 Task: Look for space in Bahía Blanca, Argentina from 17th June, 2023 to 21st June, 2023 for 2 adults in price range Rs.7000 to Rs.12000. Place can be private room with 1  bedroom having 2 beds and 1 bathroom. Property type can be flat. Amenities needed are: wifi, heating, . Booking option can be shelf check-in. Required host language is English.
Action: Mouse moved to (465, 166)
Screenshot: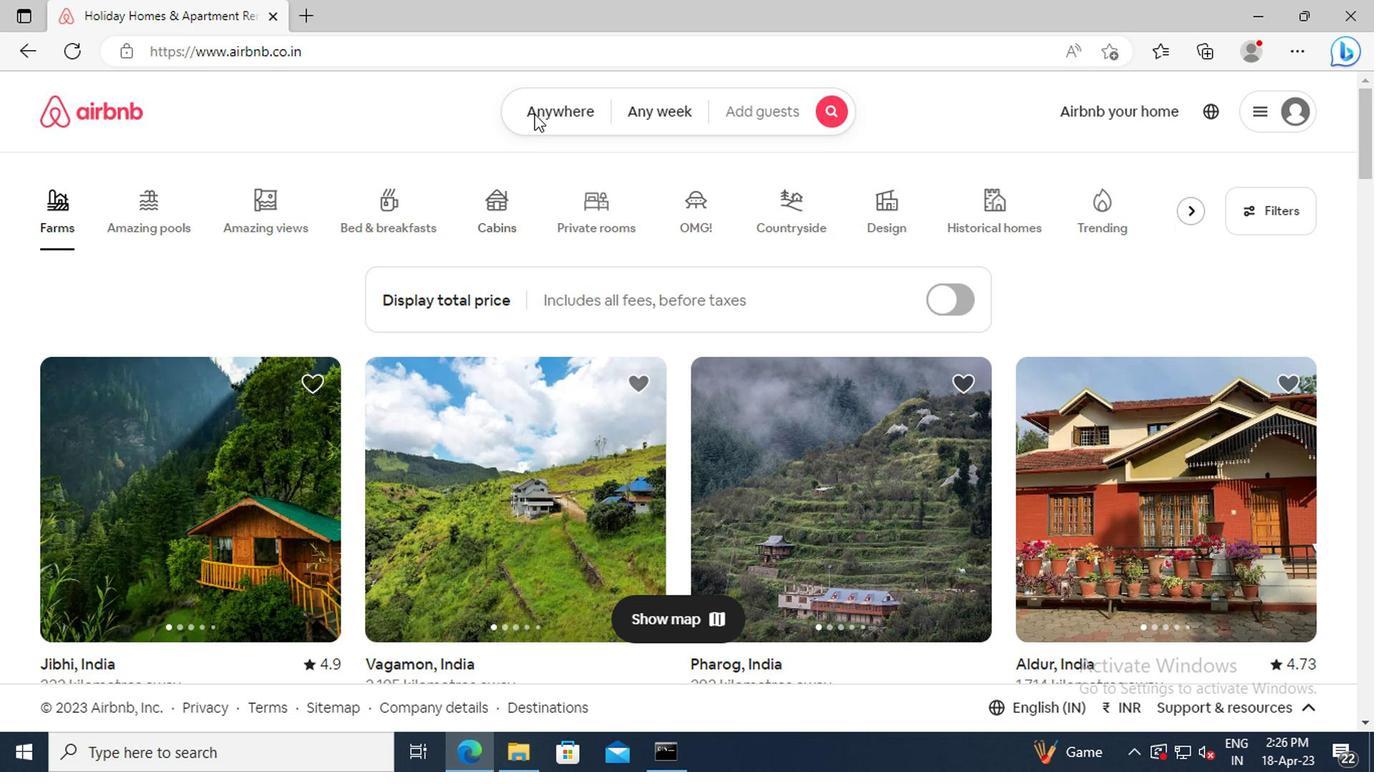 
Action: Mouse pressed left at (465, 166)
Screenshot: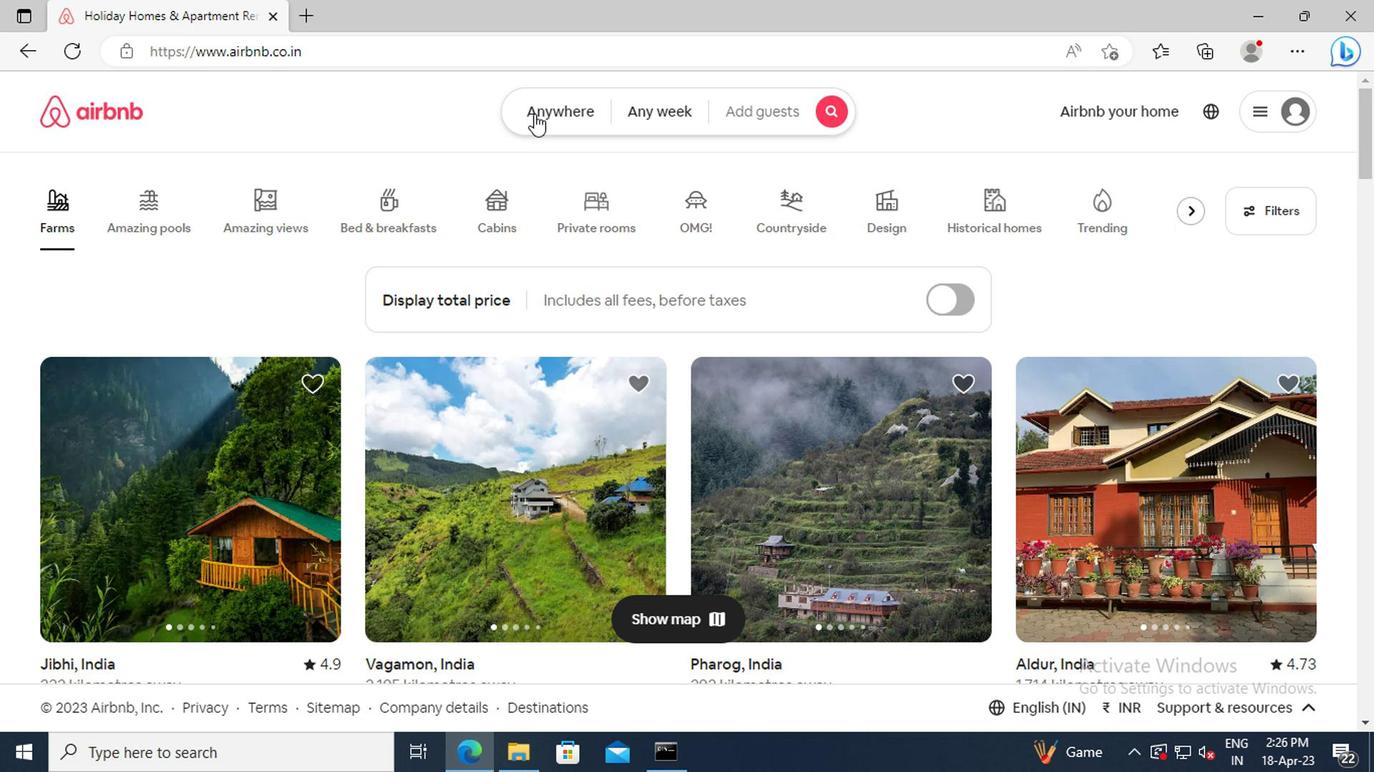 
Action: Mouse moved to (328, 224)
Screenshot: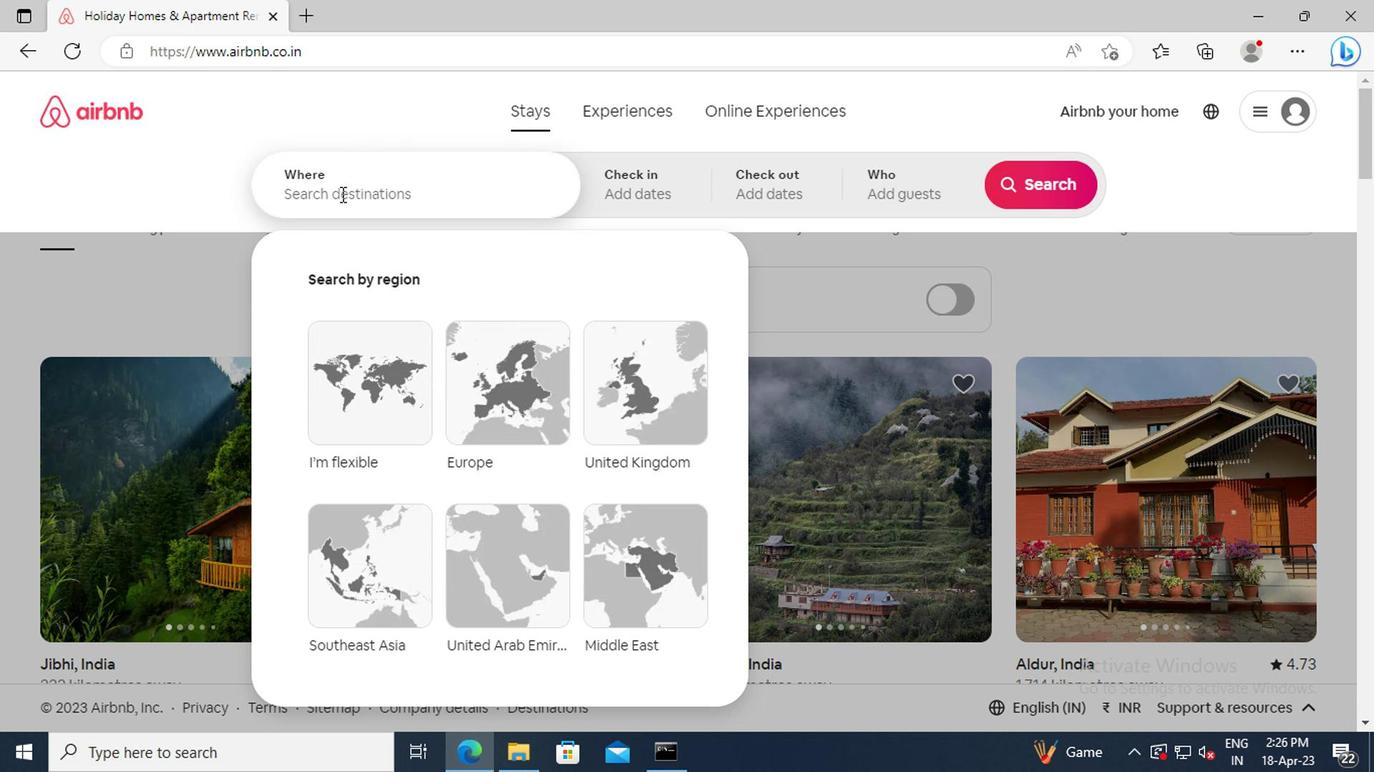 
Action: Mouse pressed left at (328, 224)
Screenshot: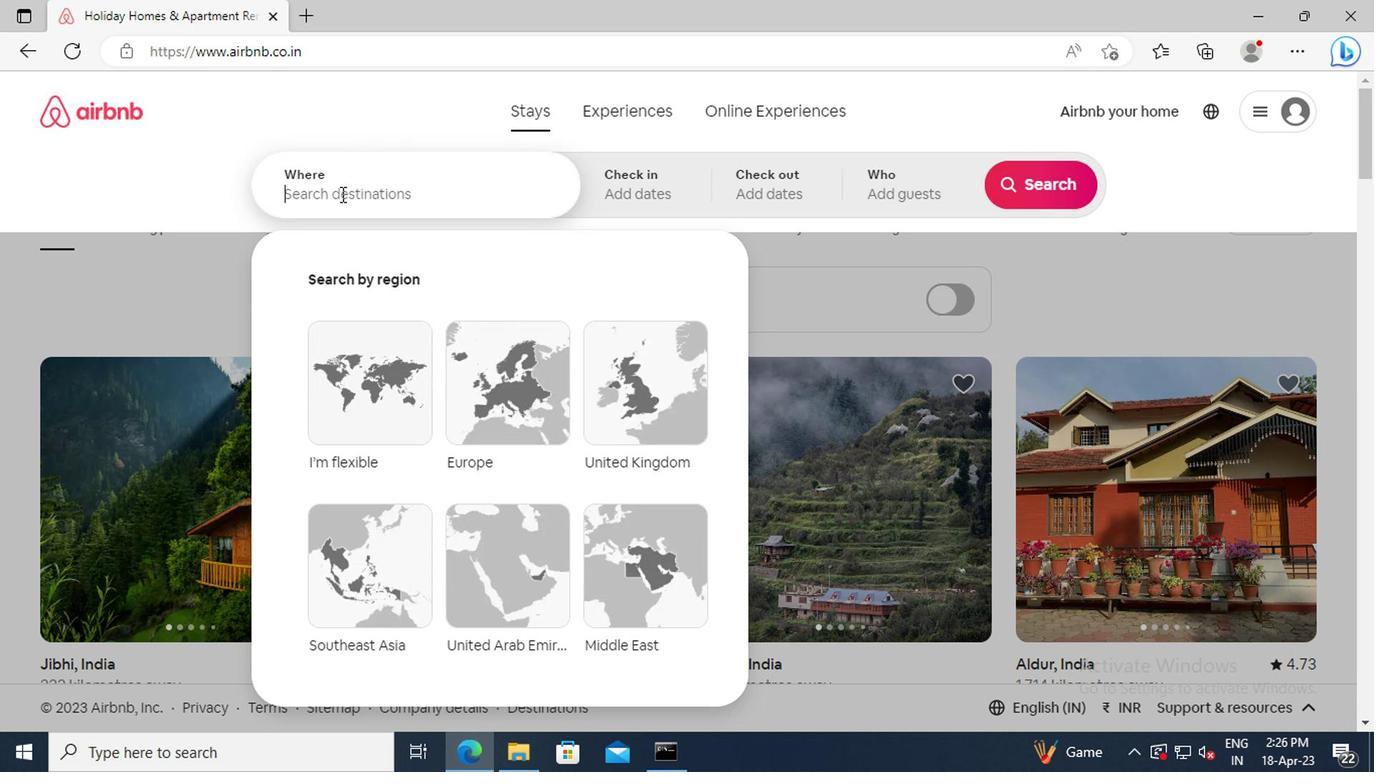 
Action: Key pressed <Key.shift>BAHIA<Key.space><Key.shift>BLANCA,<Key.space><Key.shift_r>ARGENTINA<Key.enter>
Screenshot: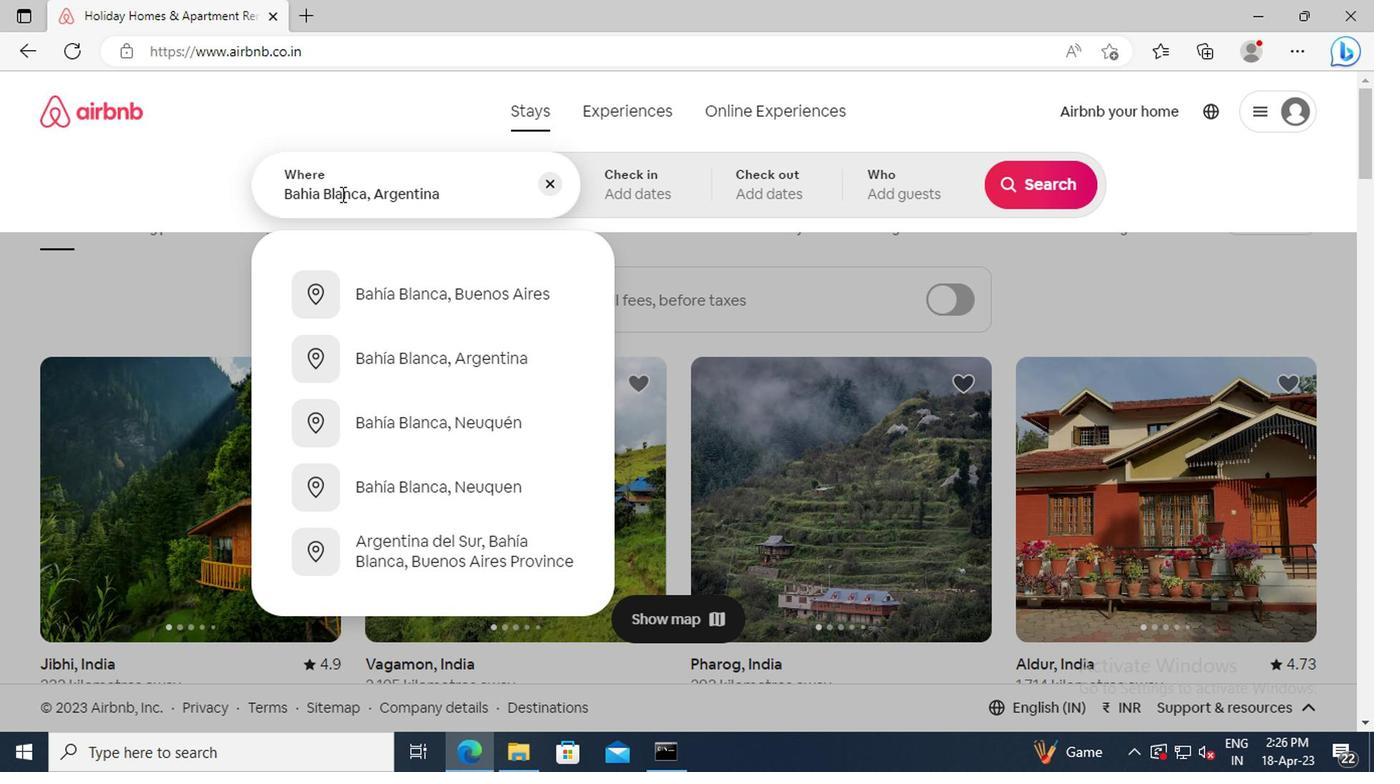 
Action: Mouse moved to (815, 329)
Screenshot: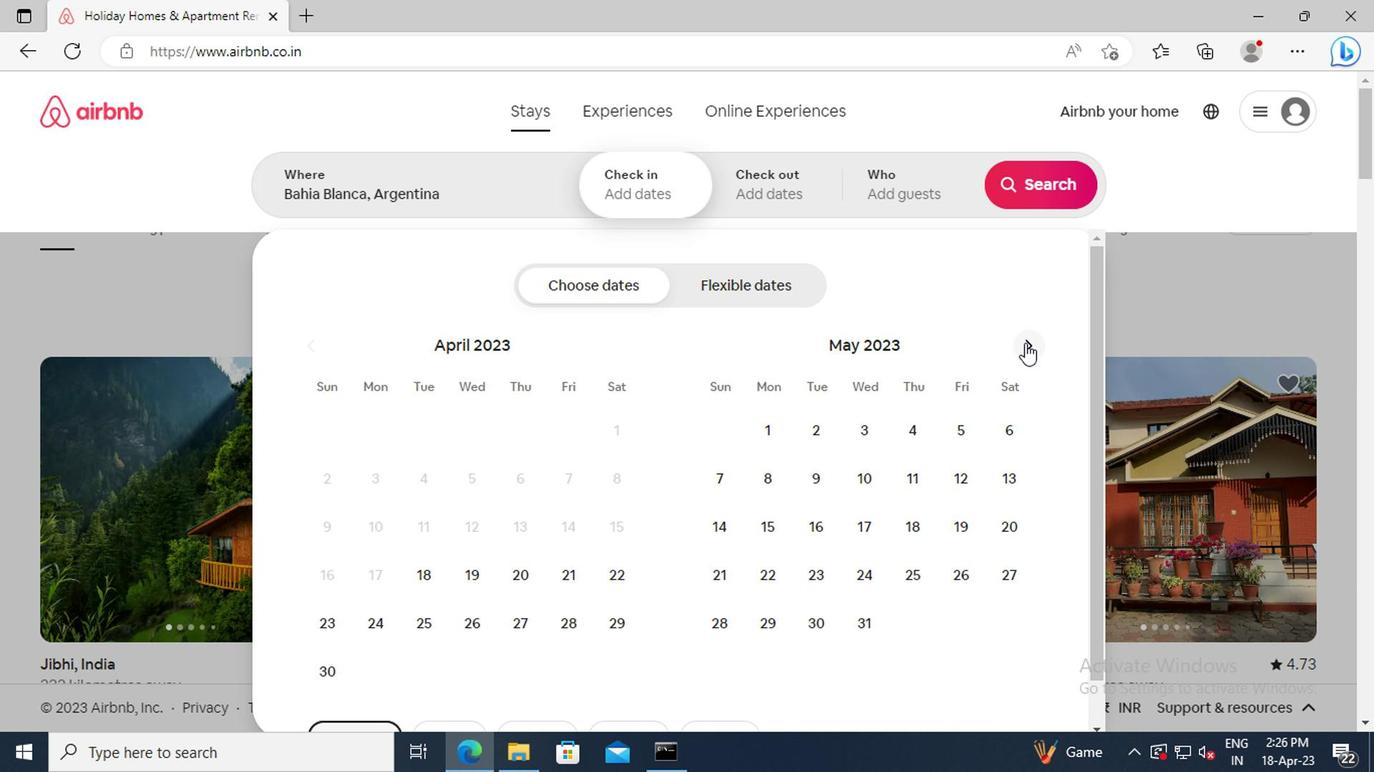 
Action: Mouse pressed left at (815, 329)
Screenshot: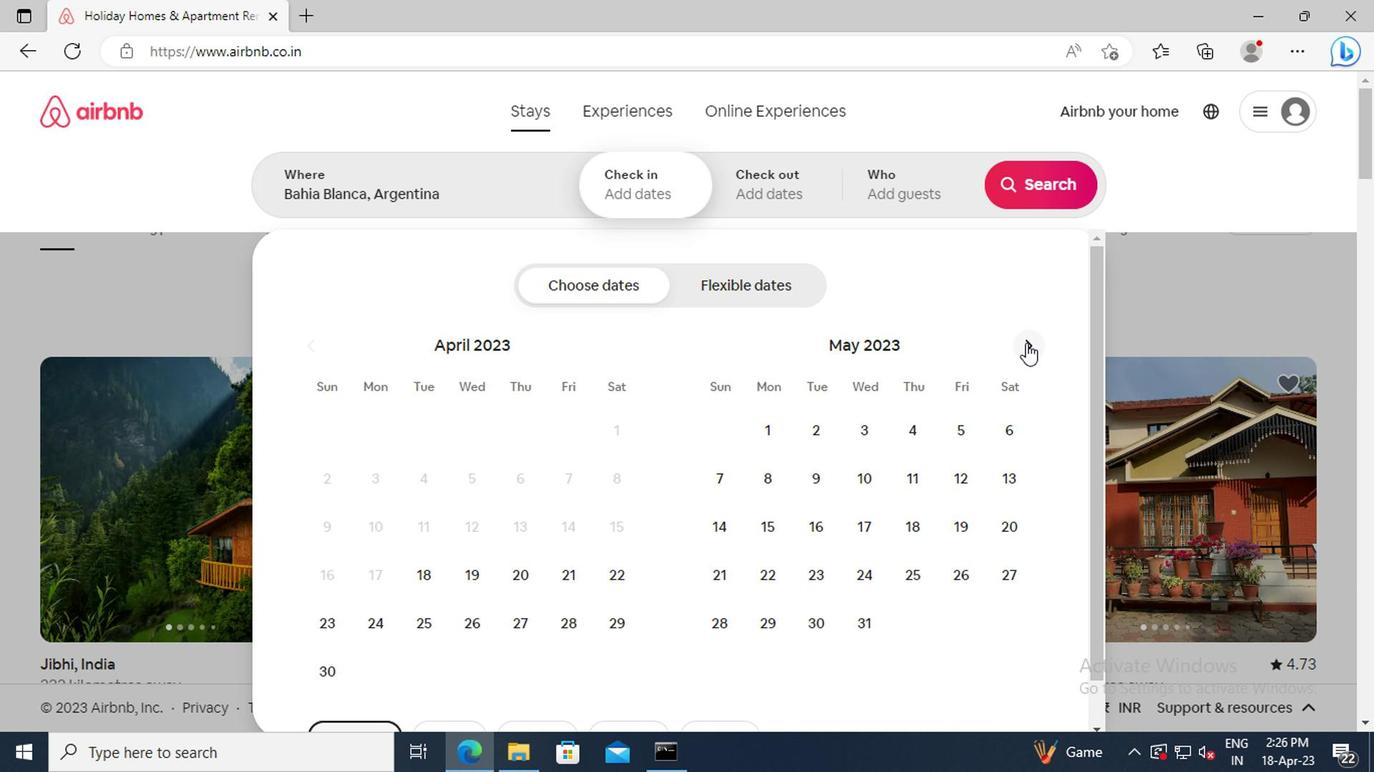 
Action: Mouse moved to (795, 453)
Screenshot: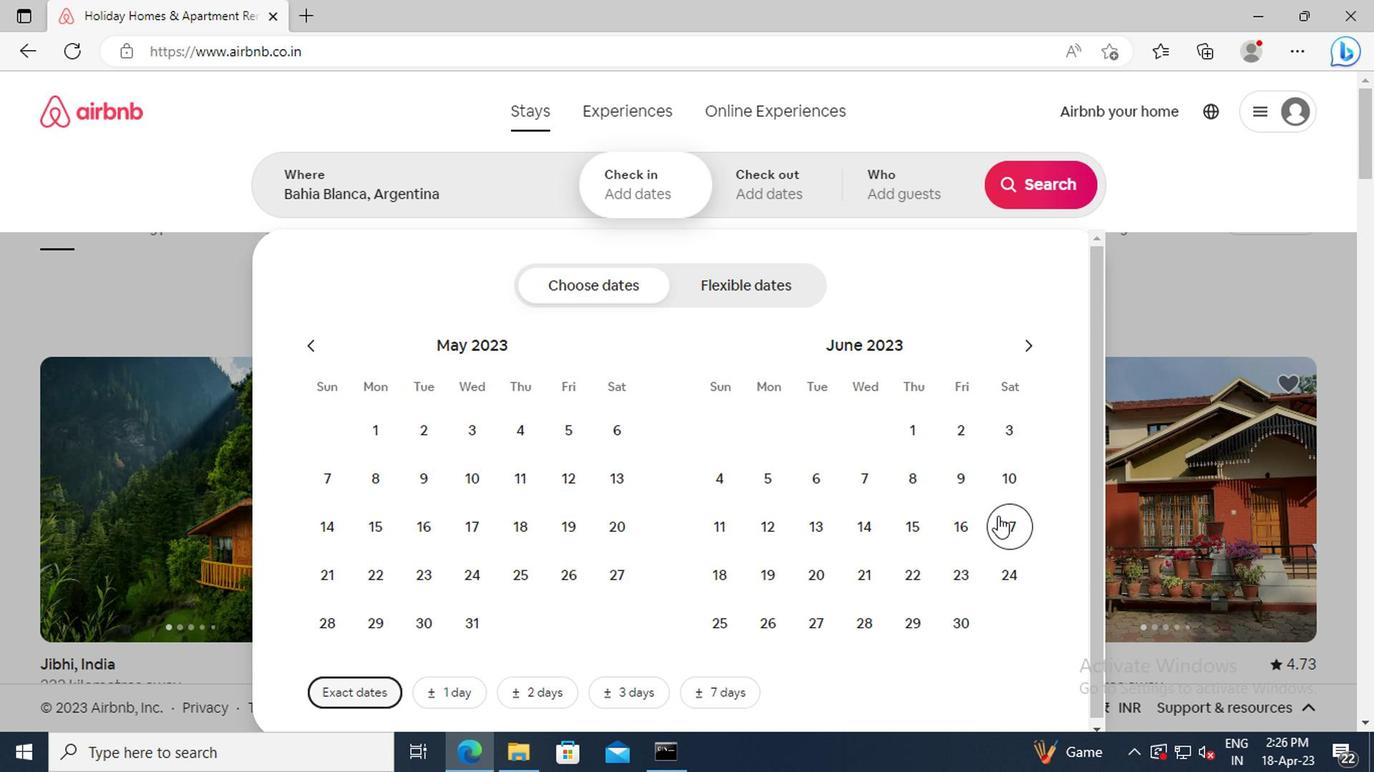 
Action: Mouse pressed left at (795, 453)
Screenshot: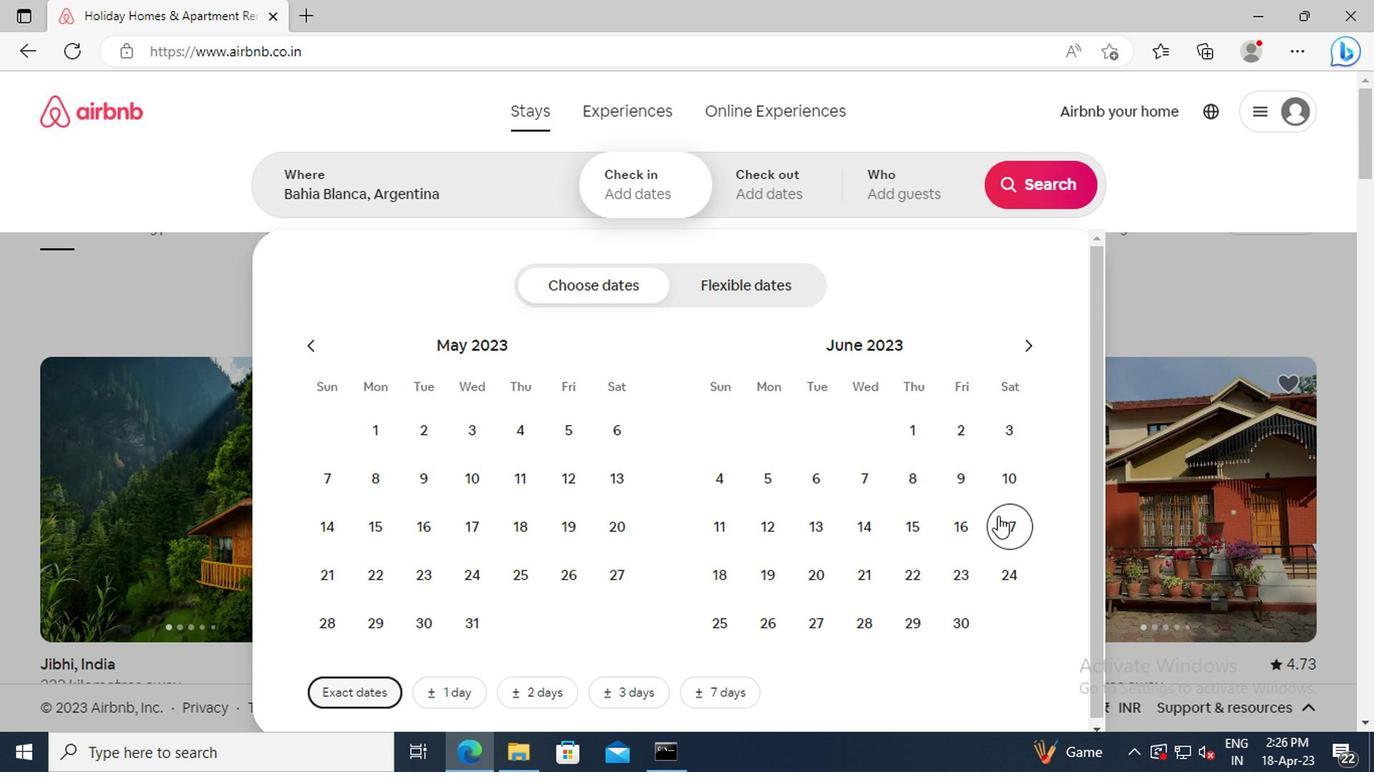 
Action: Mouse moved to (704, 490)
Screenshot: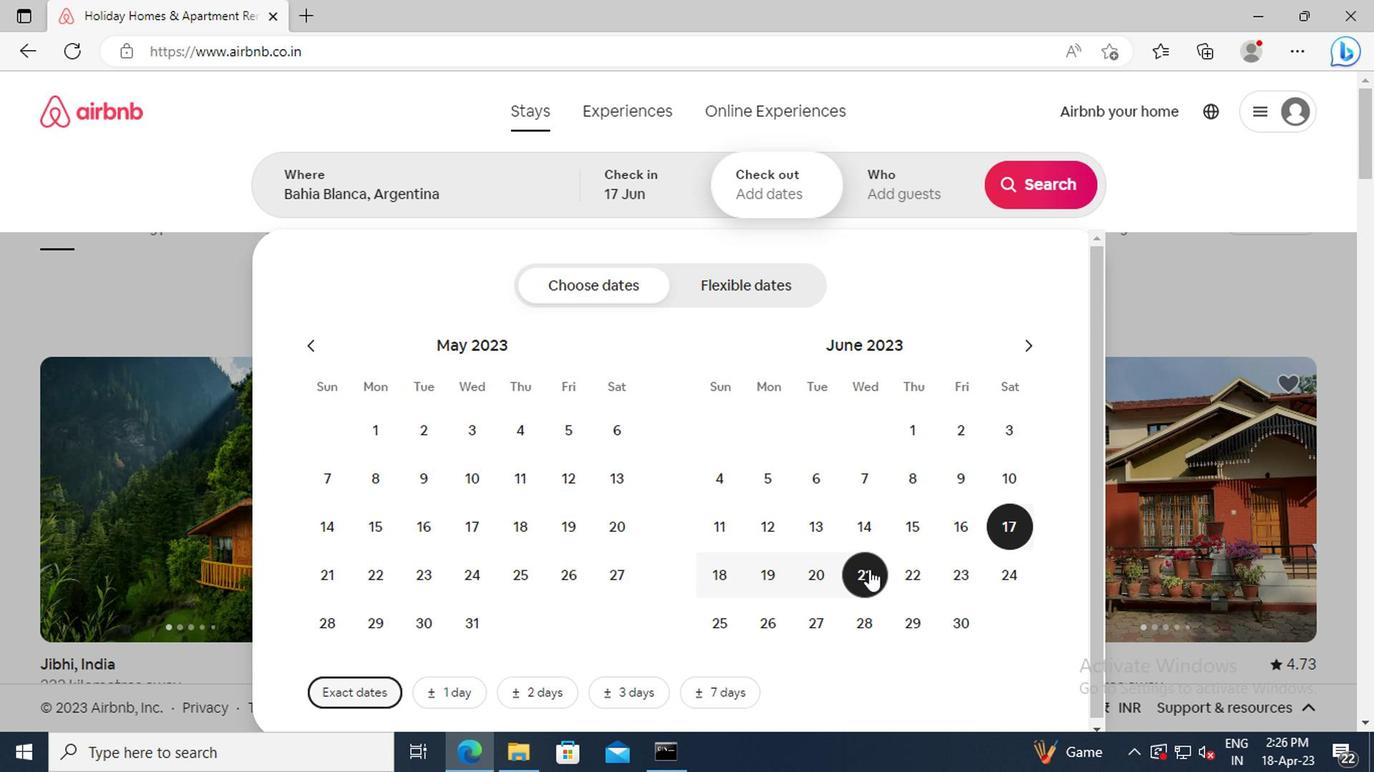 
Action: Mouse pressed left at (704, 490)
Screenshot: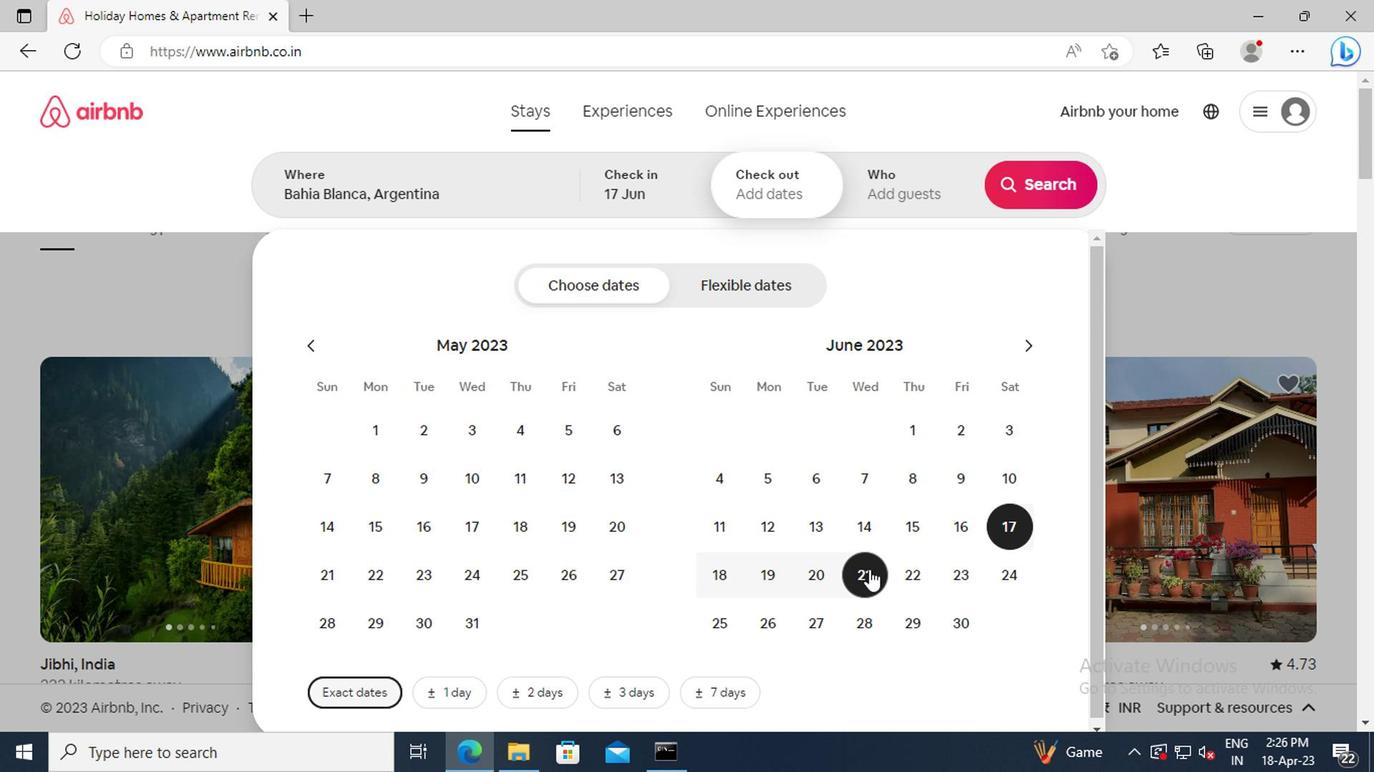 
Action: Mouse moved to (710, 216)
Screenshot: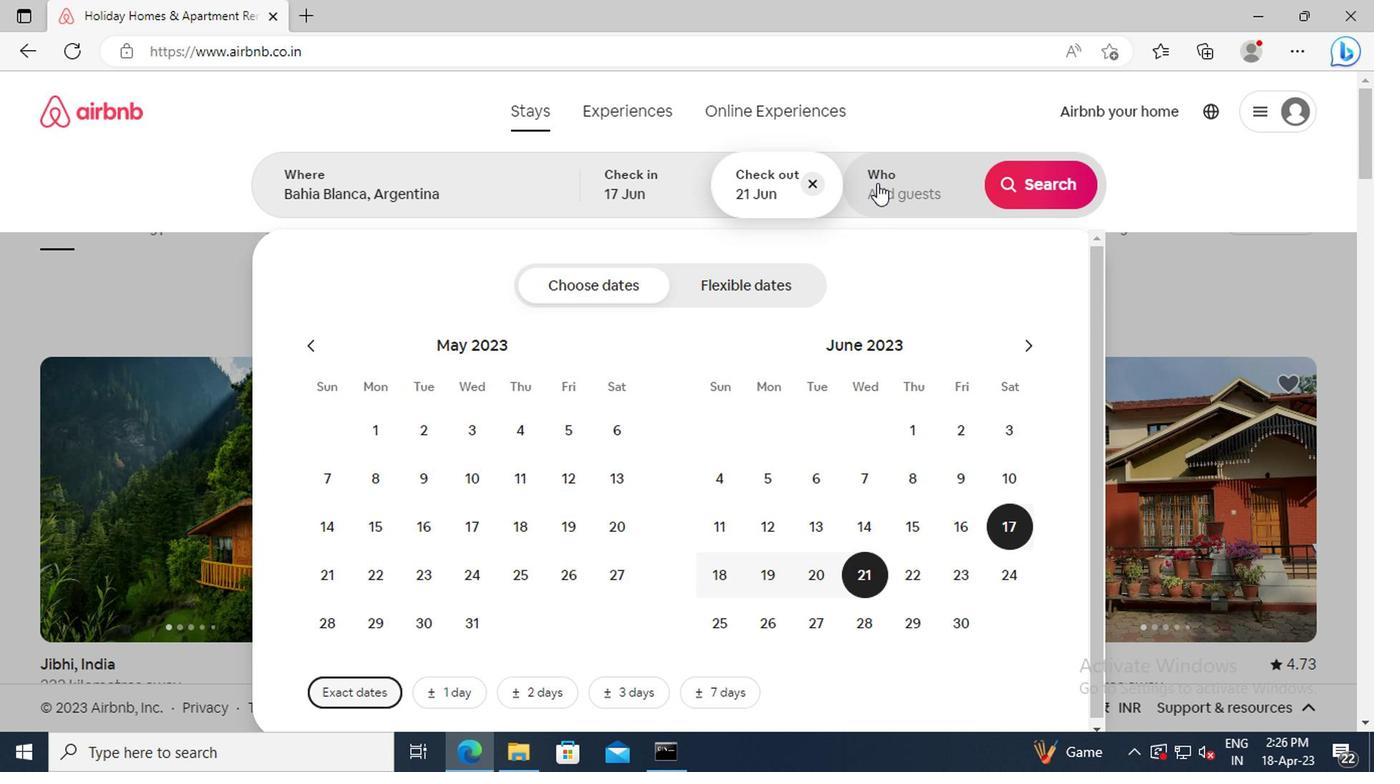 
Action: Mouse pressed left at (710, 216)
Screenshot: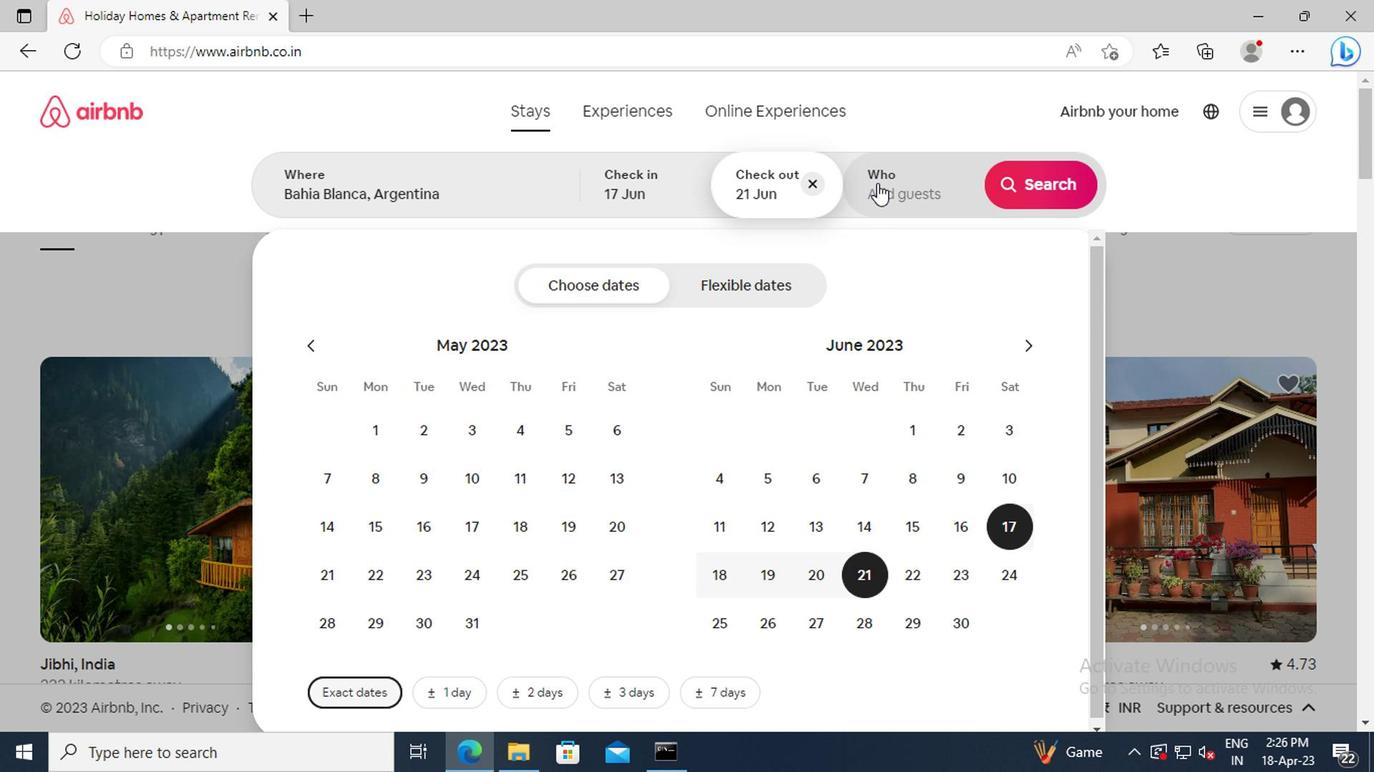 
Action: Mouse moved to (825, 291)
Screenshot: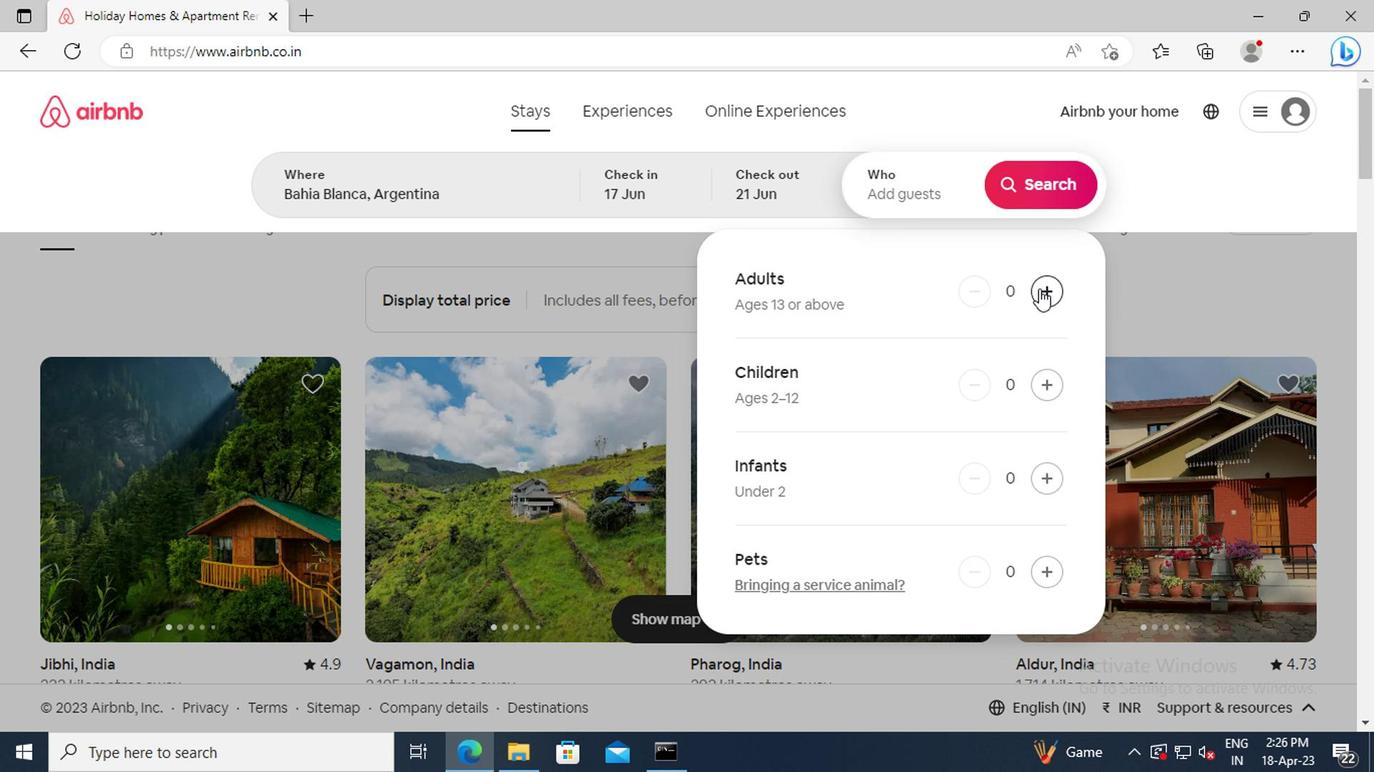 
Action: Mouse pressed left at (825, 291)
Screenshot: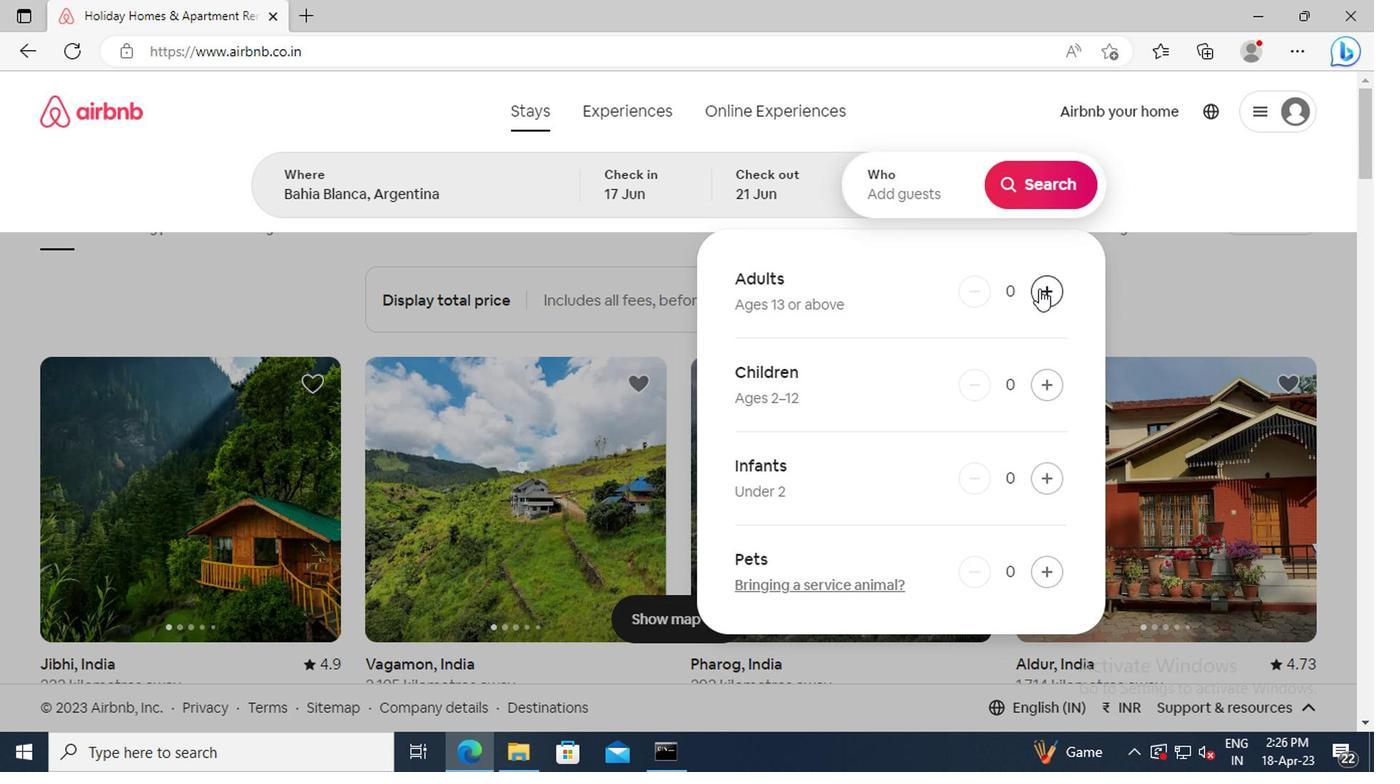 
Action: Mouse pressed left at (825, 291)
Screenshot: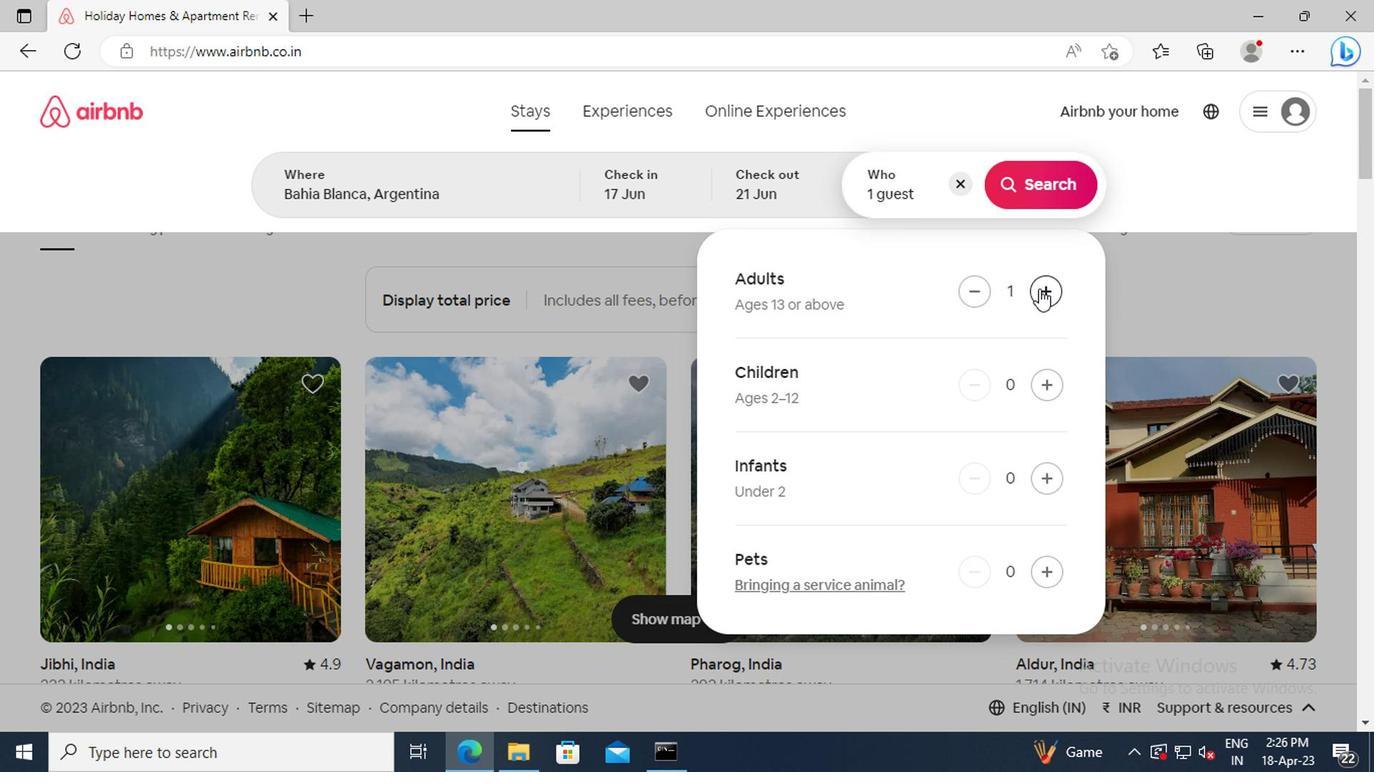 
Action: Mouse moved to (827, 214)
Screenshot: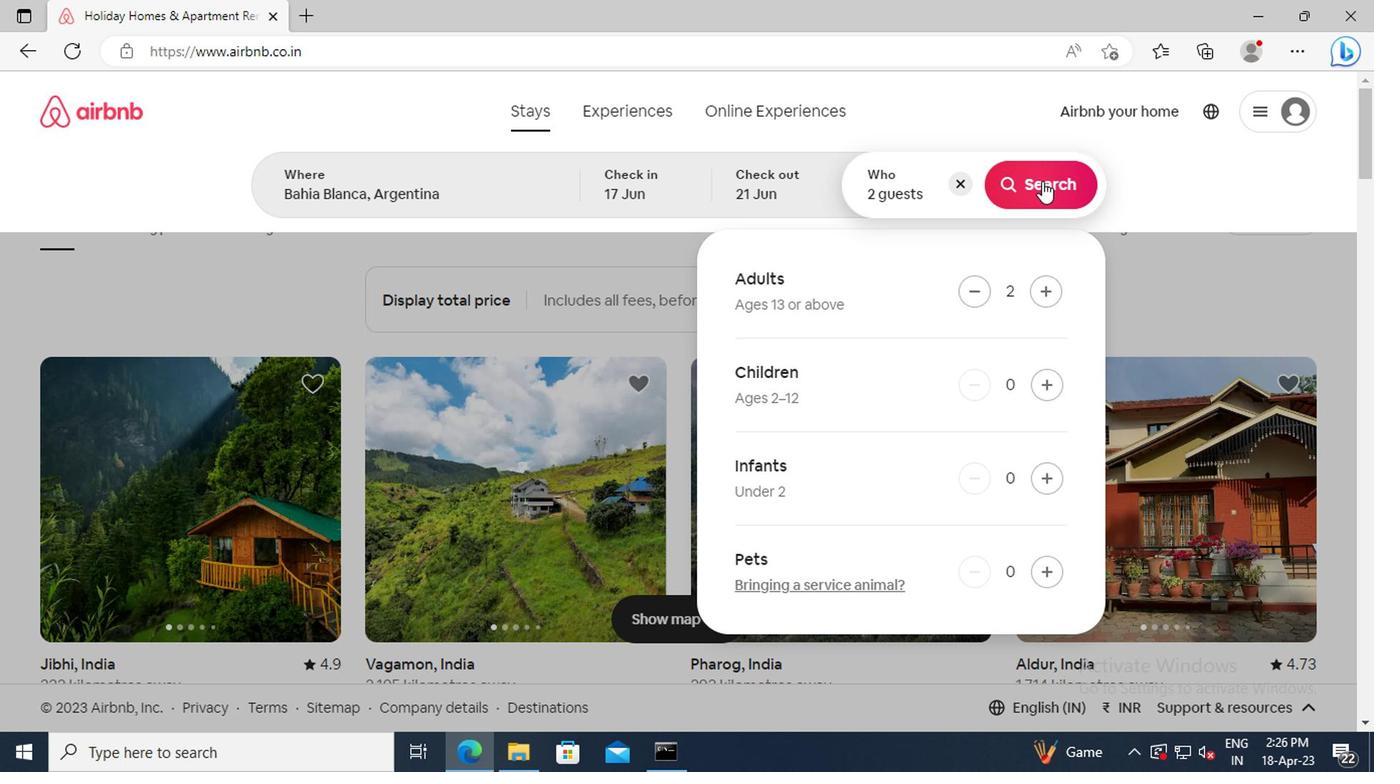 
Action: Mouse pressed left at (827, 214)
Screenshot: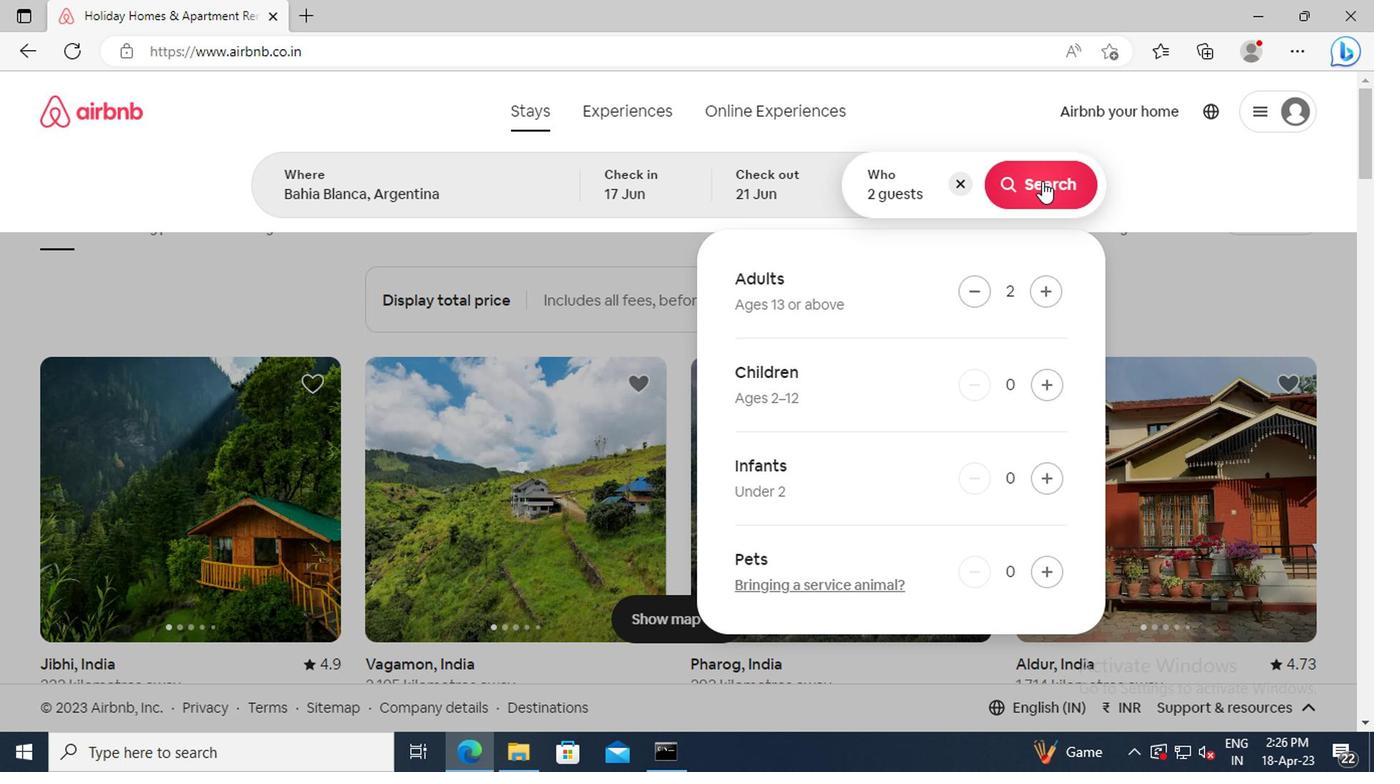 
Action: Mouse moved to (996, 221)
Screenshot: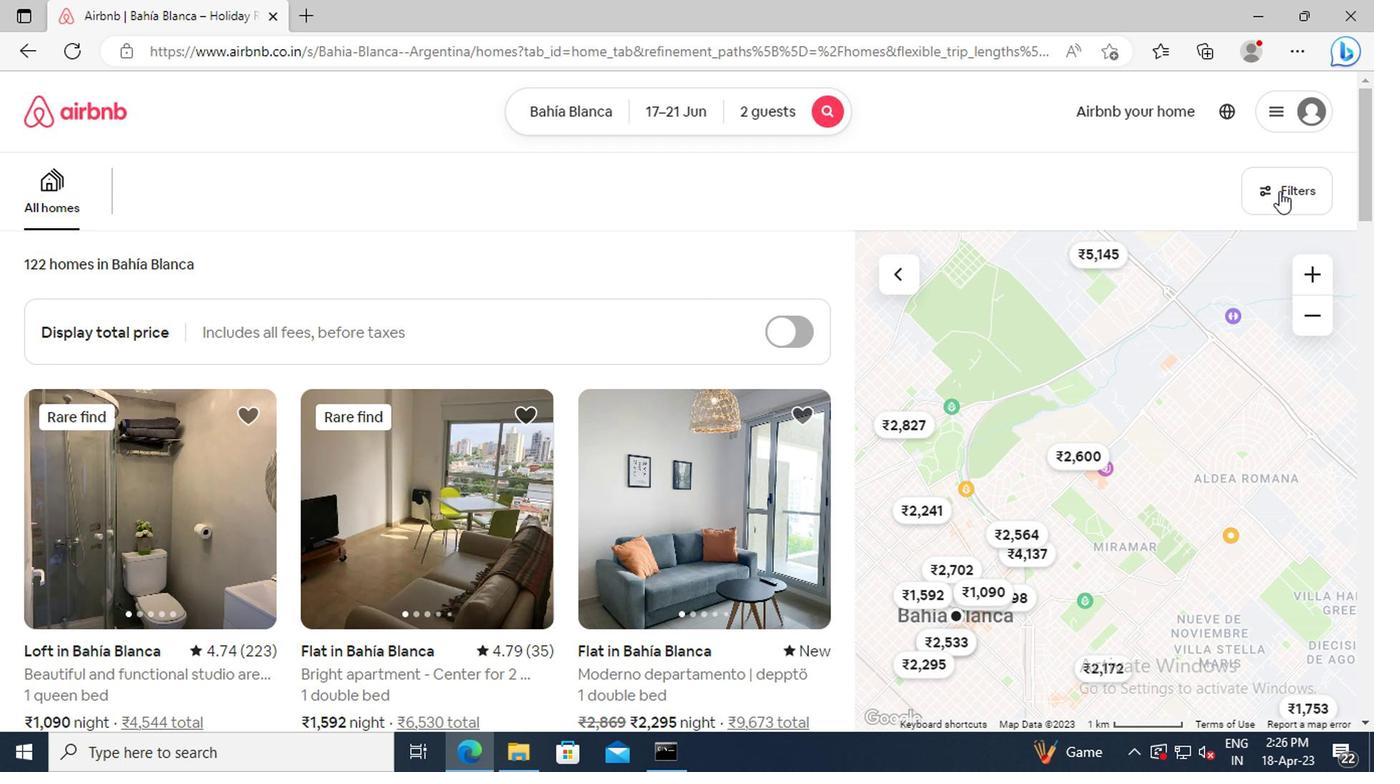 
Action: Mouse pressed left at (996, 221)
Screenshot: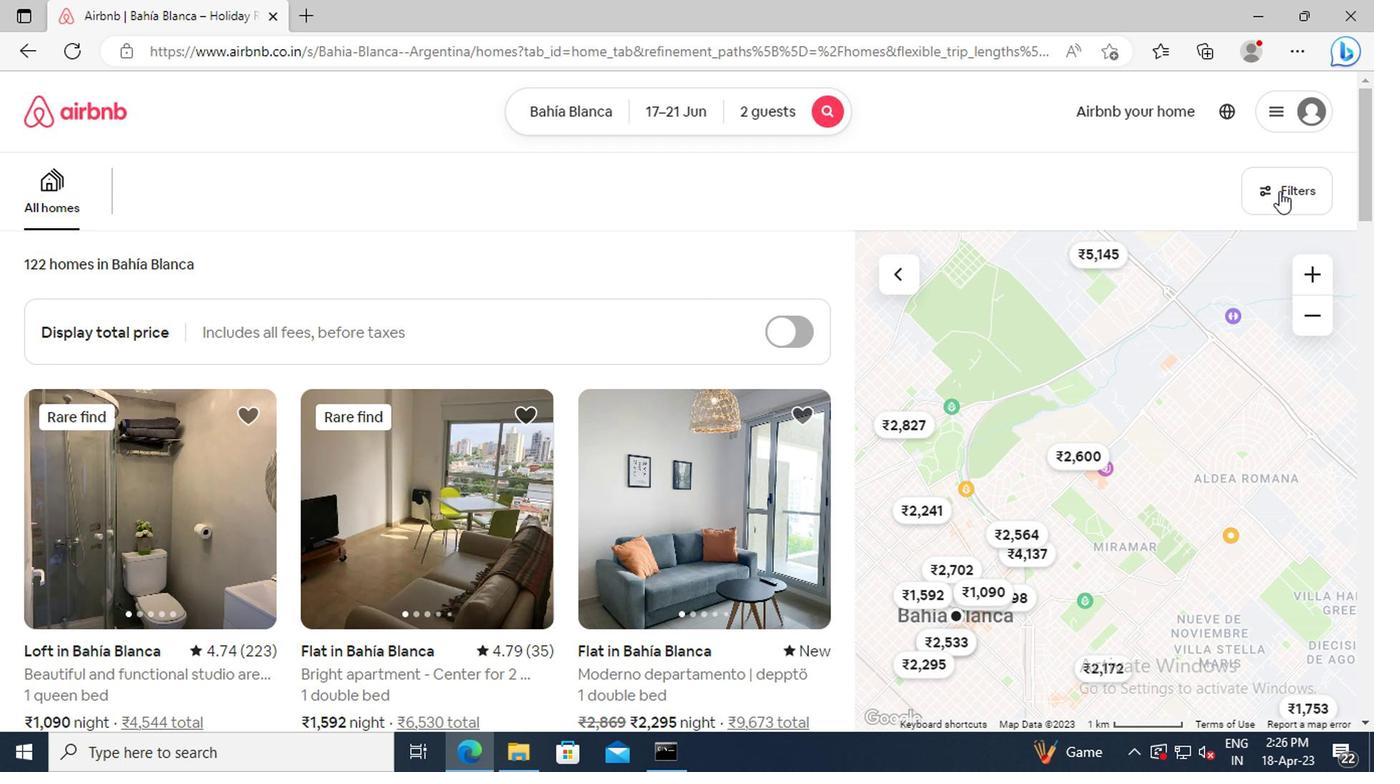 
Action: Mouse moved to (390, 404)
Screenshot: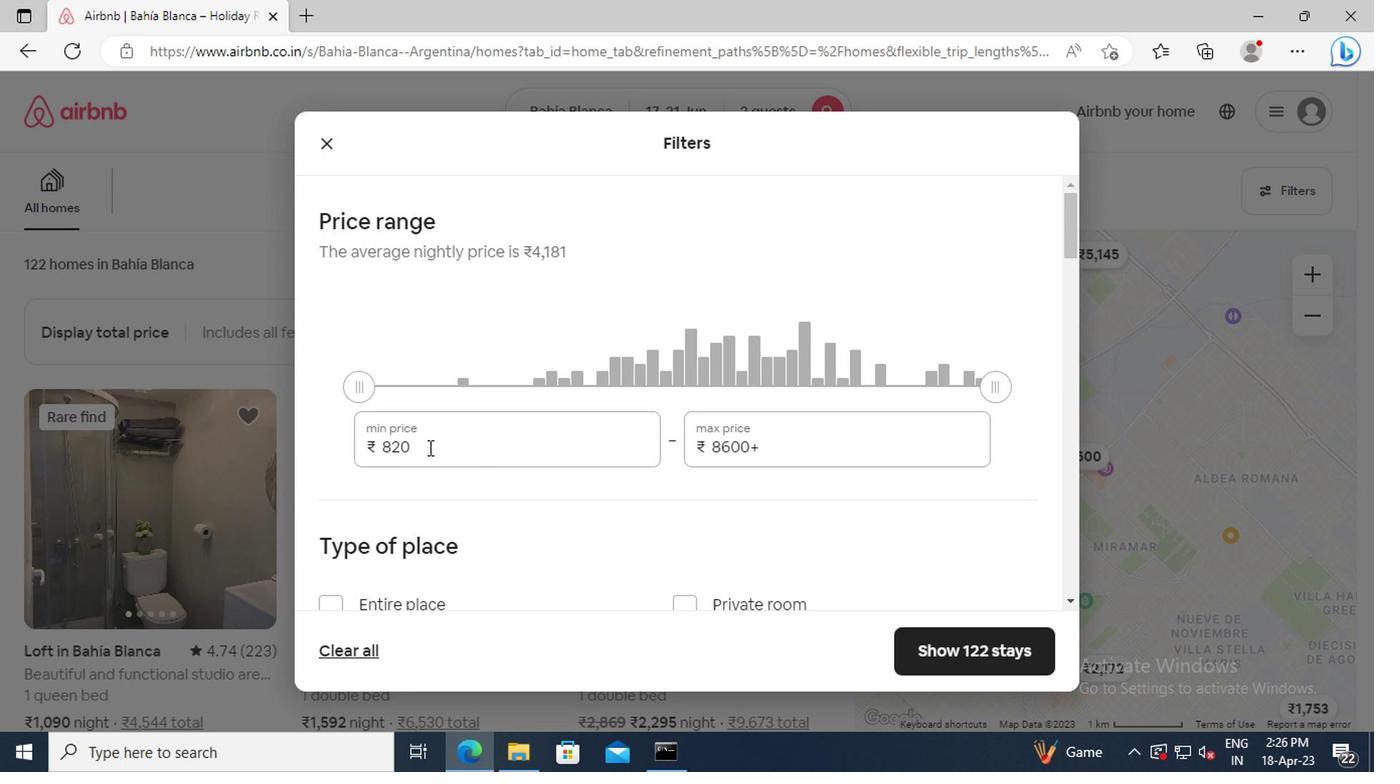 
Action: Mouse pressed left at (390, 404)
Screenshot: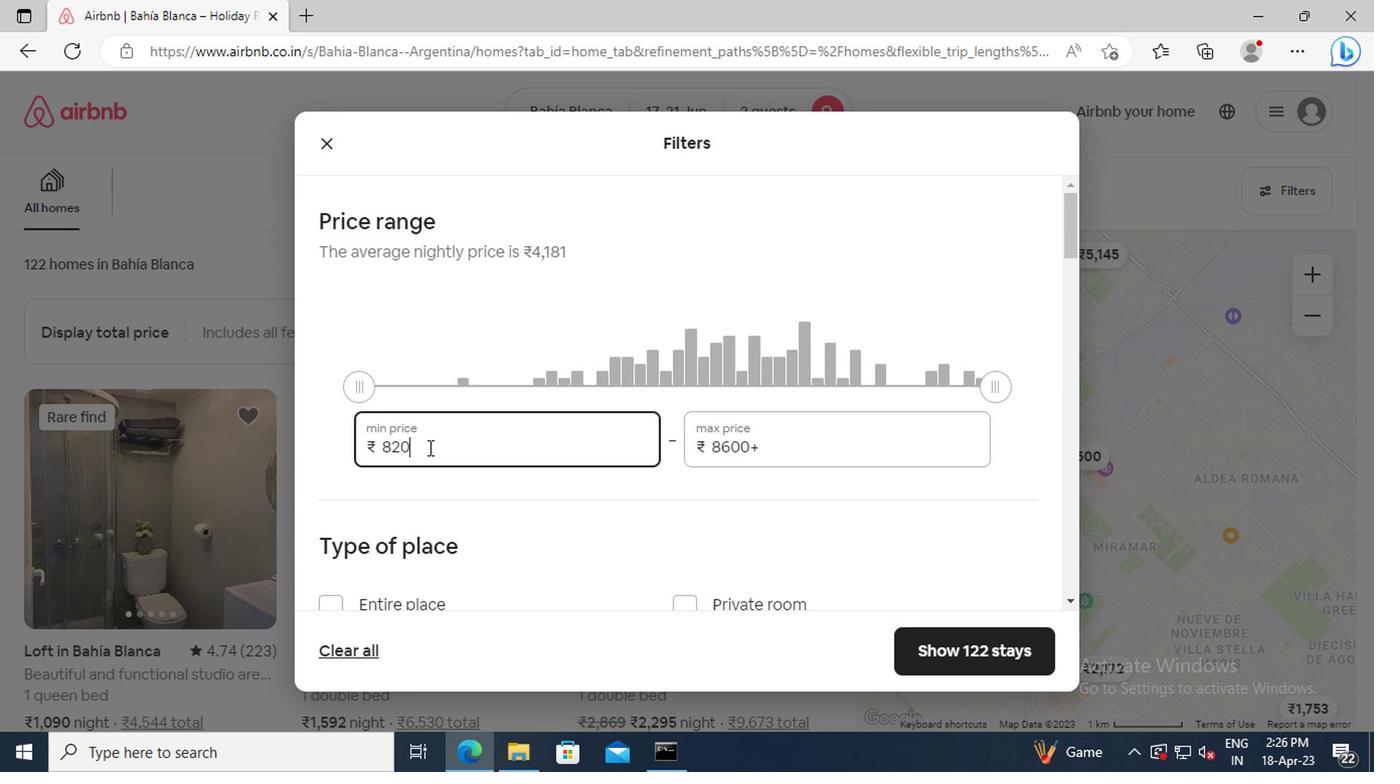 
Action: Key pressed <Key.backspace><Key.backspace><Key.backspace>7000<Key.tab><Key.delete>12000
Screenshot: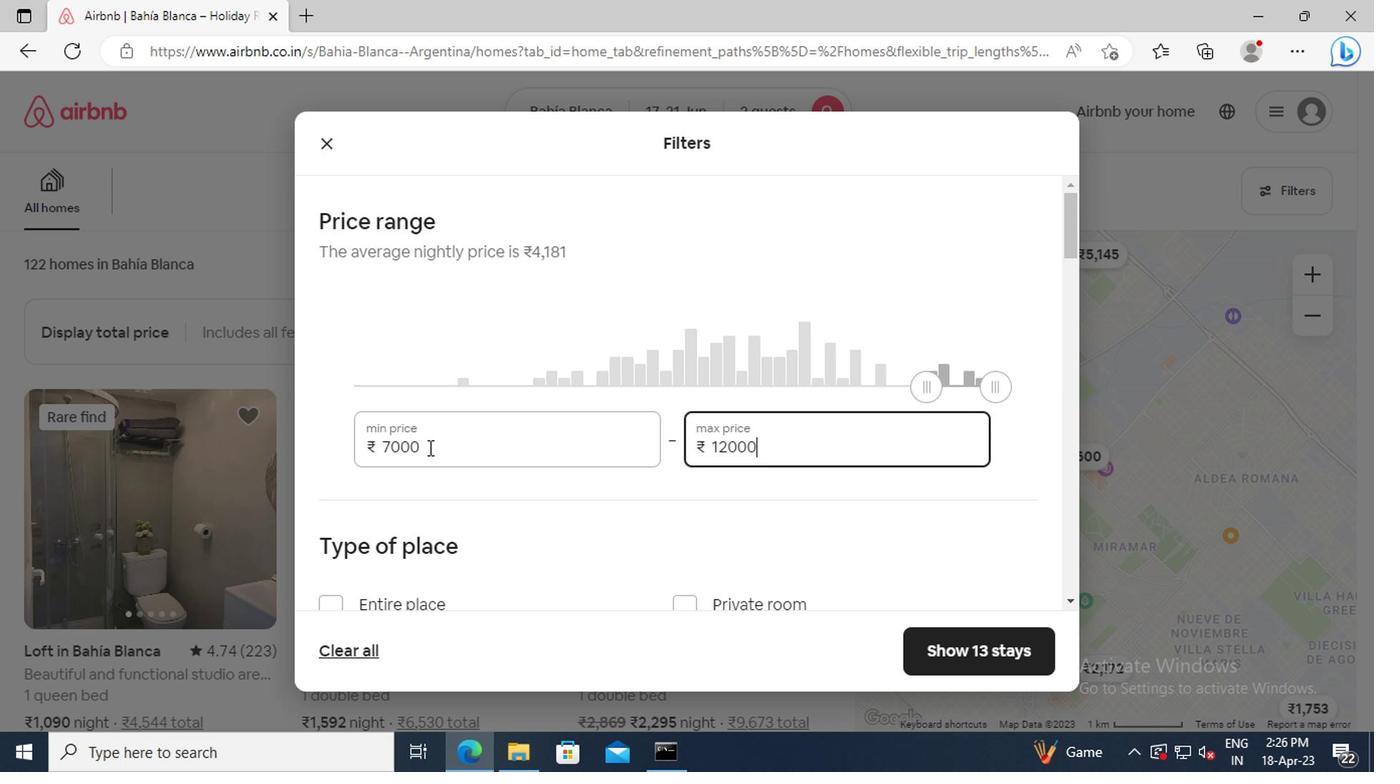 
Action: Mouse scrolled (390, 403) with delta (0, 0)
Screenshot: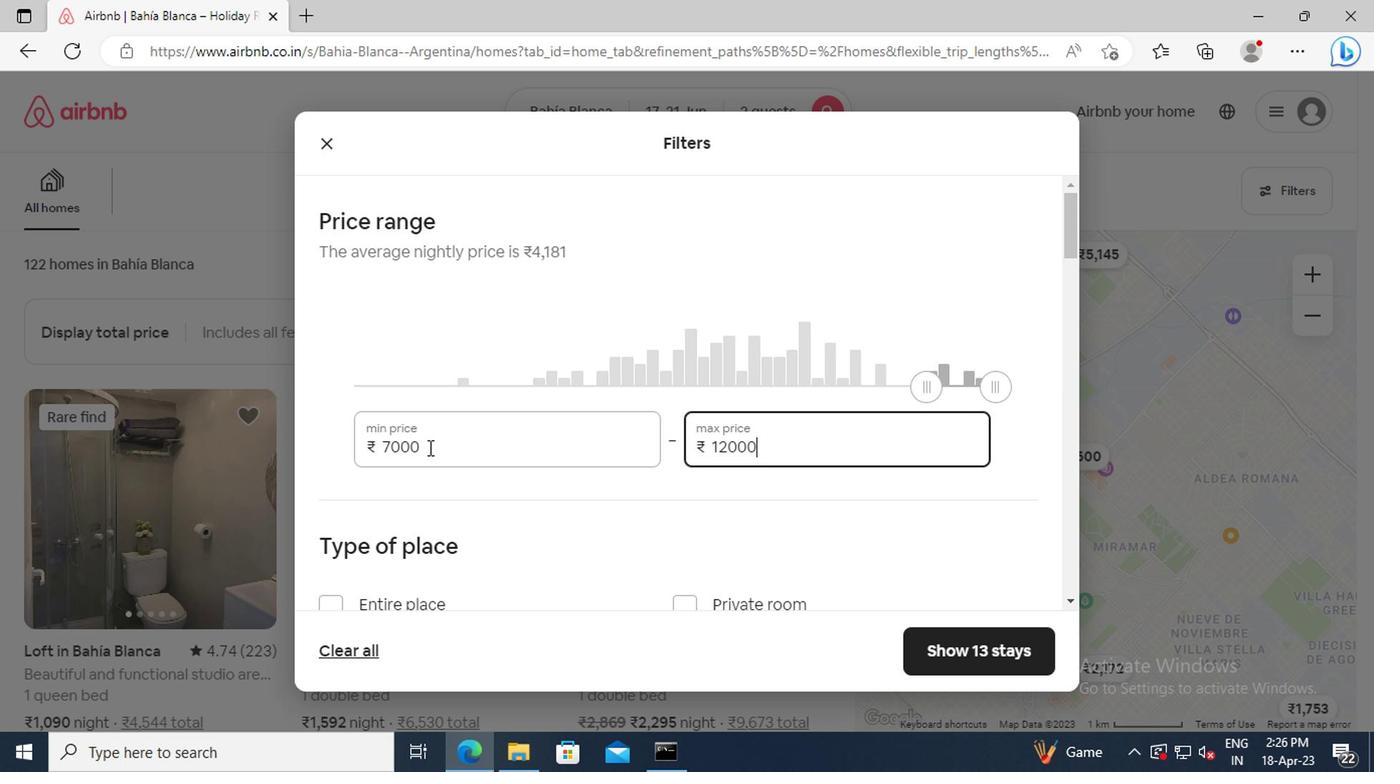 
Action: Mouse scrolled (390, 403) with delta (0, 0)
Screenshot: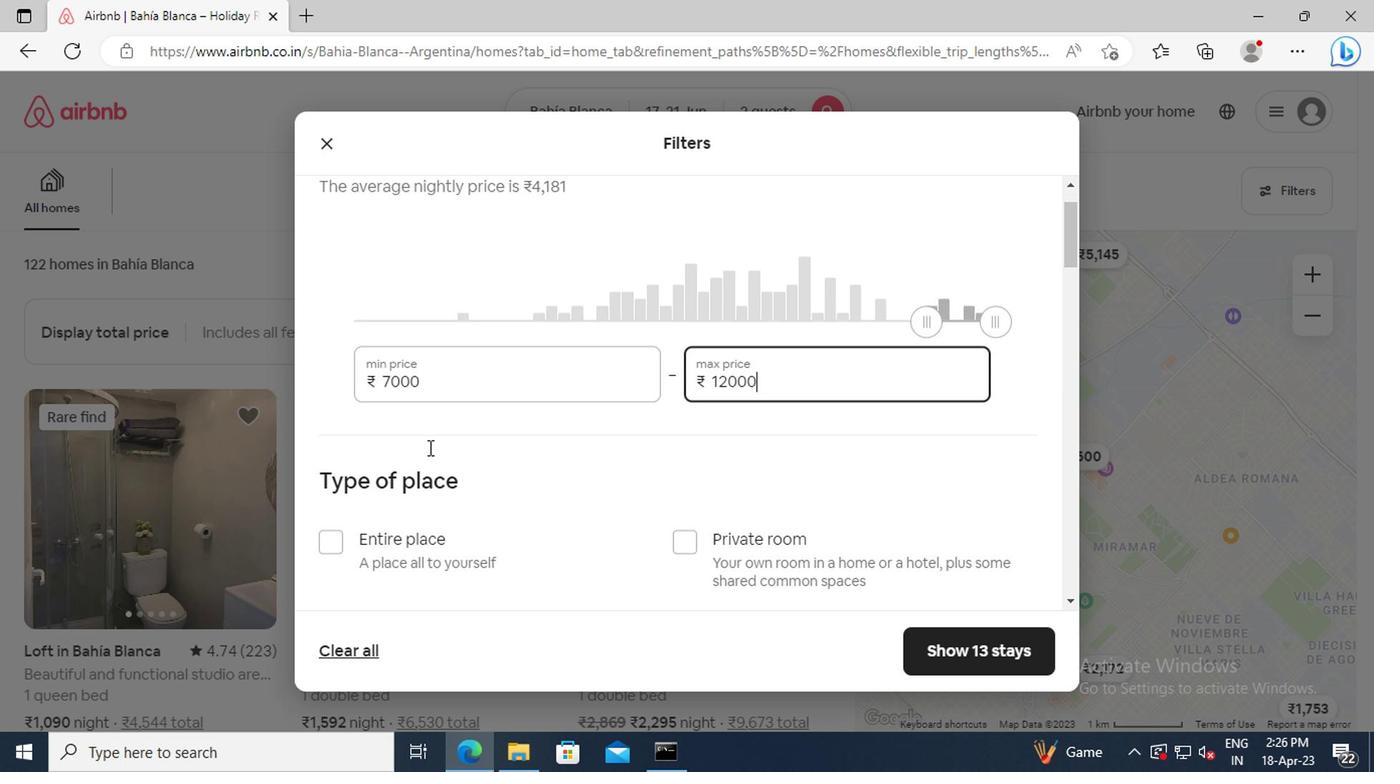 
Action: Mouse scrolled (390, 403) with delta (0, 0)
Screenshot: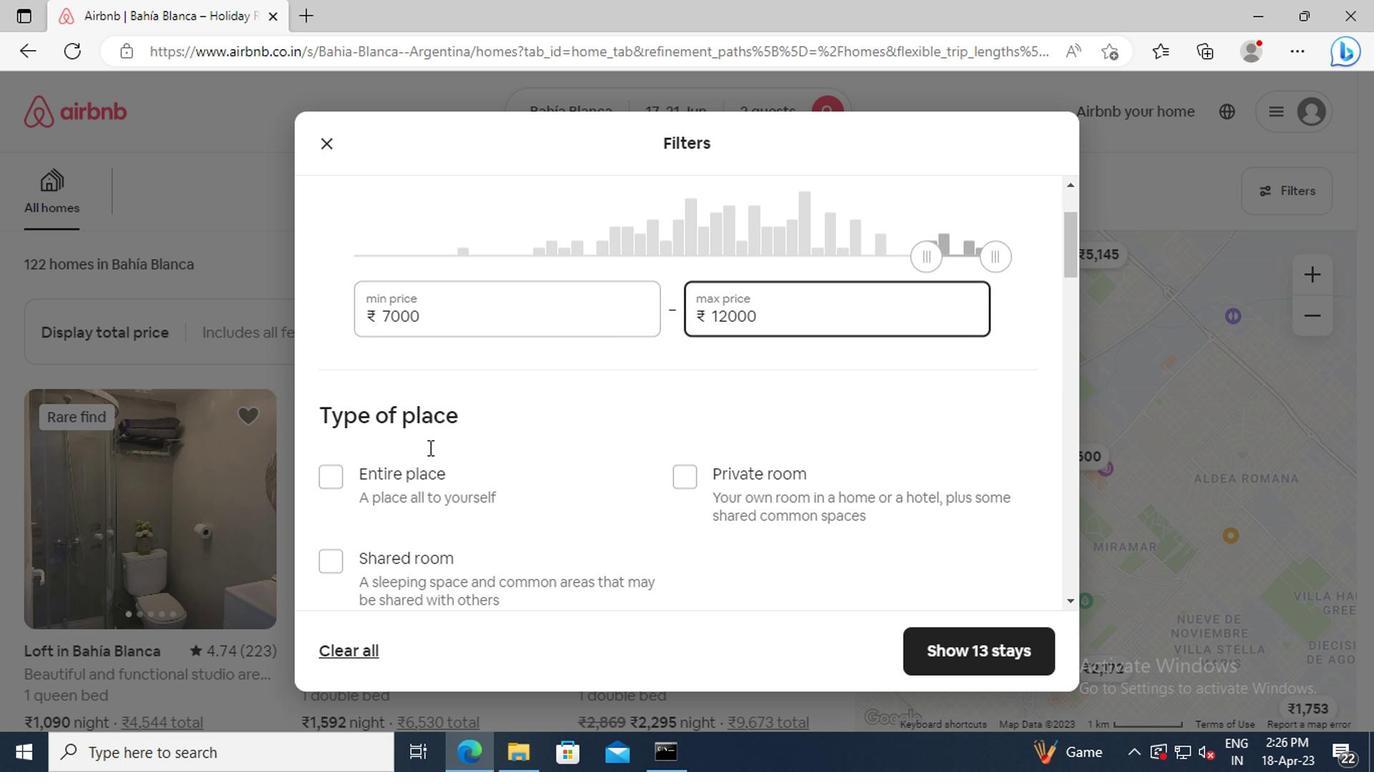 
Action: Mouse moved to (569, 384)
Screenshot: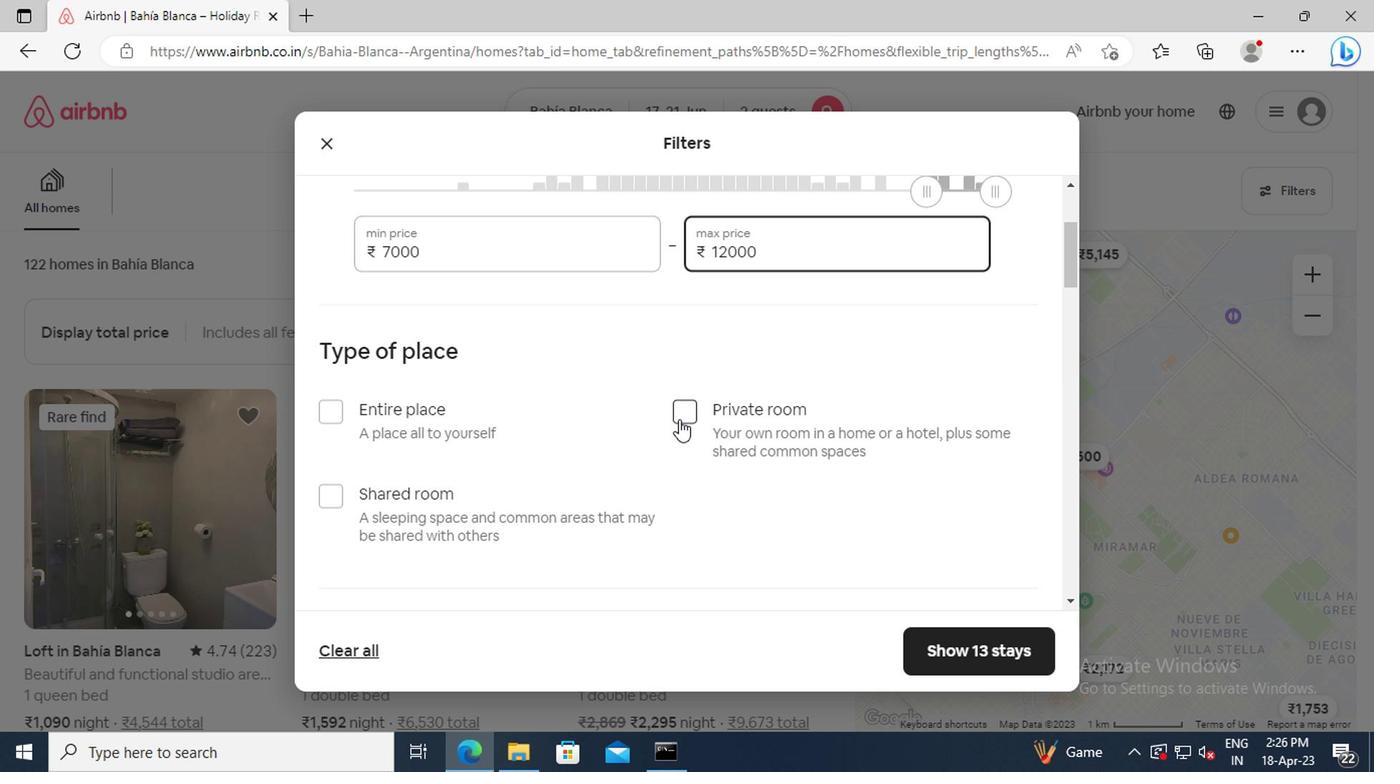 
Action: Mouse pressed left at (569, 384)
Screenshot: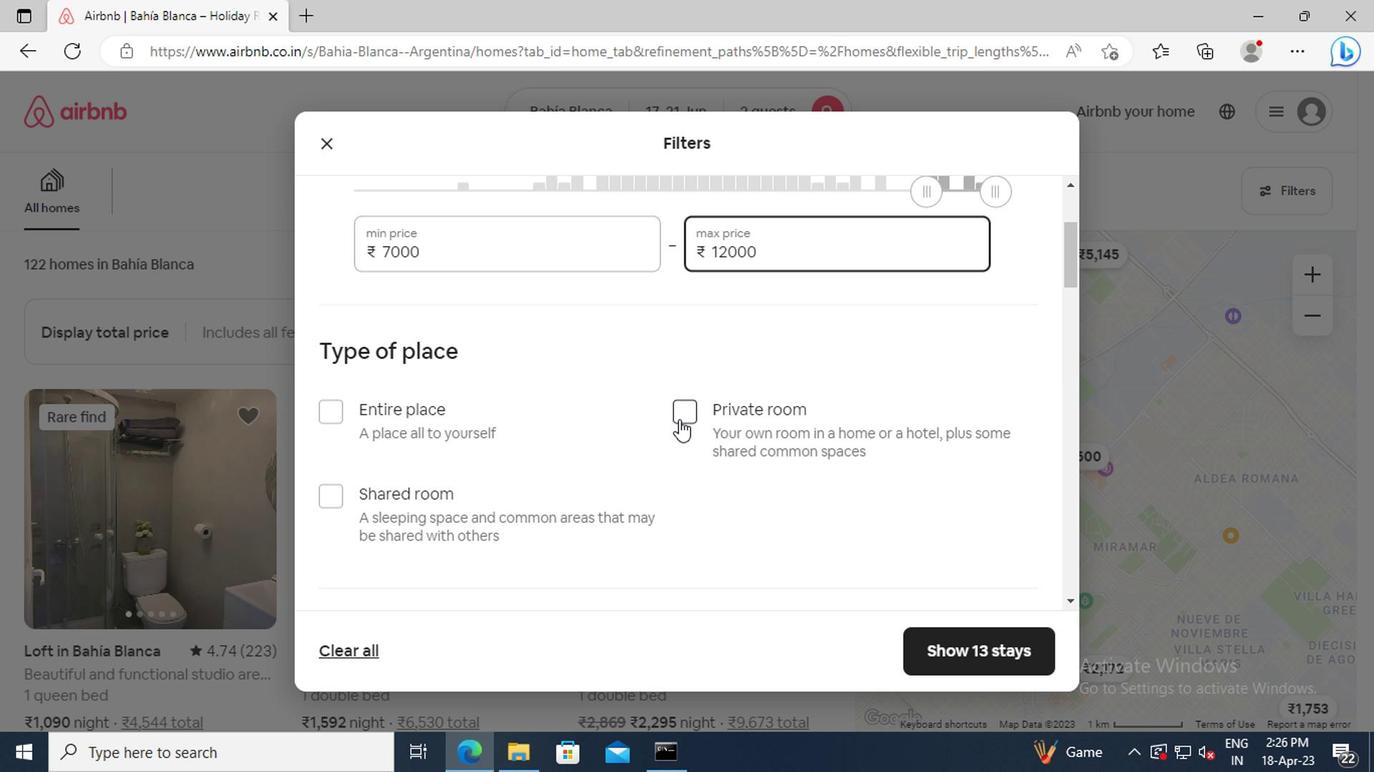 
Action: Mouse moved to (509, 370)
Screenshot: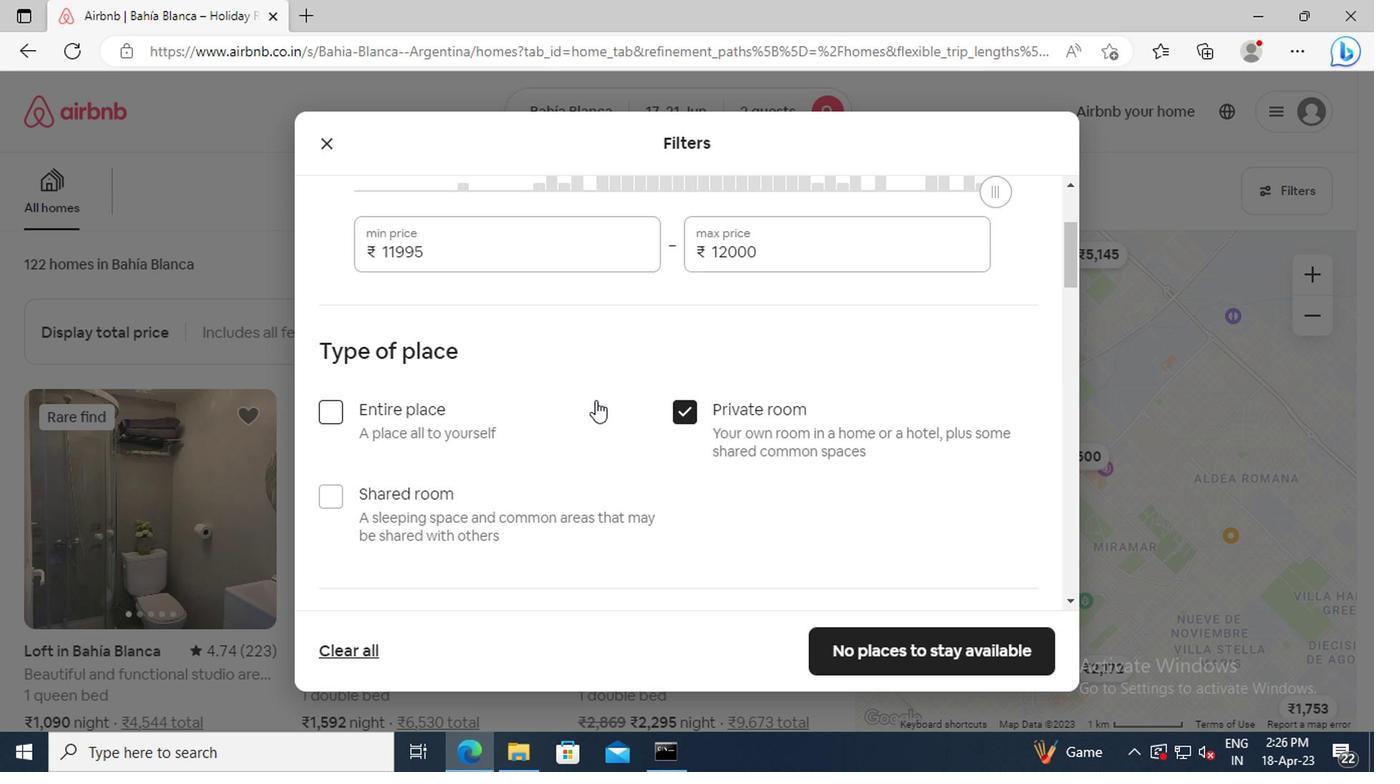 
Action: Mouse scrolled (509, 370) with delta (0, 0)
Screenshot: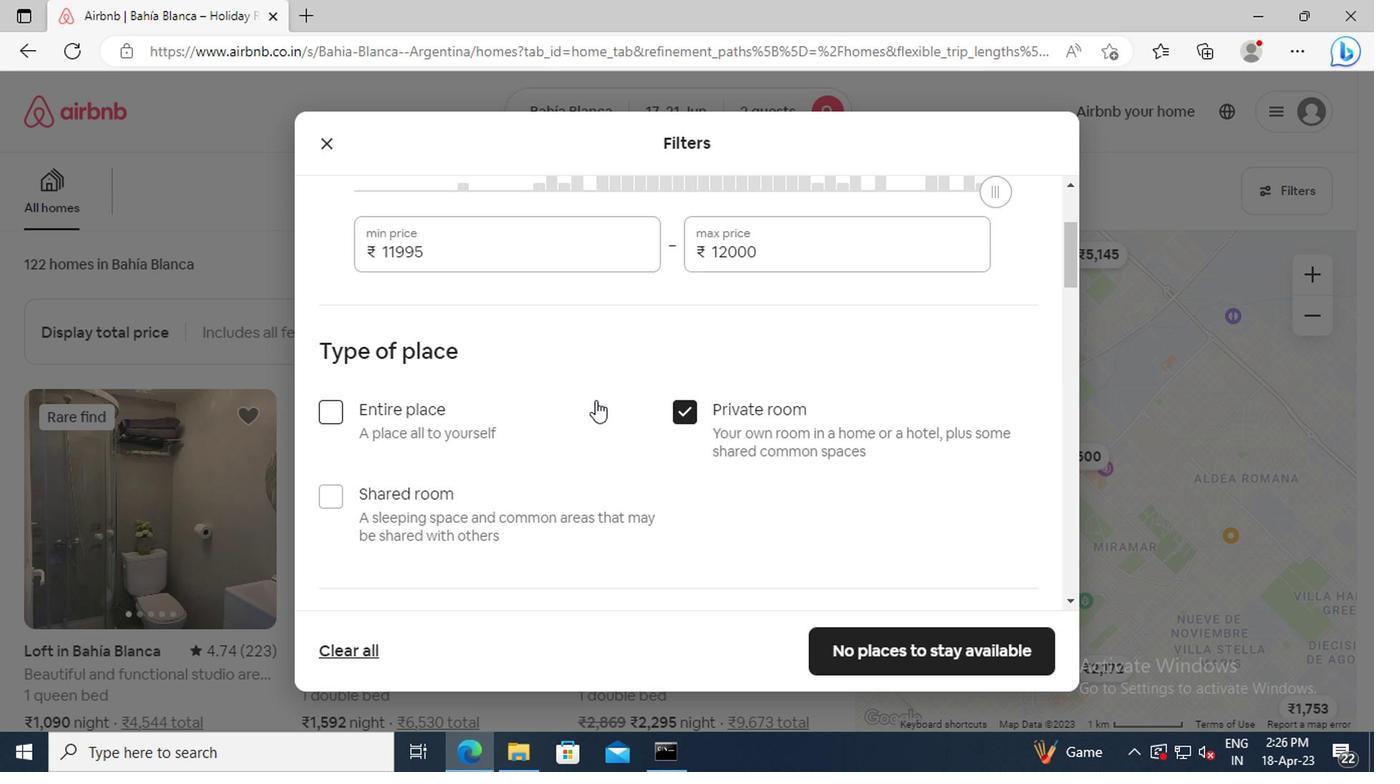 
Action: Mouse scrolled (509, 370) with delta (0, 0)
Screenshot: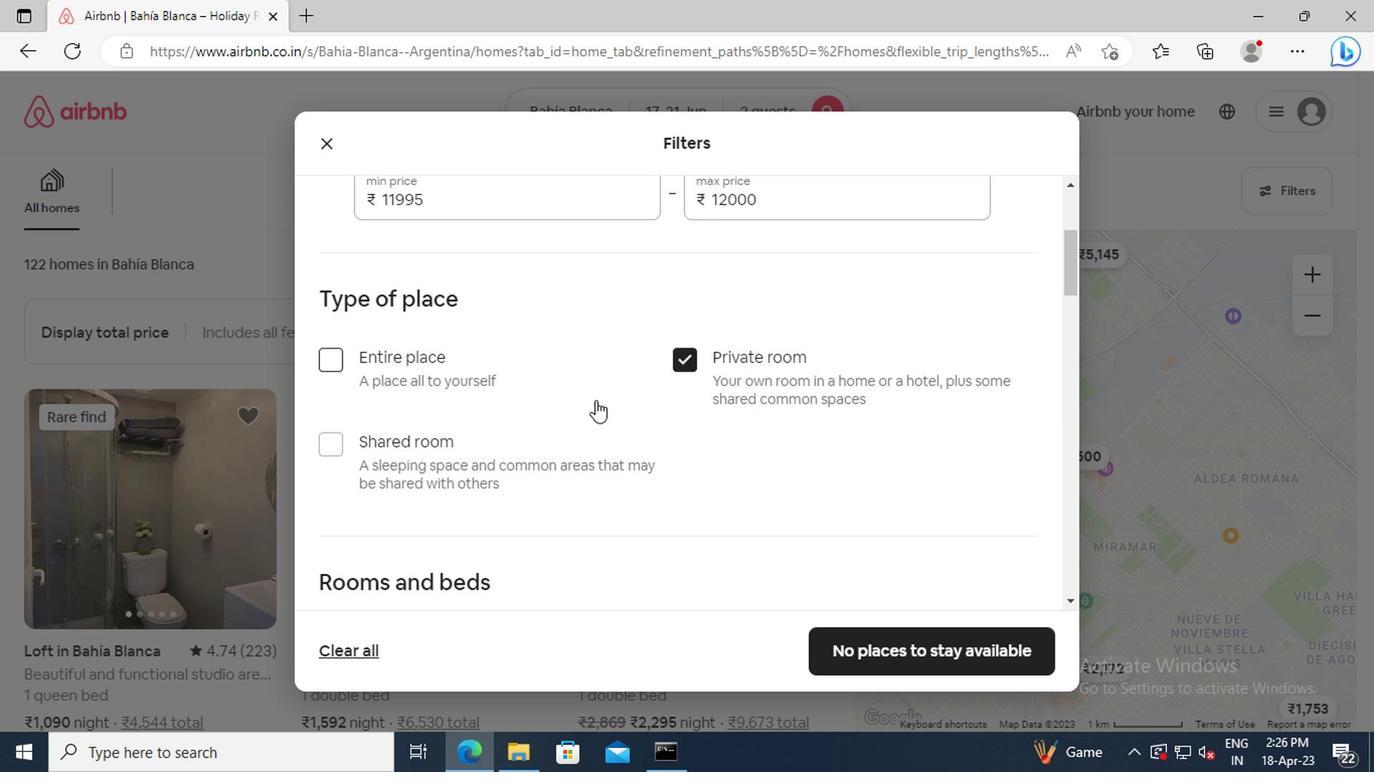 
Action: Mouse scrolled (509, 370) with delta (0, 0)
Screenshot: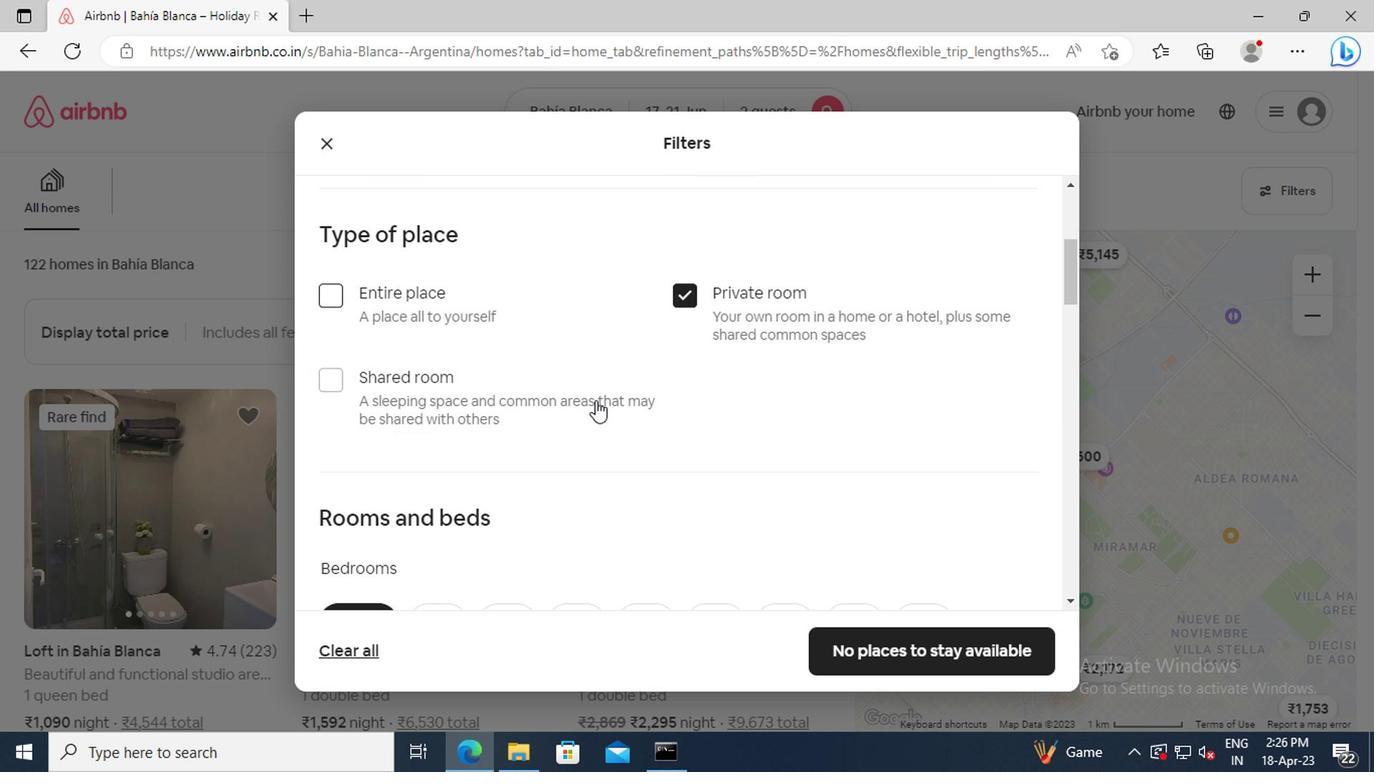 
Action: Mouse scrolled (509, 370) with delta (0, 0)
Screenshot: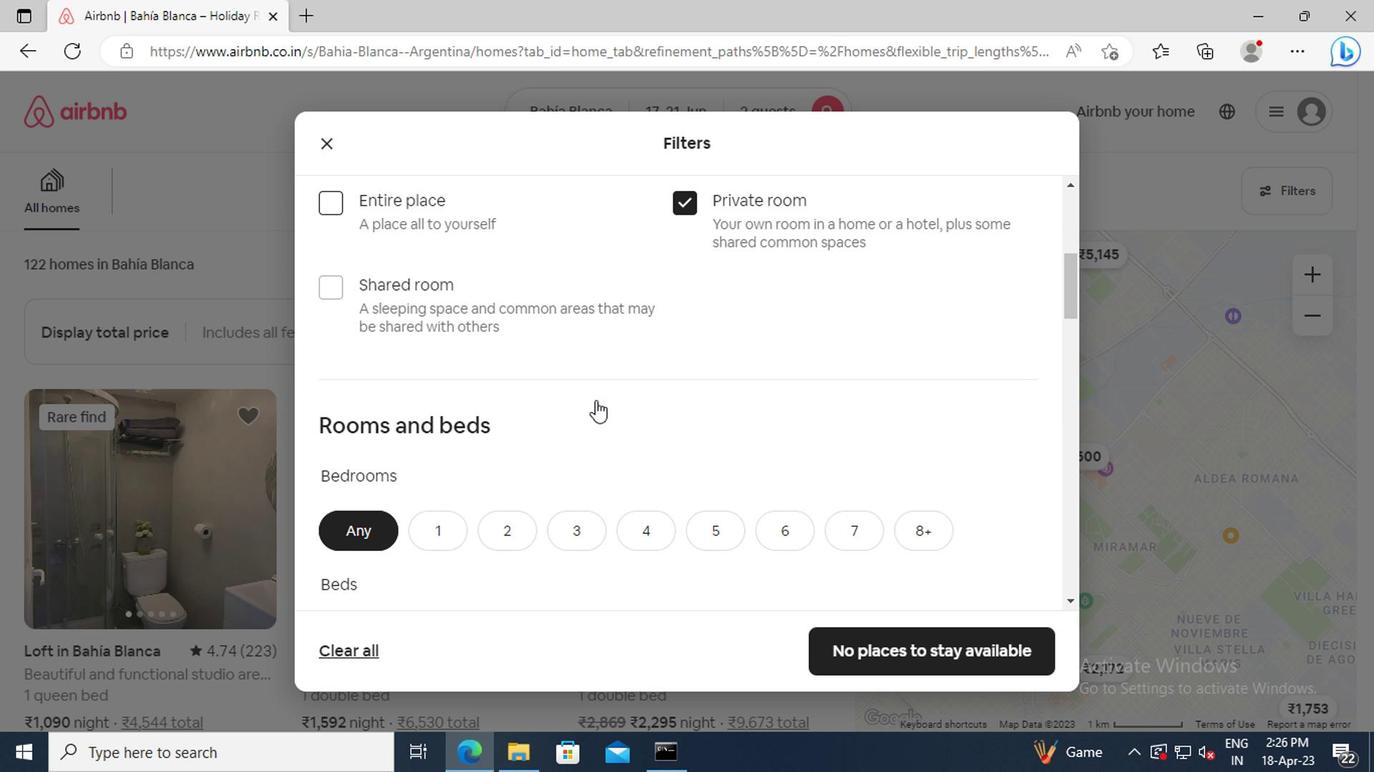 
Action: Mouse moved to (402, 421)
Screenshot: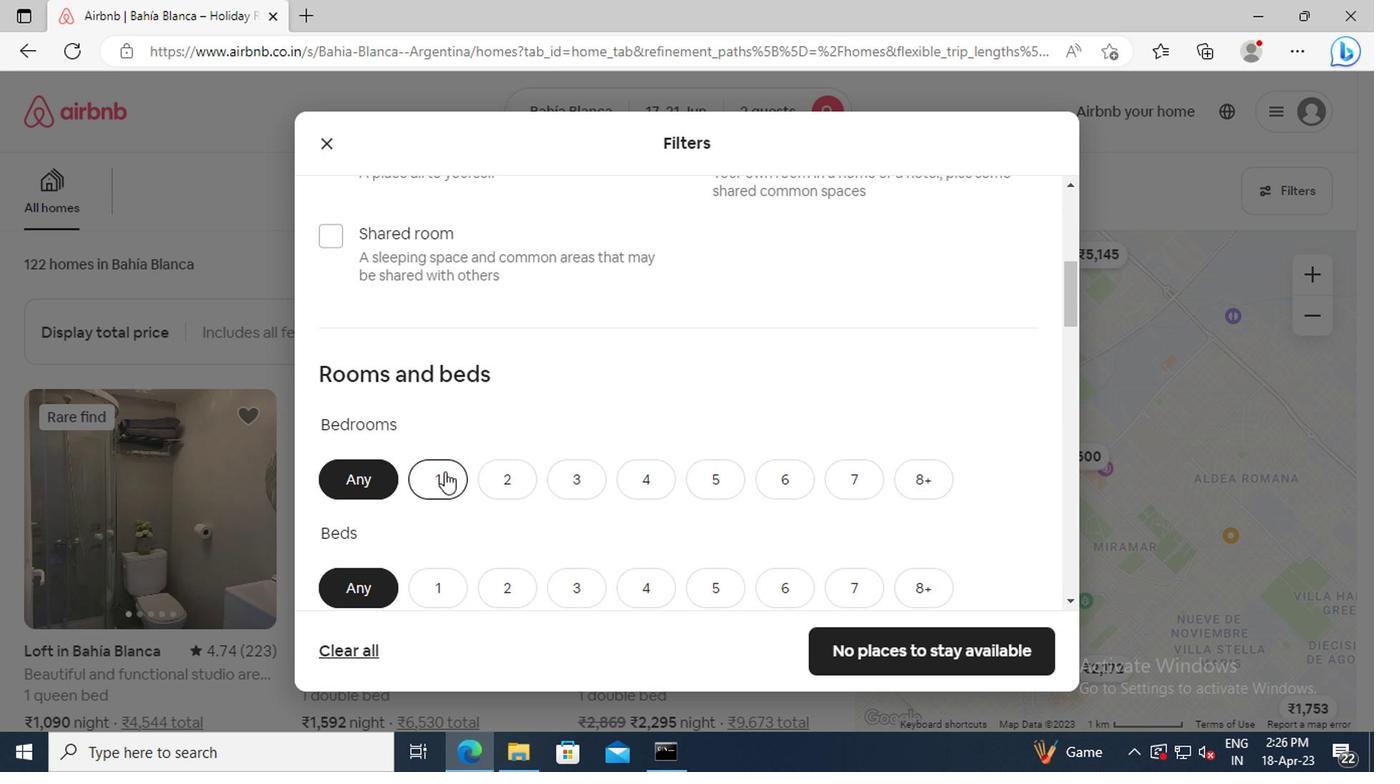 
Action: Mouse pressed left at (402, 421)
Screenshot: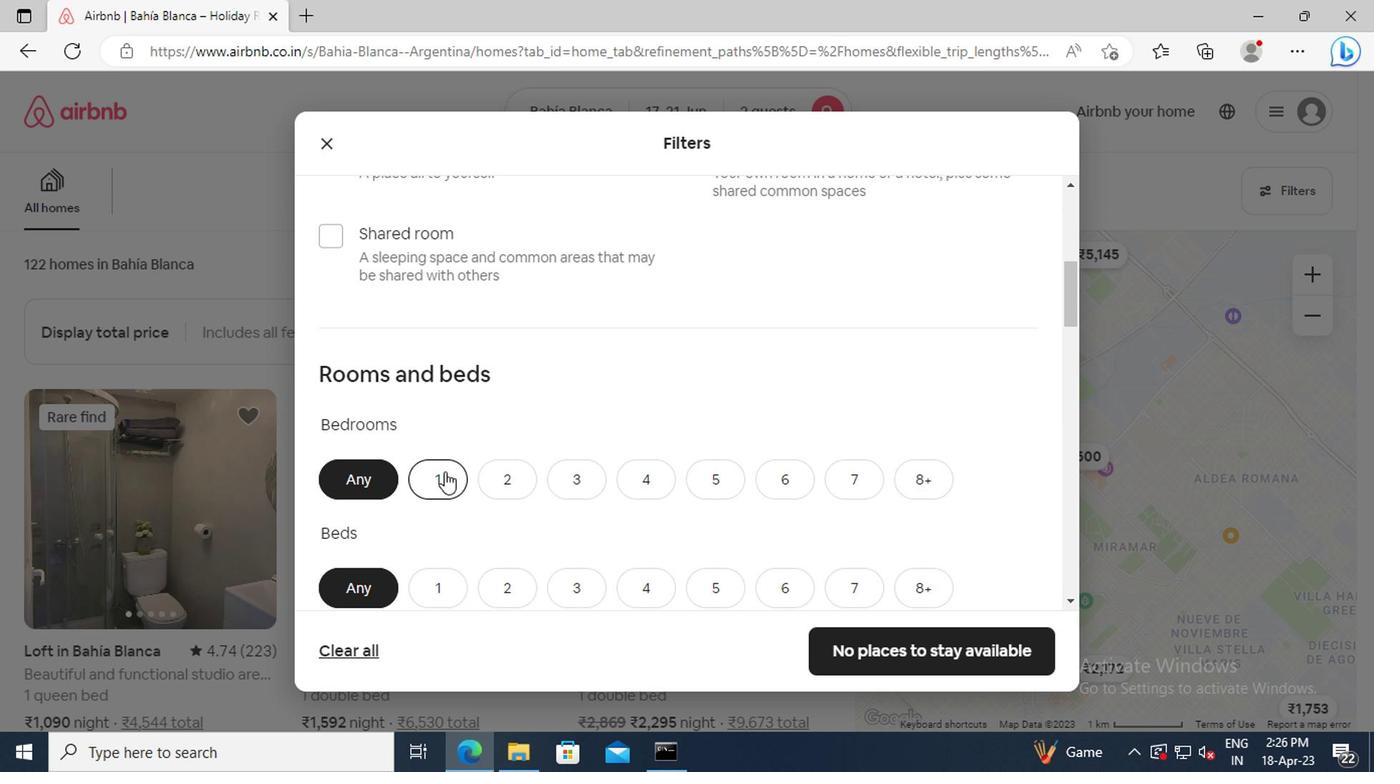 
Action: Mouse scrolled (402, 420) with delta (0, 0)
Screenshot: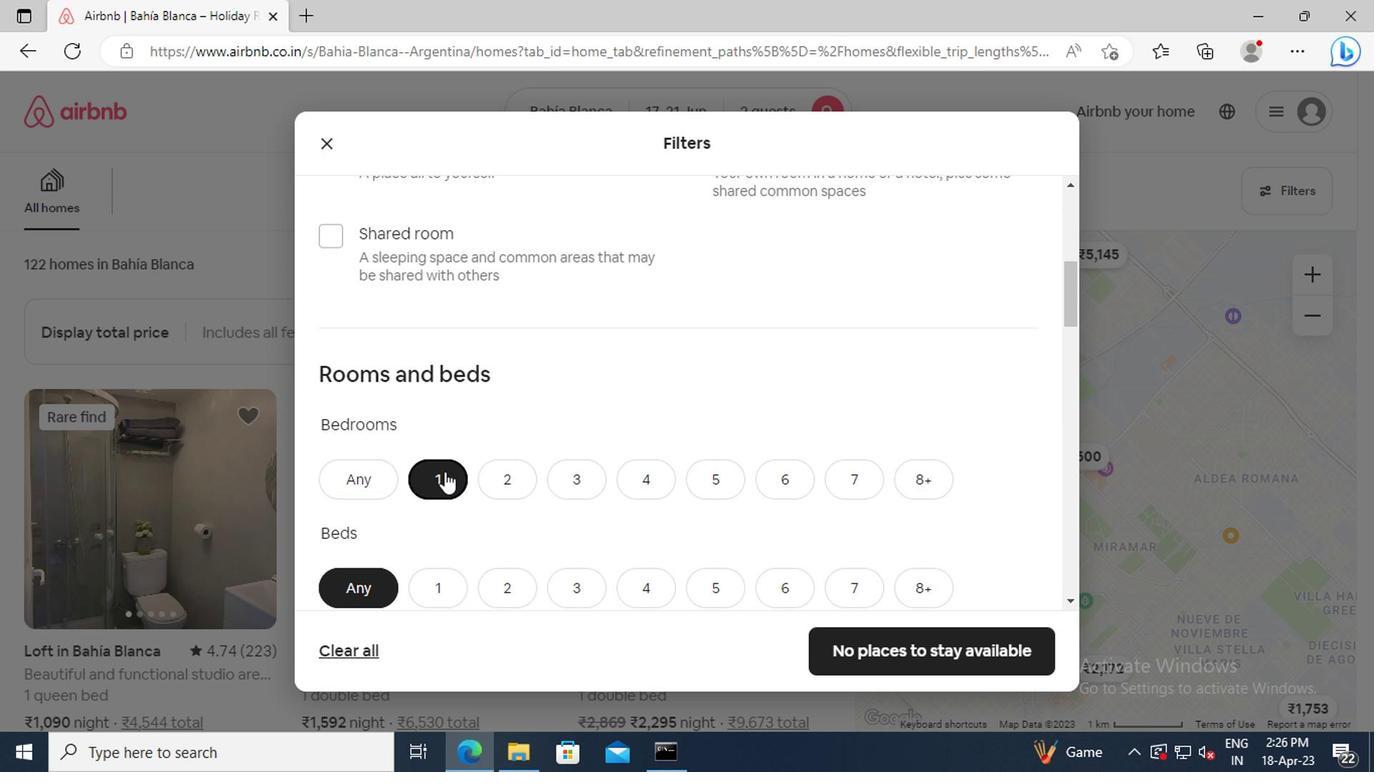 
Action: Mouse scrolled (402, 420) with delta (0, 0)
Screenshot: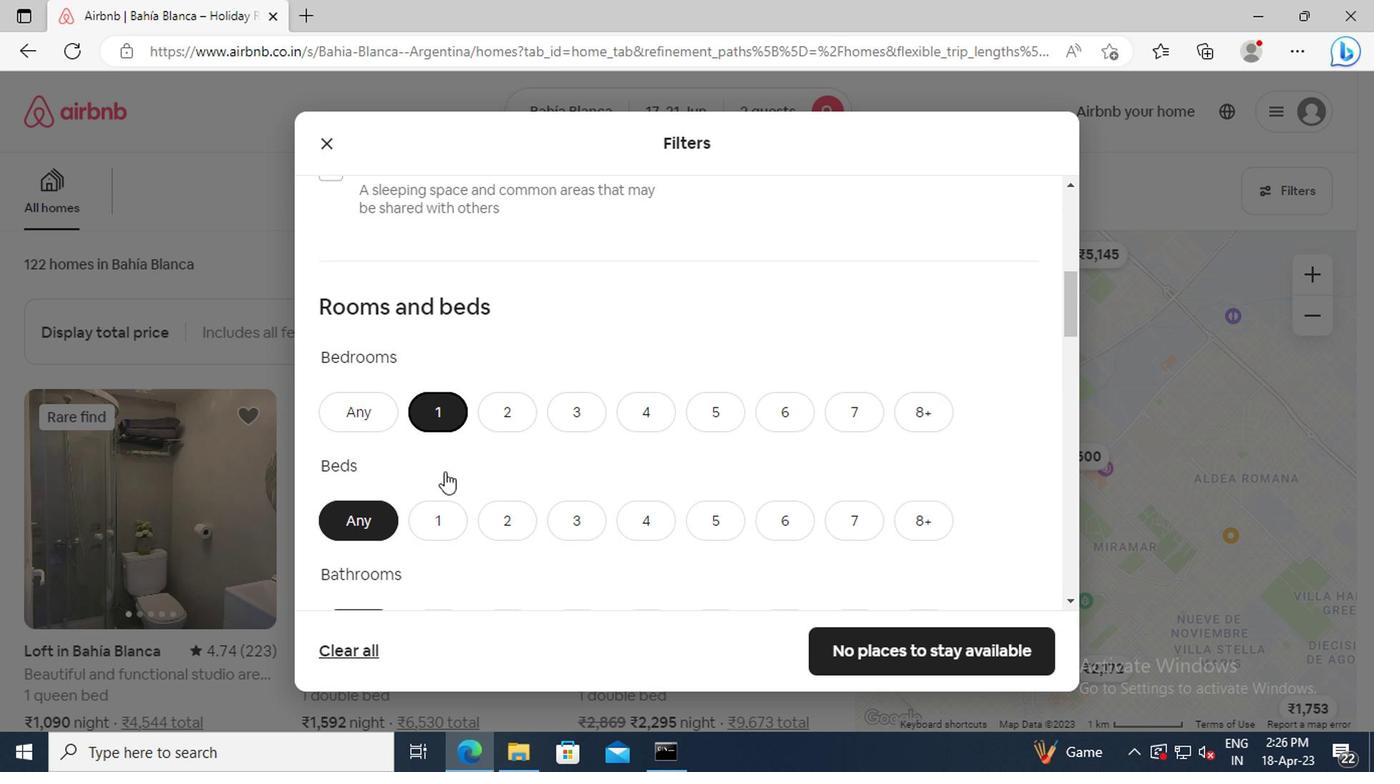
Action: Mouse moved to (458, 417)
Screenshot: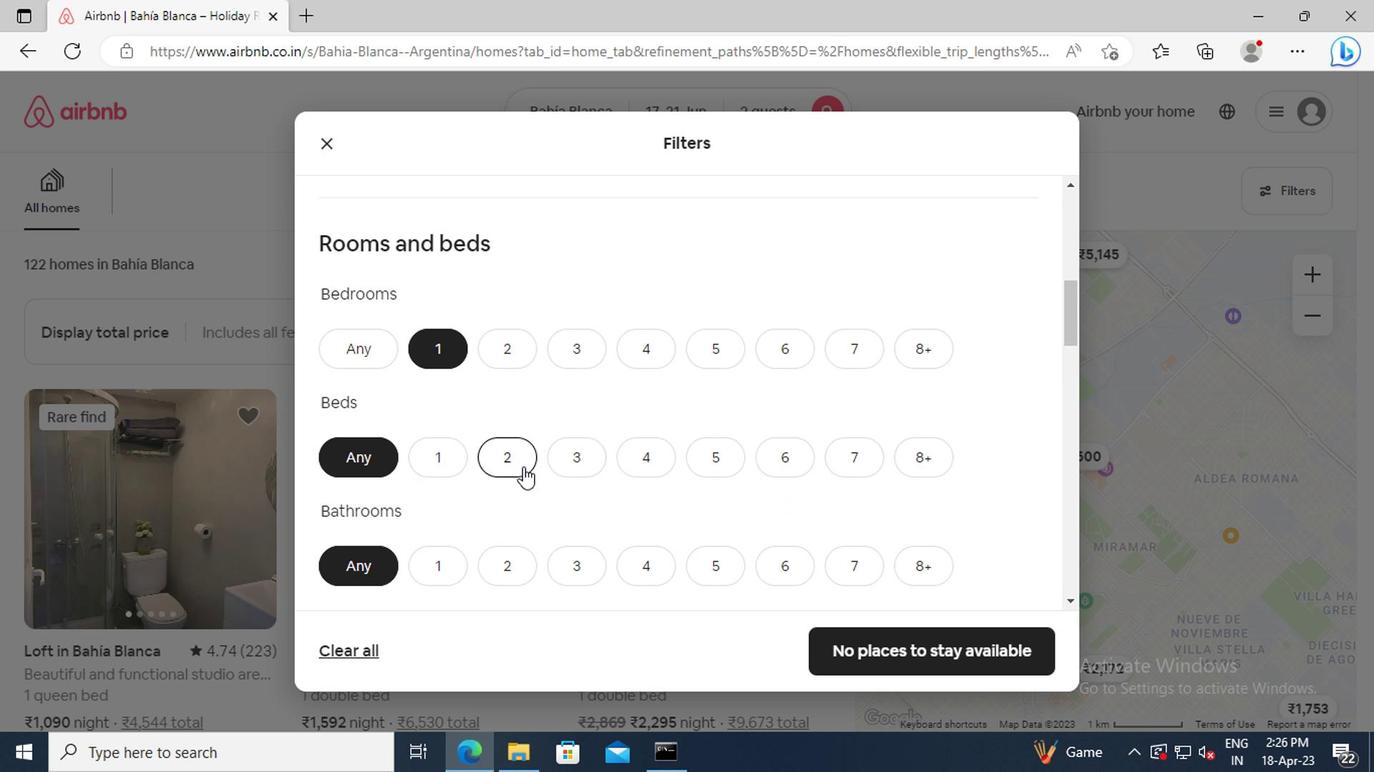 
Action: Mouse pressed left at (458, 417)
Screenshot: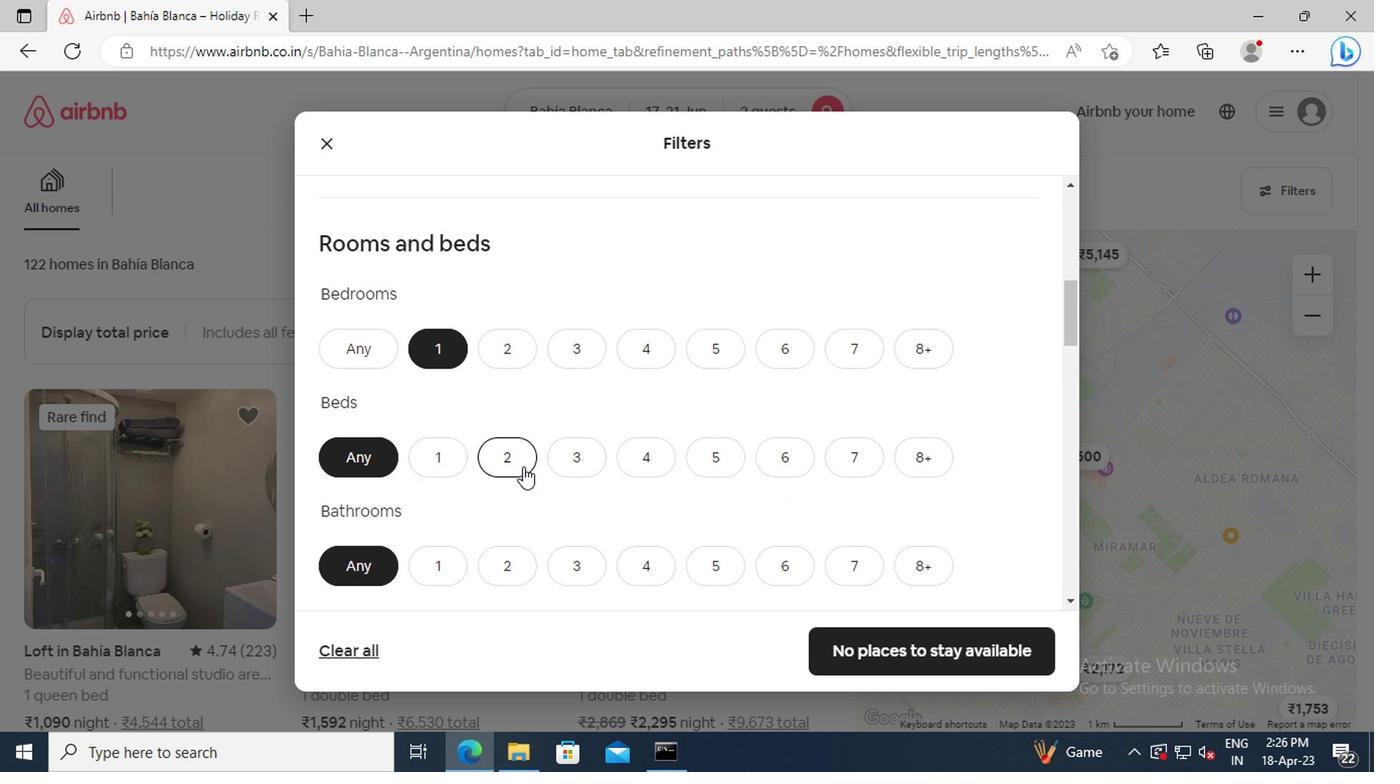 
Action: Mouse moved to (440, 429)
Screenshot: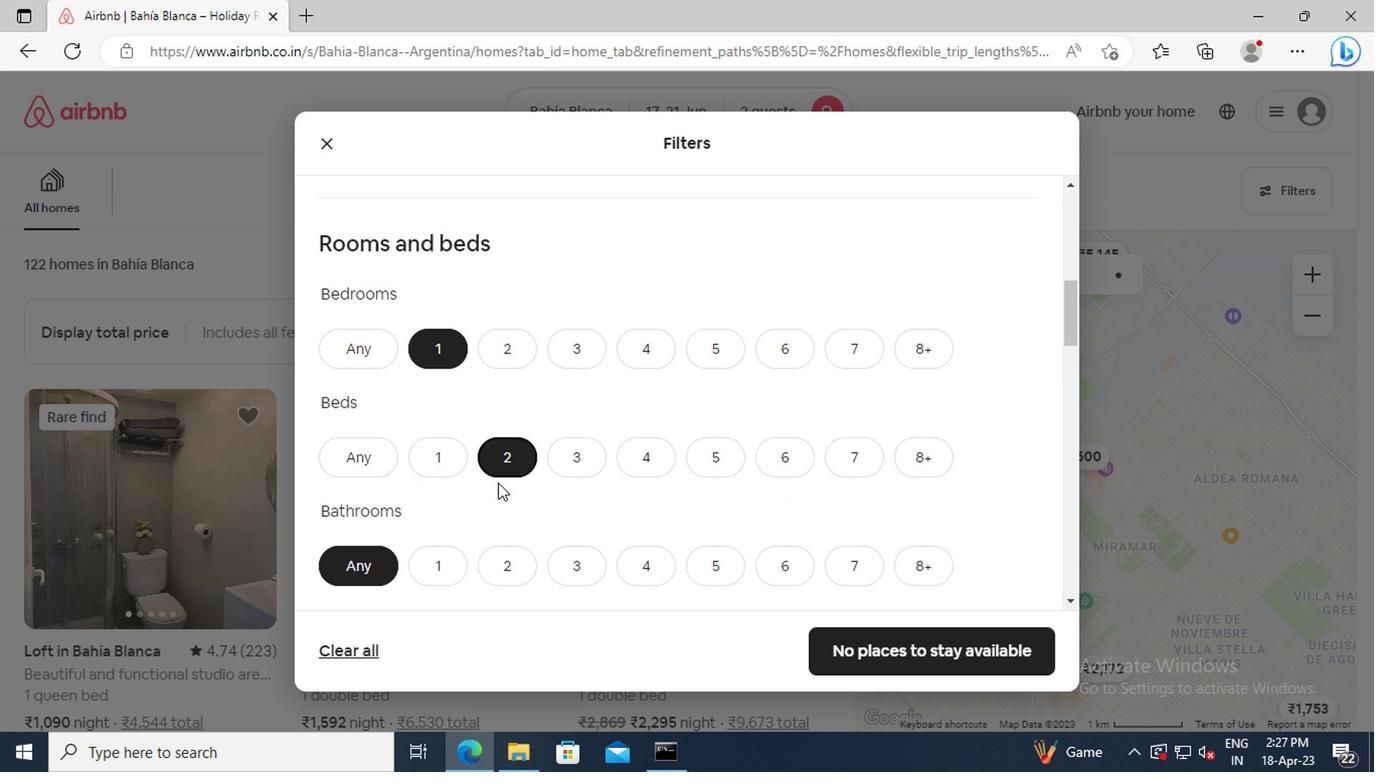 
Action: Mouse scrolled (440, 428) with delta (0, 0)
Screenshot: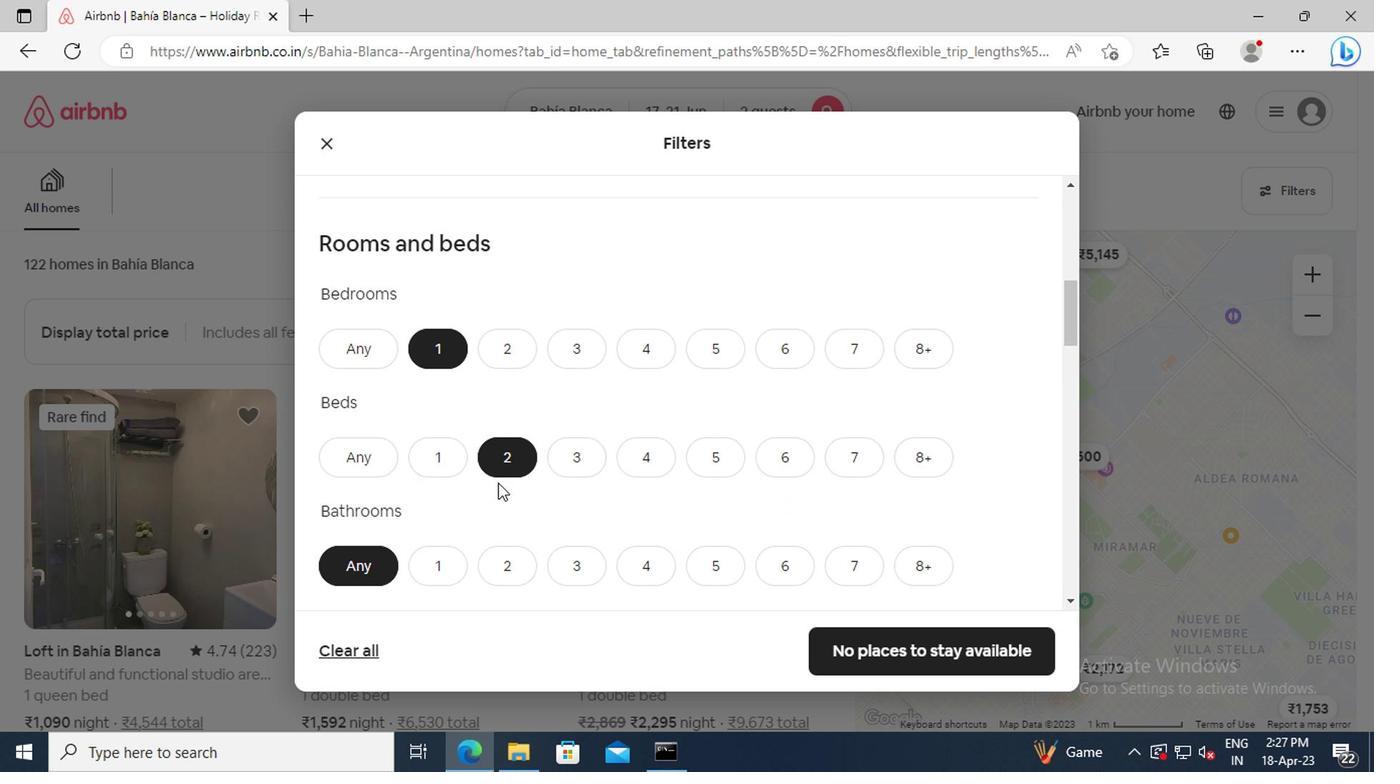 
Action: Mouse moved to (403, 435)
Screenshot: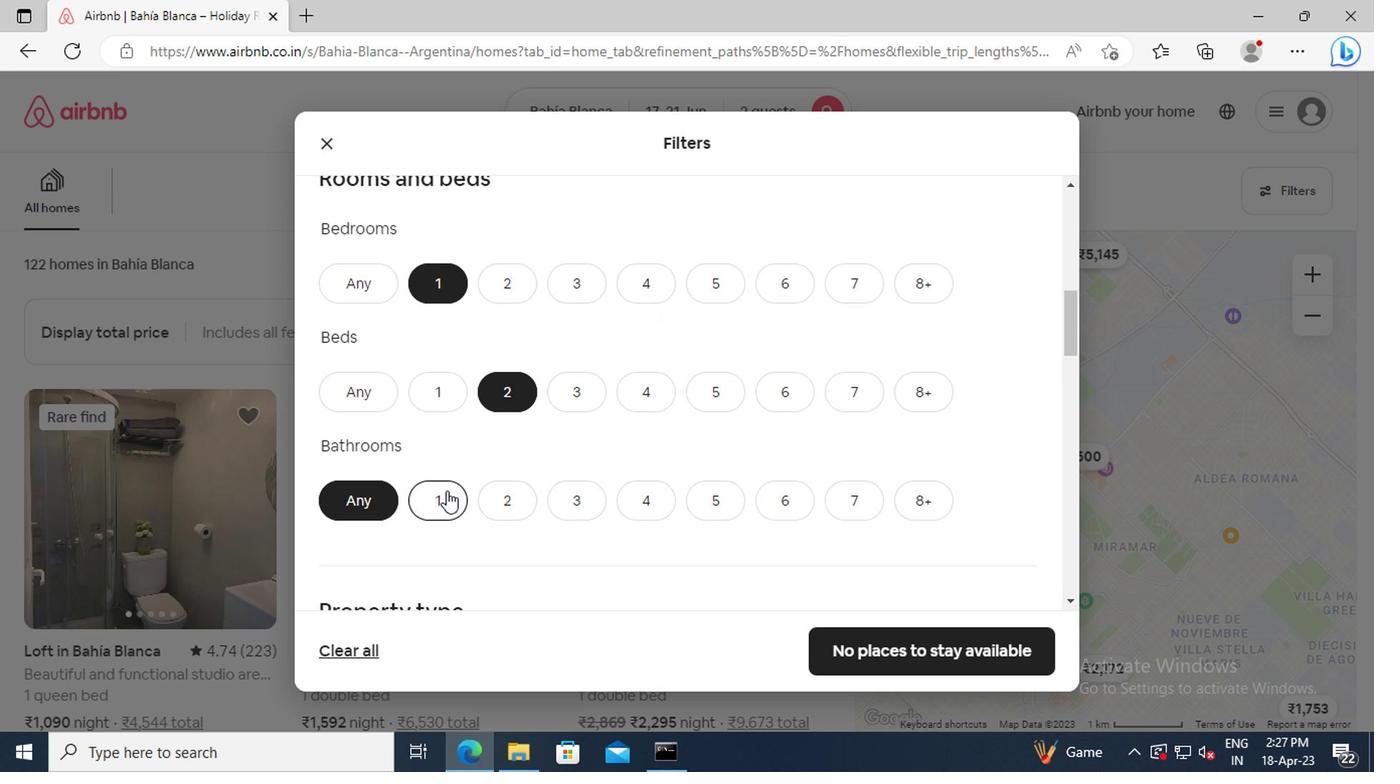 
Action: Mouse pressed left at (403, 435)
Screenshot: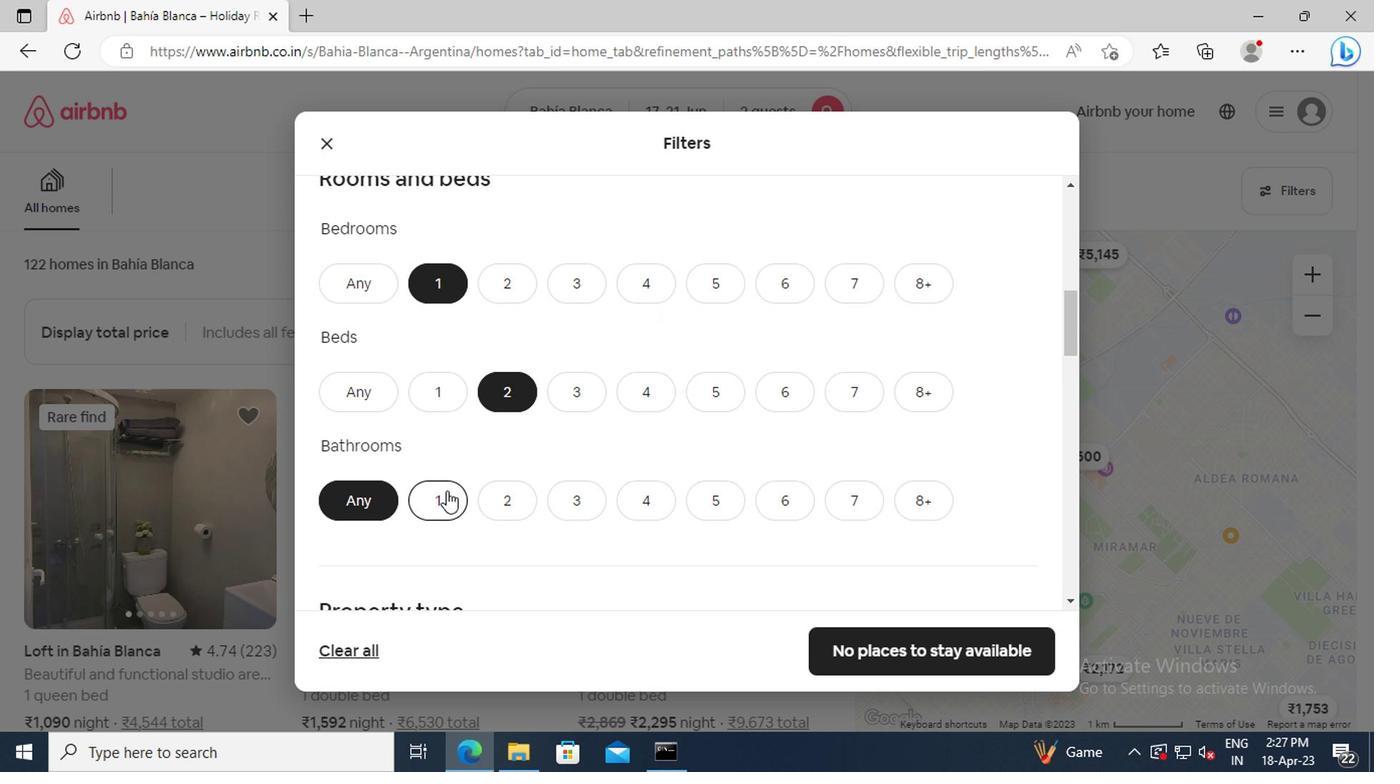 
Action: Mouse scrolled (403, 434) with delta (0, 0)
Screenshot: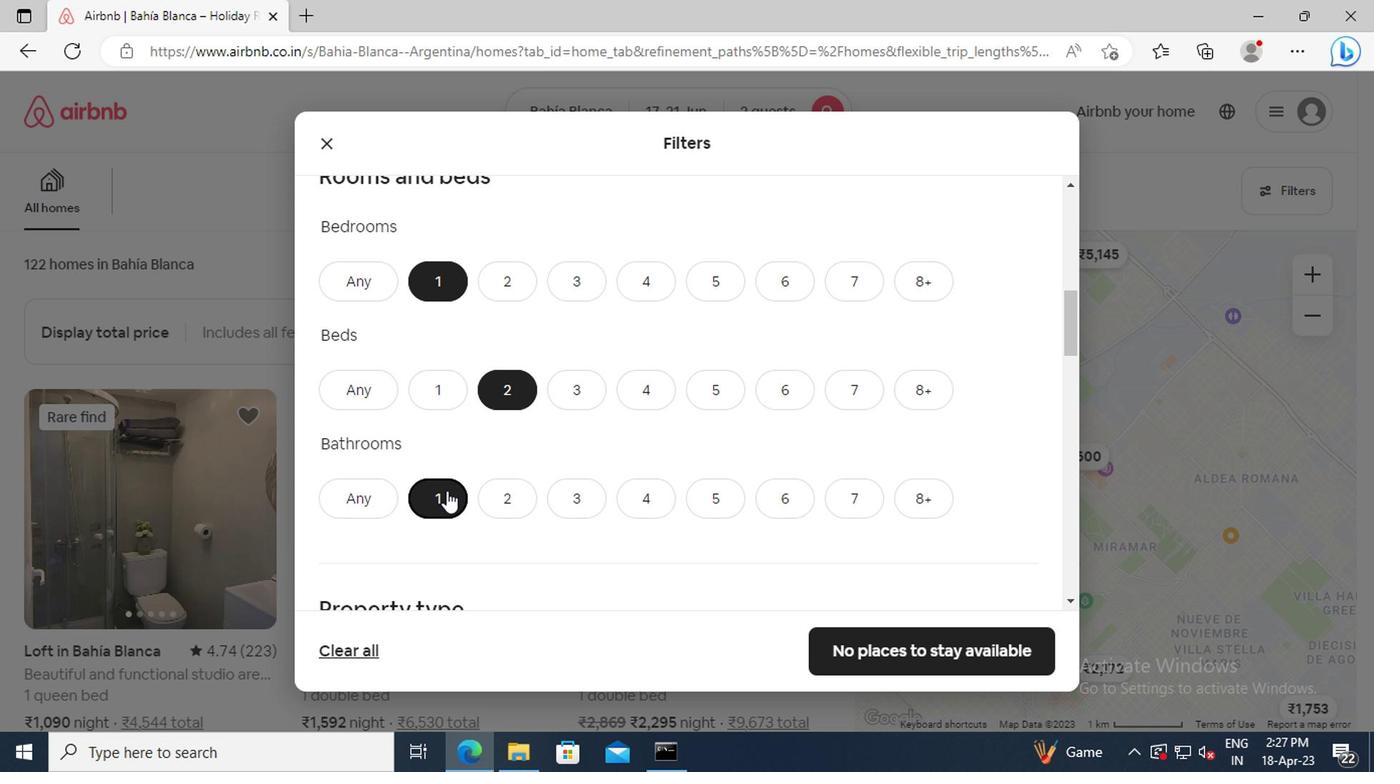 
Action: Mouse scrolled (403, 434) with delta (0, 0)
Screenshot: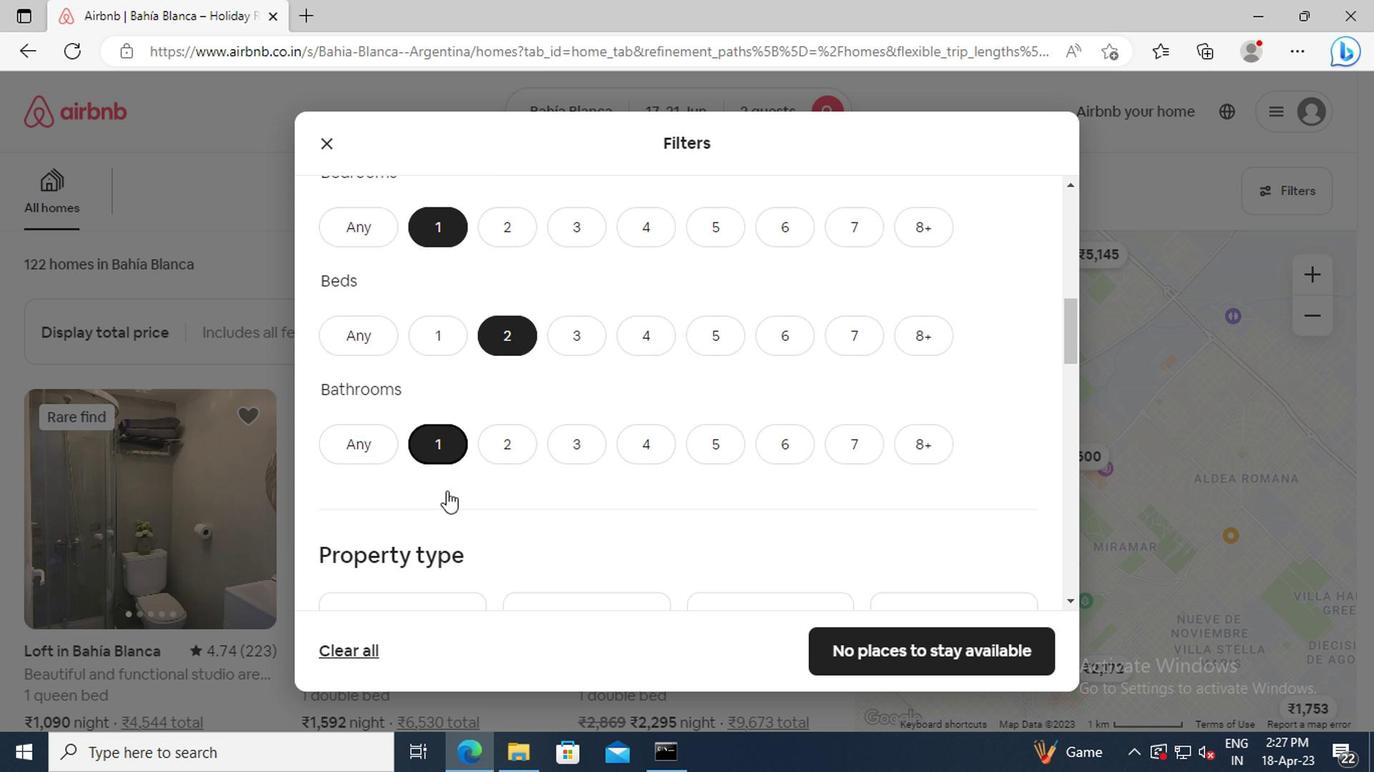 
Action: Mouse scrolled (403, 434) with delta (0, 0)
Screenshot: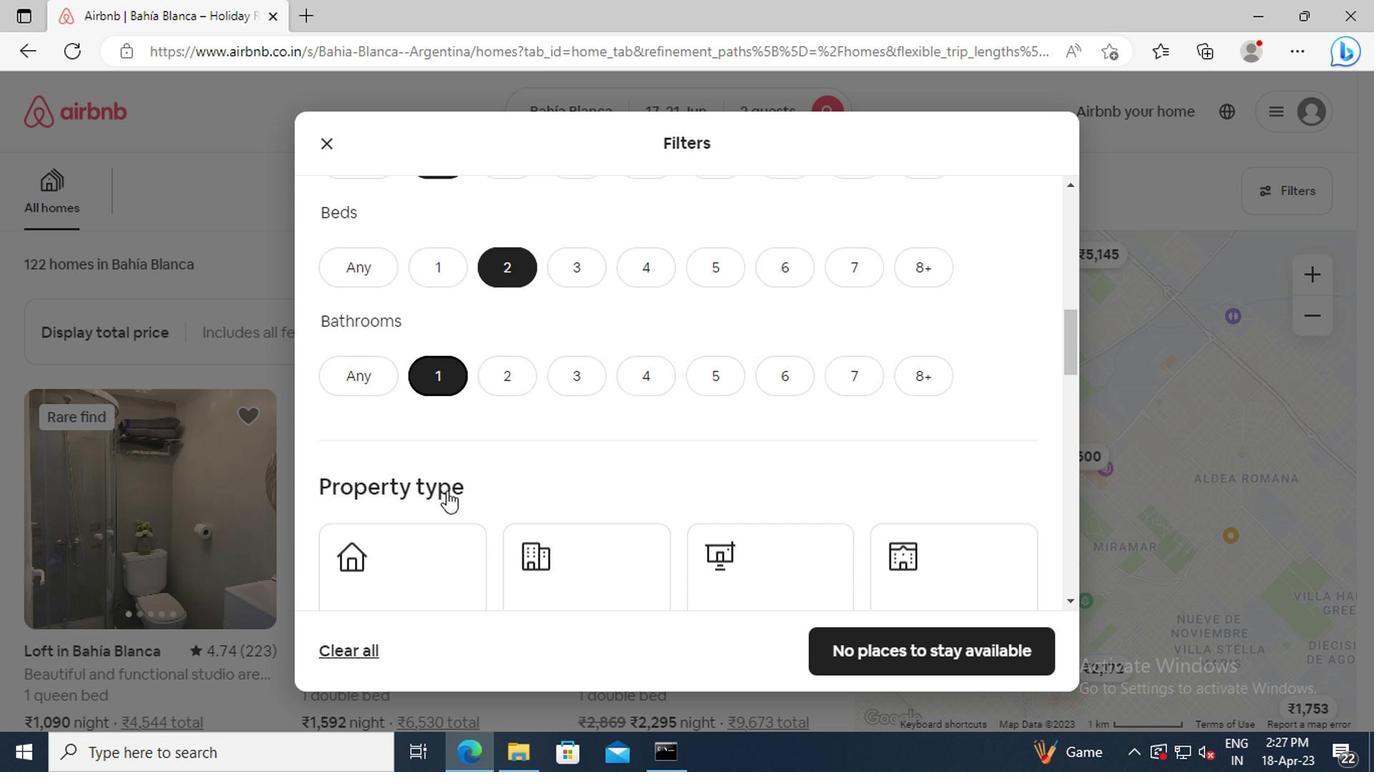 
Action: Mouse scrolled (403, 434) with delta (0, 0)
Screenshot: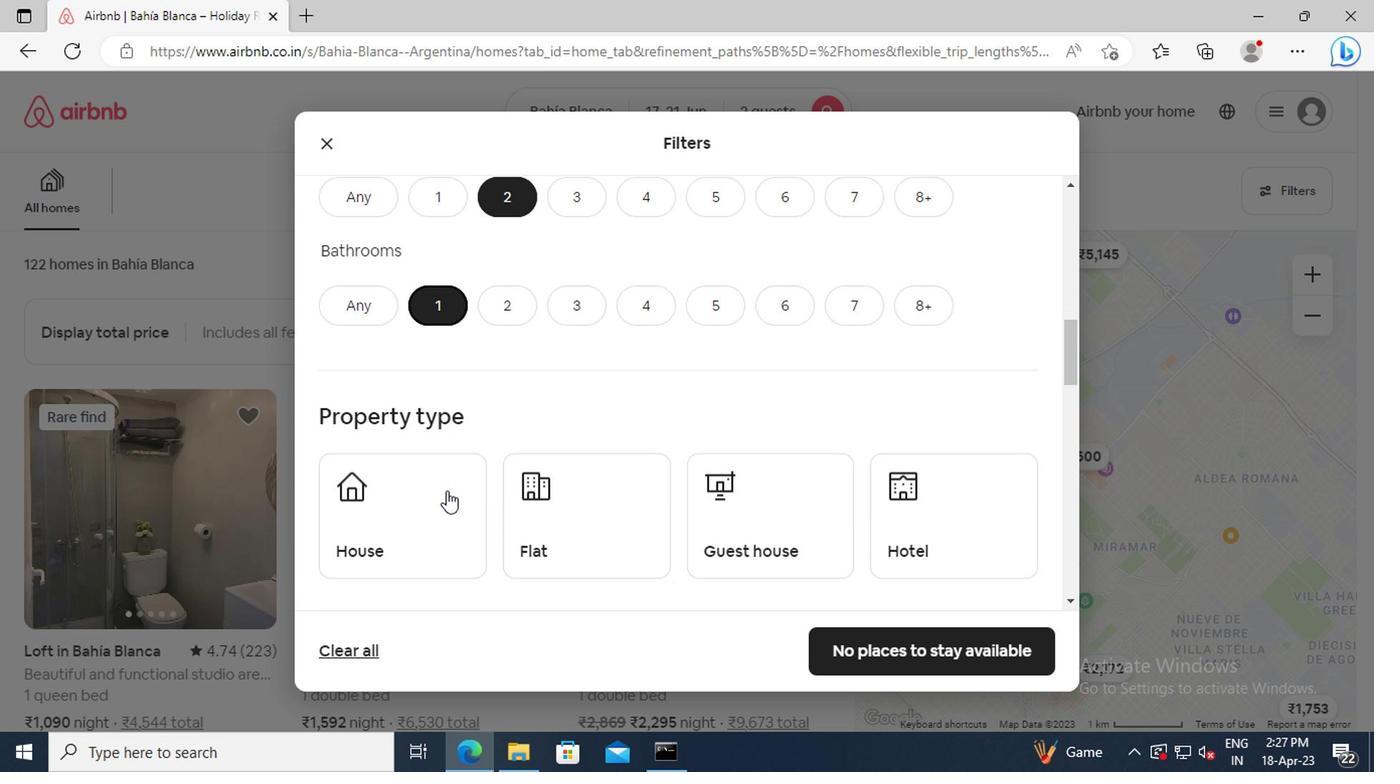 
Action: Mouse moved to (485, 420)
Screenshot: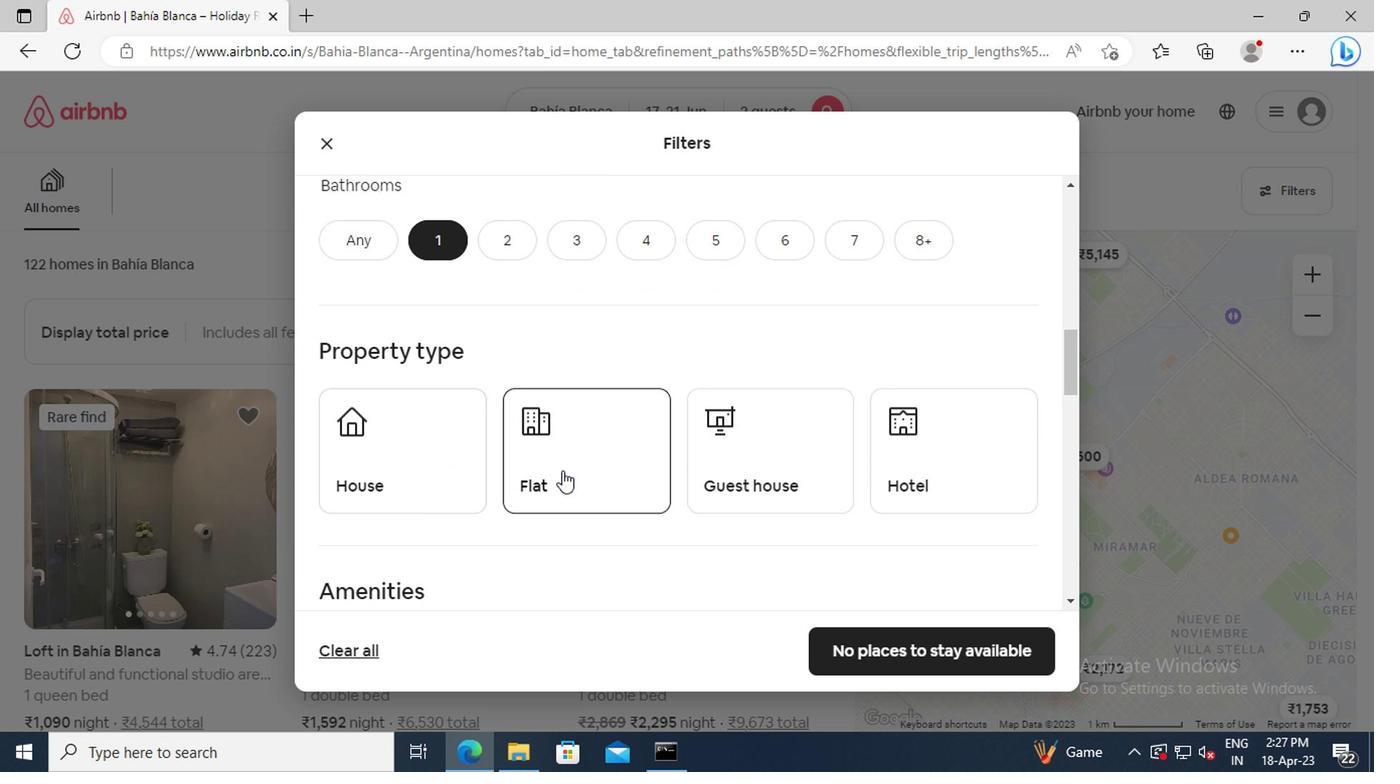 
Action: Mouse pressed left at (485, 420)
Screenshot: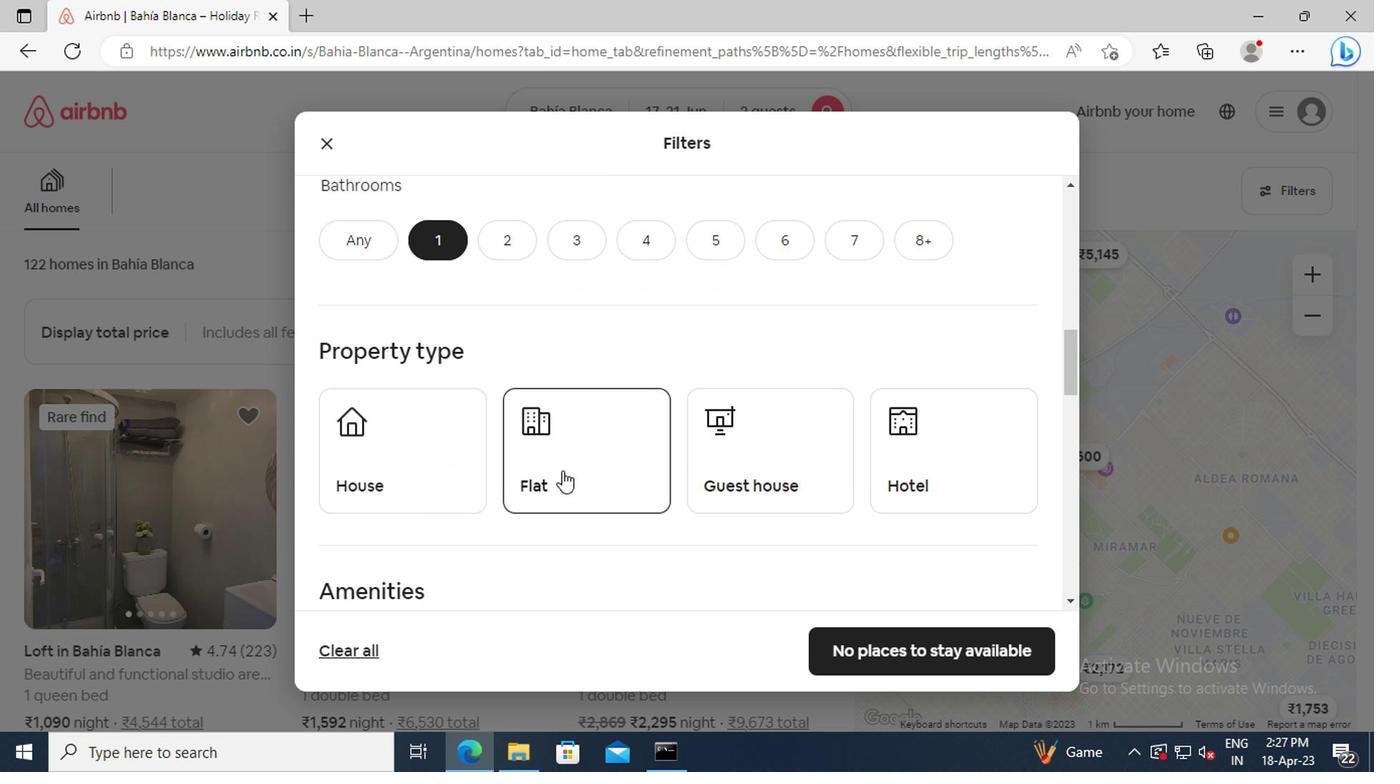 
Action: Mouse scrolled (485, 420) with delta (0, 0)
Screenshot: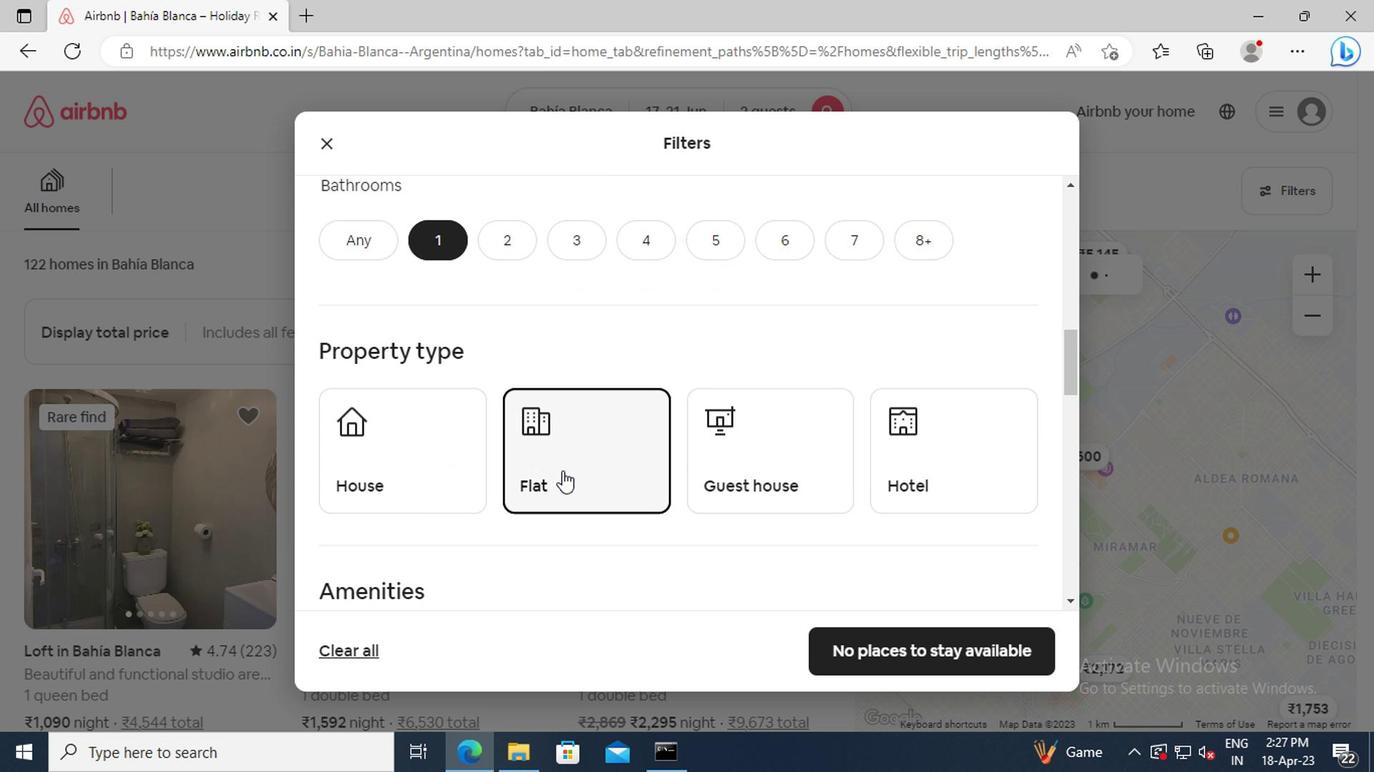 
Action: Mouse scrolled (485, 420) with delta (0, 0)
Screenshot: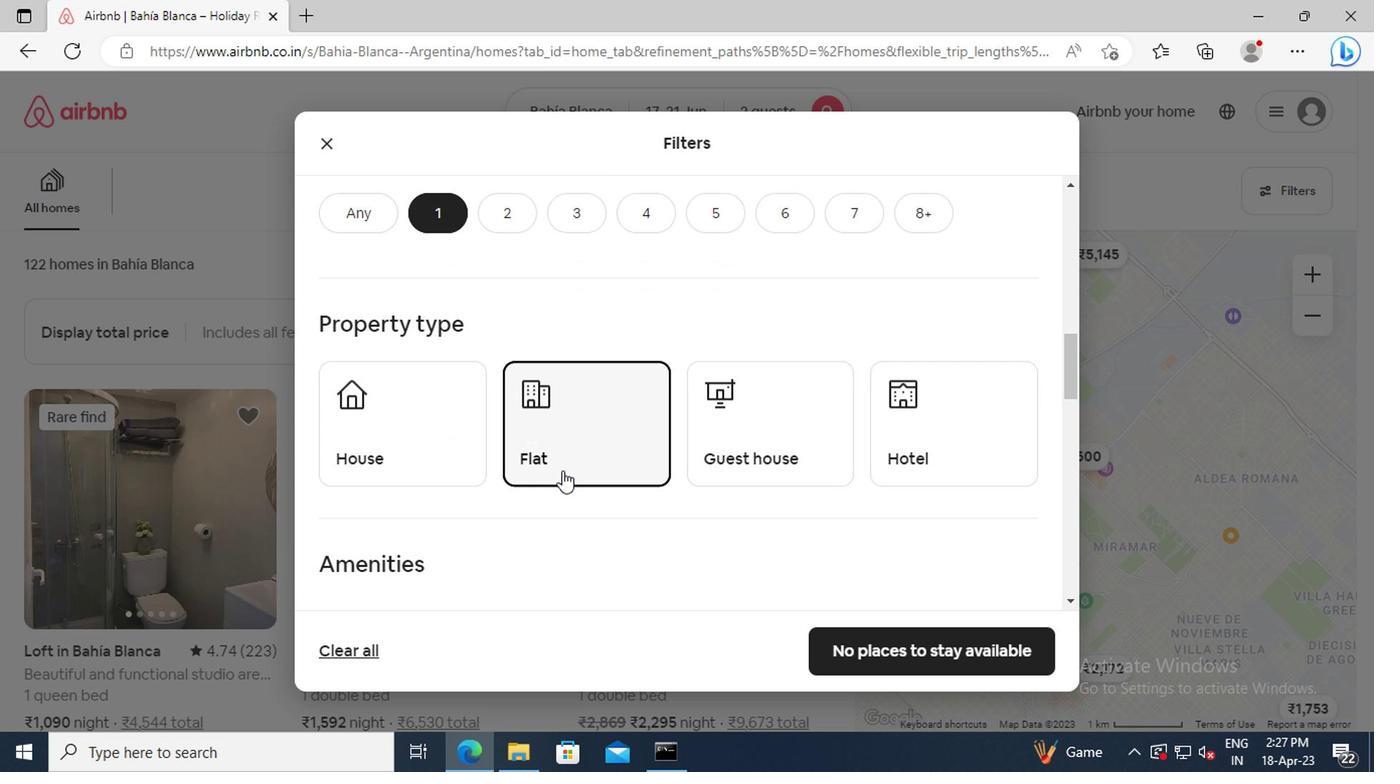 
Action: Mouse scrolled (485, 420) with delta (0, 0)
Screenshot: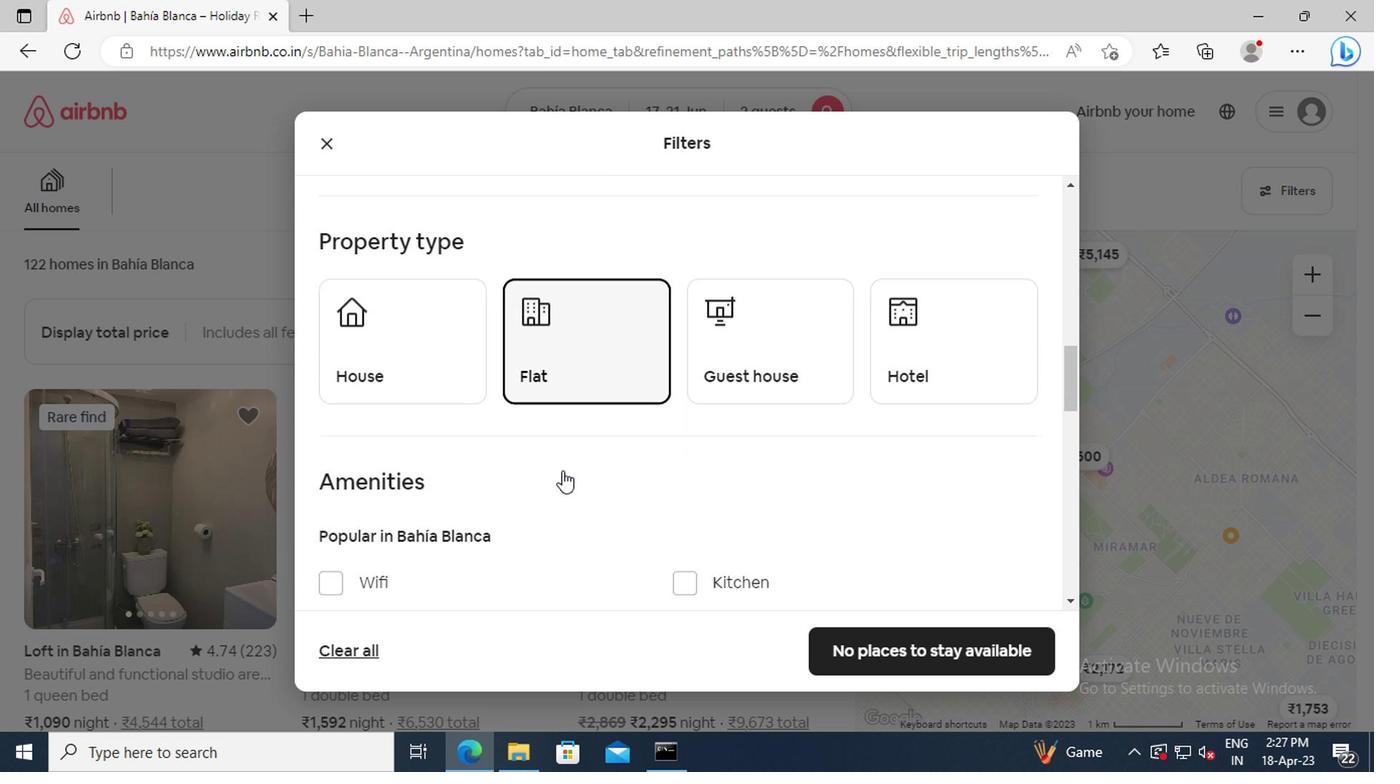 
Action: Mouse scrolled (485, 420) with delta (0, 0)
Screenshot: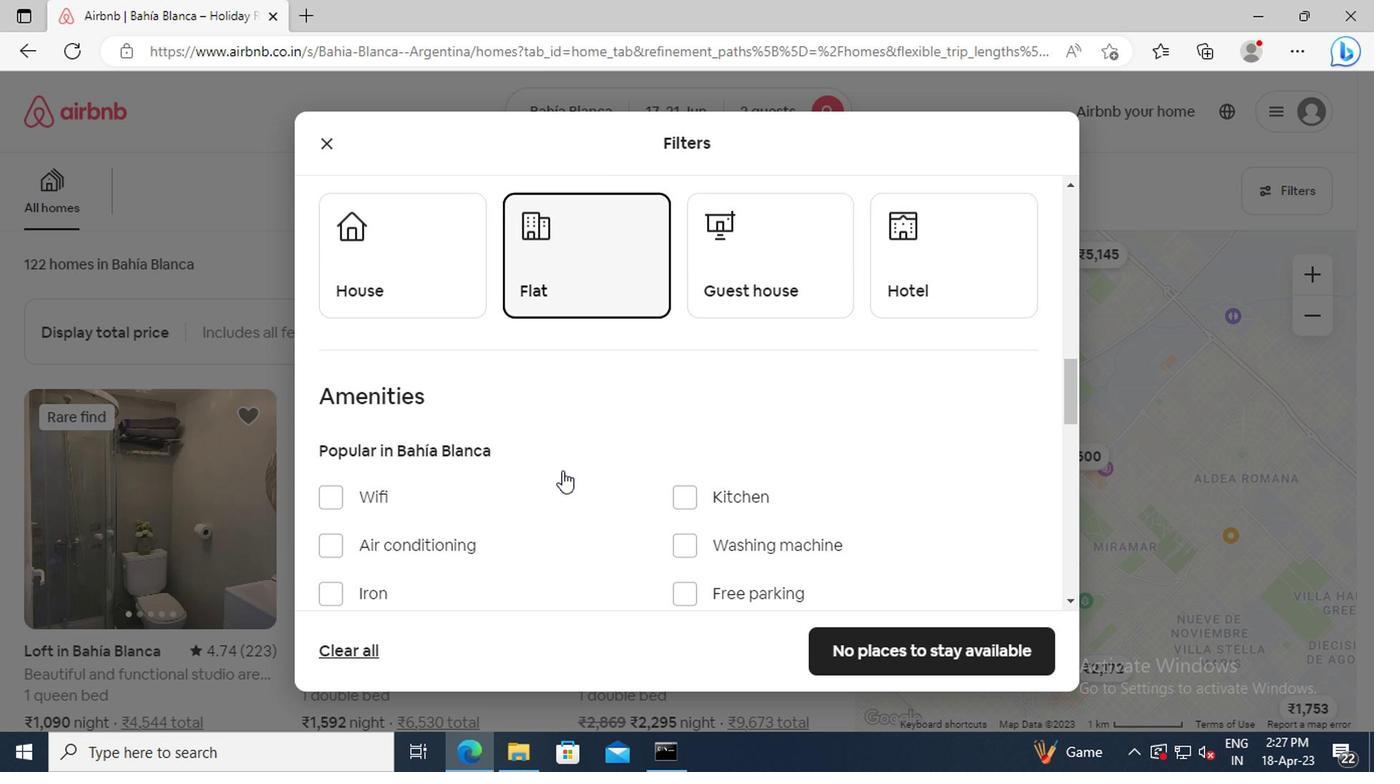 
Action: Mouse scrolled (485, 420) with delta (0, 0)
Screenshot: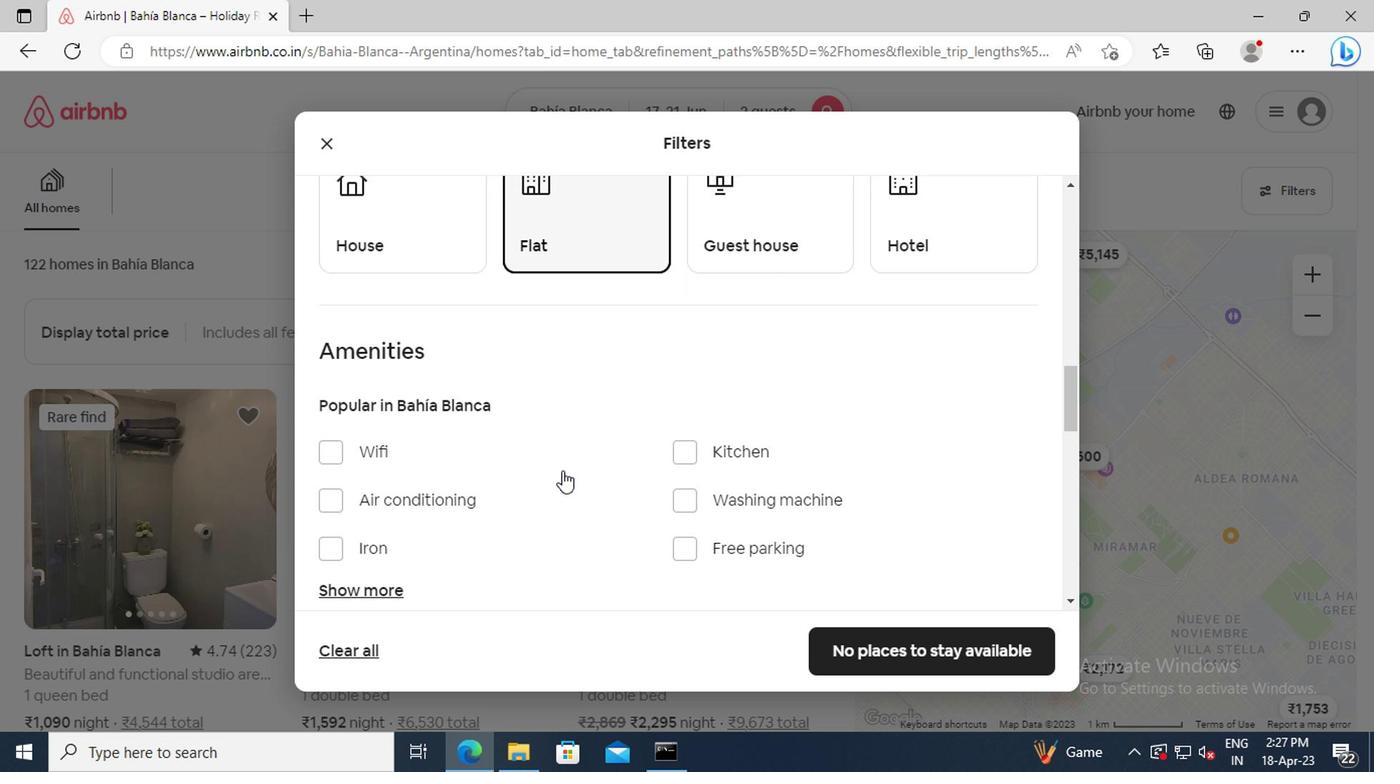 
Action: Mouse moved to (327, 349)
Screenshot: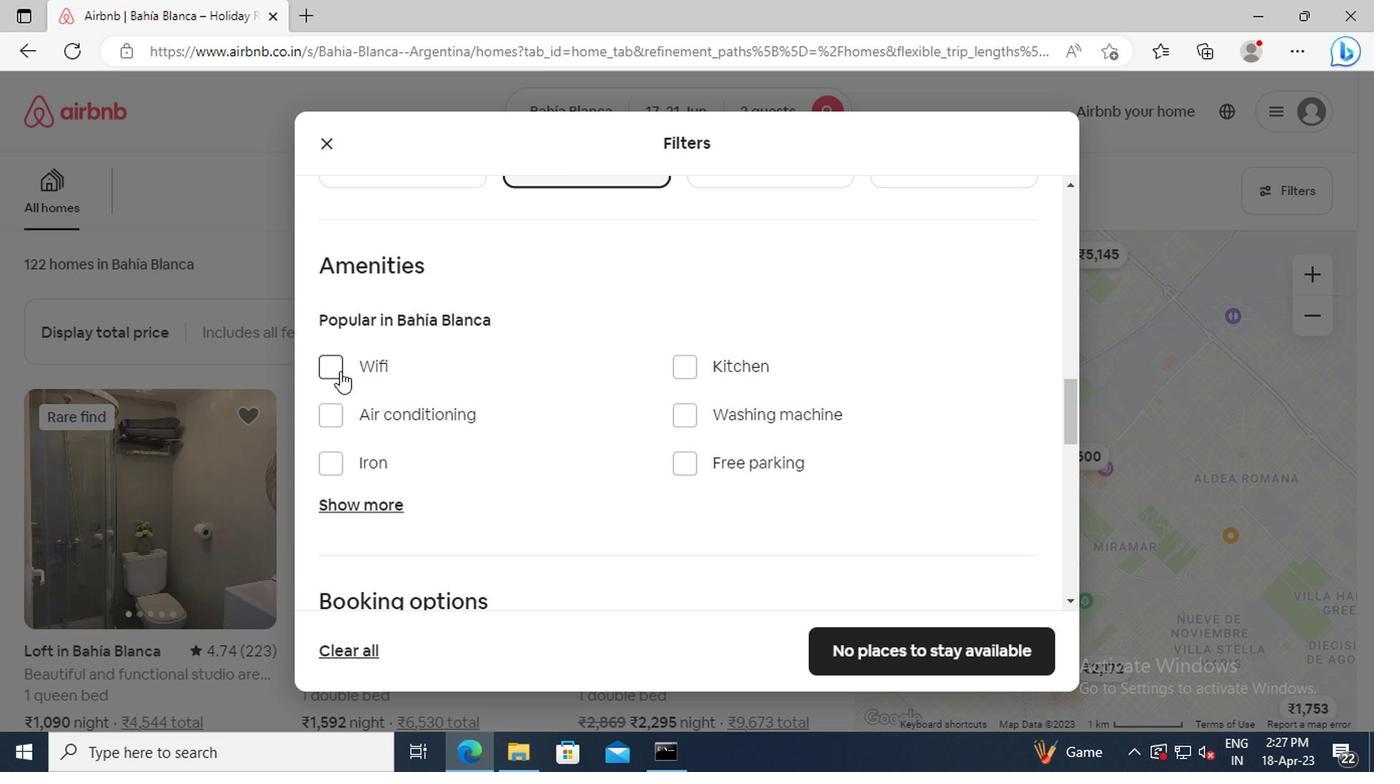 
Action: Mouse pressed left at (327, 349)
Screenshot: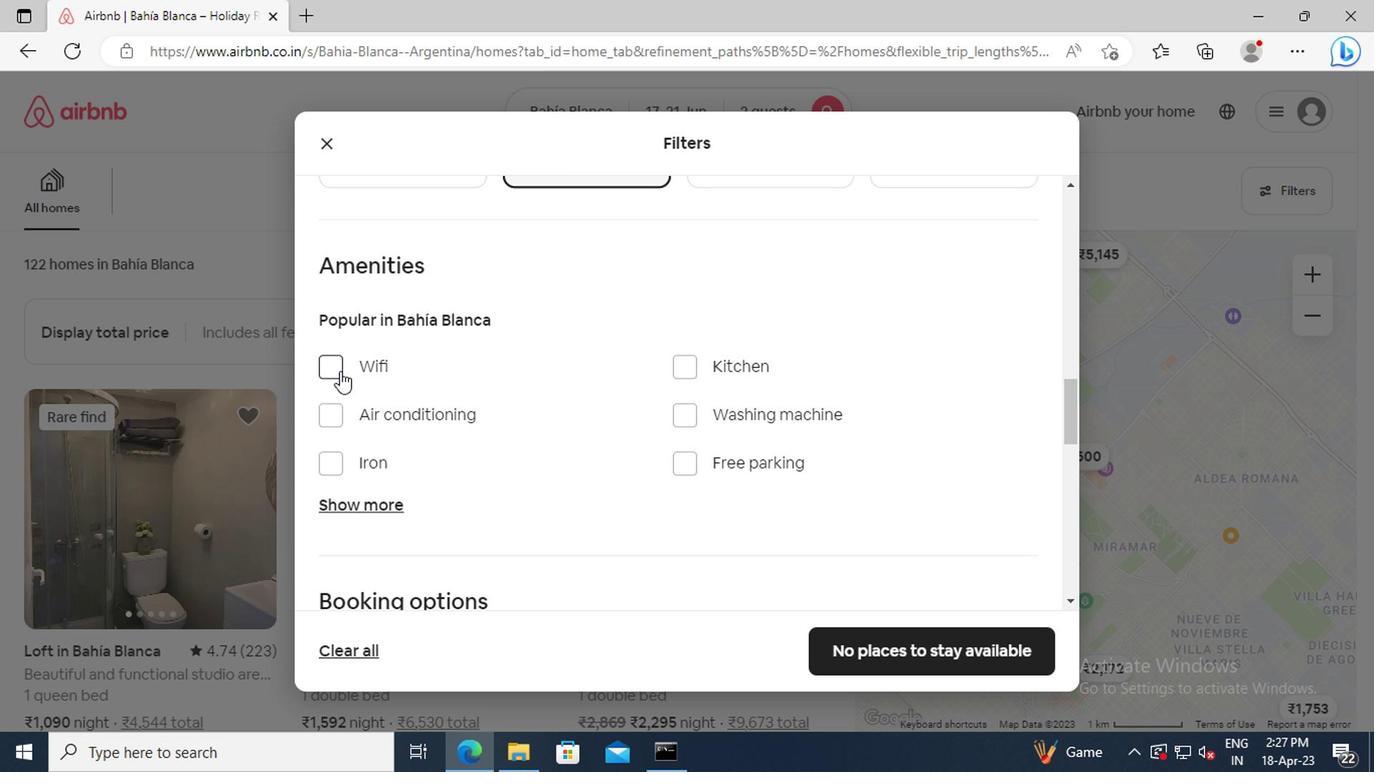
Action: Mouse moved to (354, 441)
Screenshot: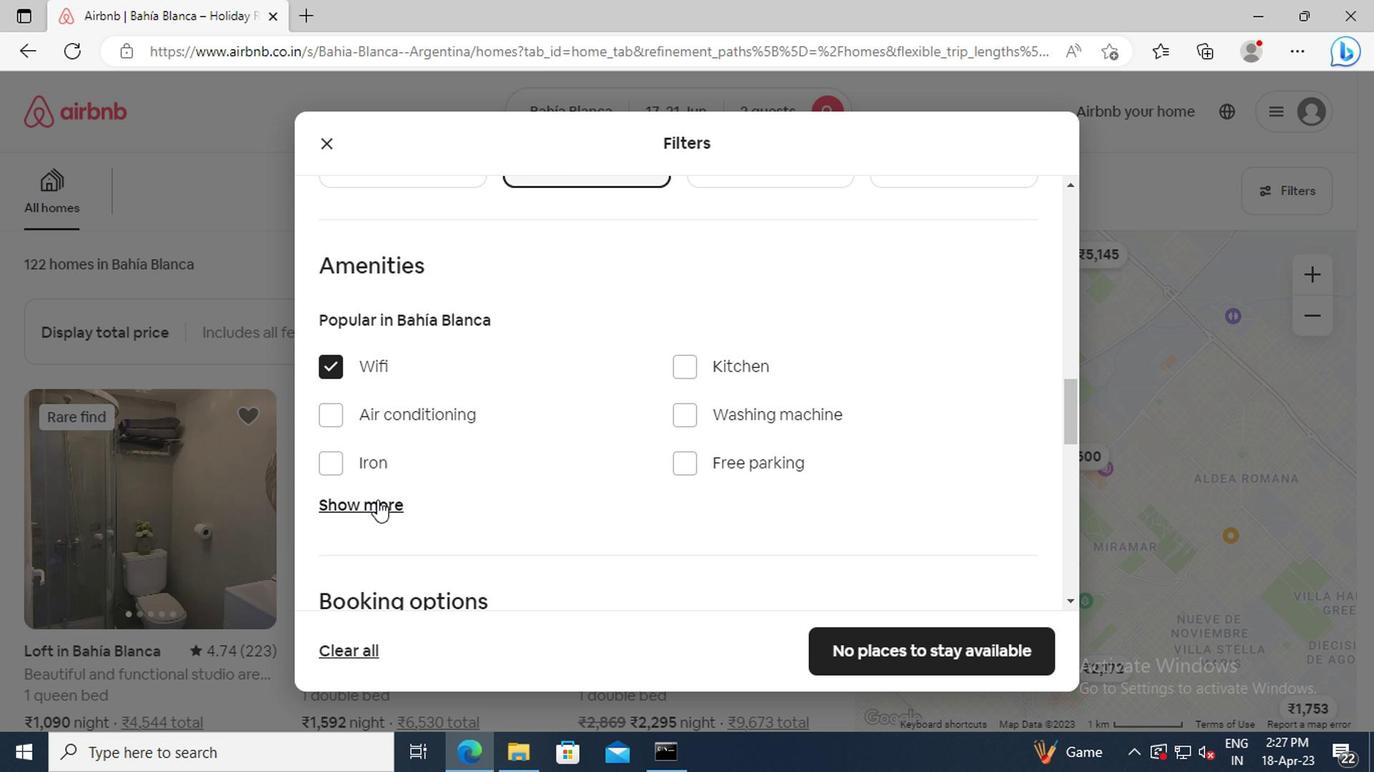 
Action: Mouse pressed left at (354, 441)
Screenshot: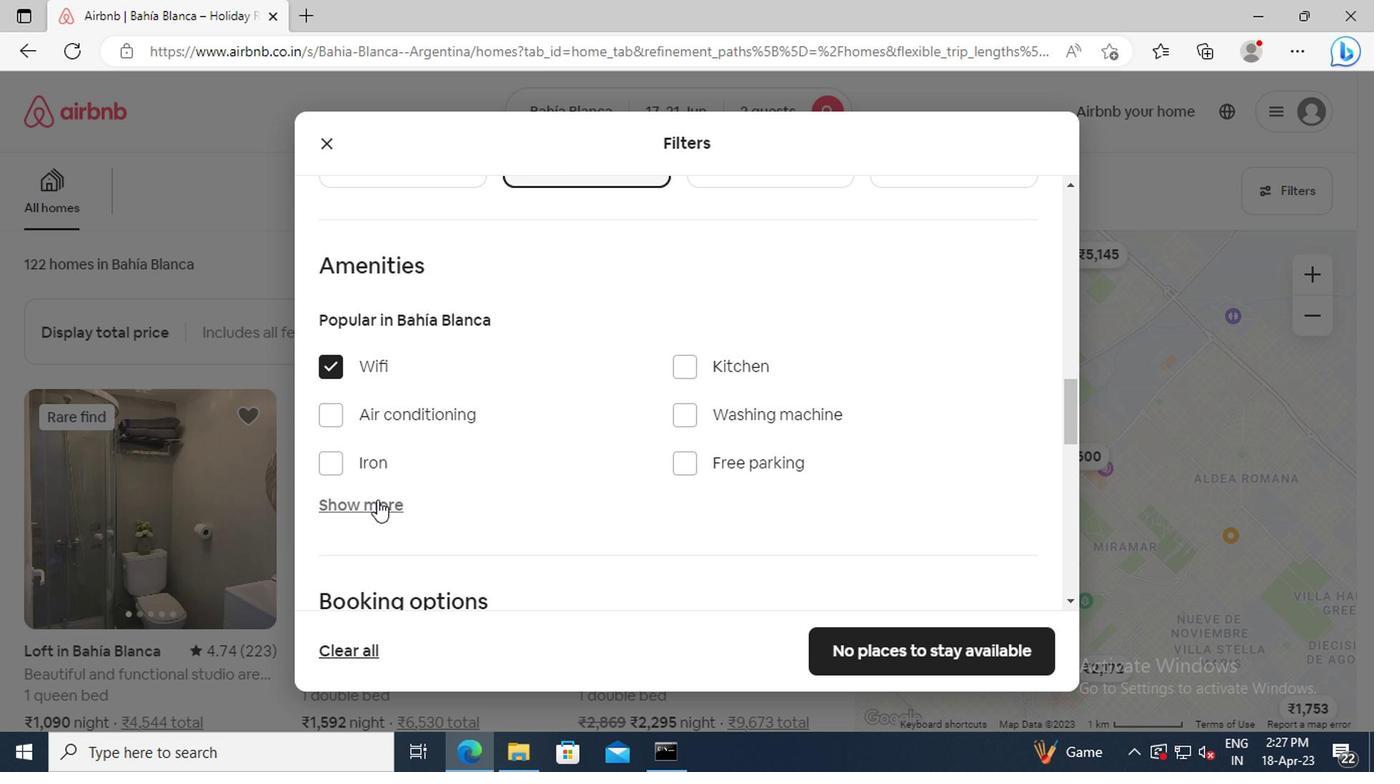 
Action: Mouse scrolled (354, 440) with delta (0, 0)
Screenshot: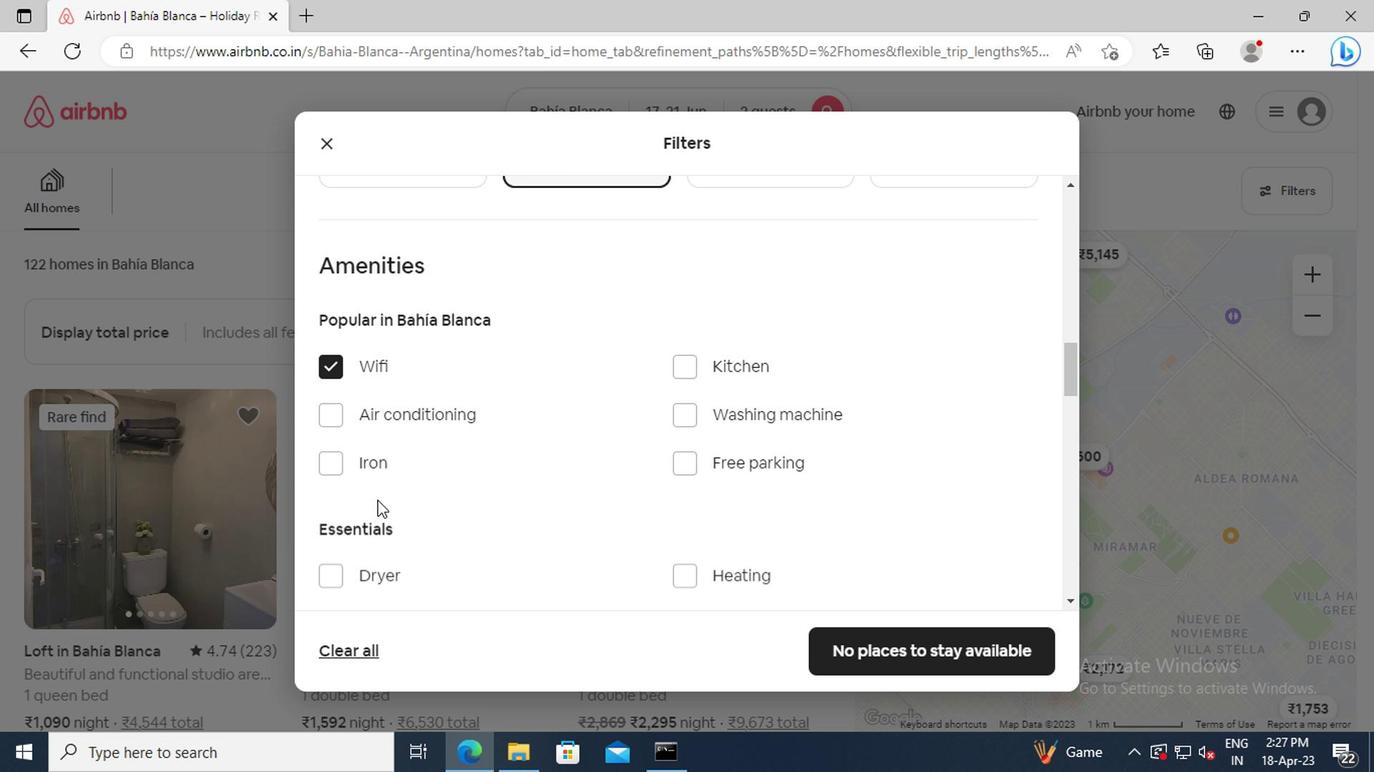 
Action: Mouse scrolled (354, 440) with delta (0, 0)
Screenshot: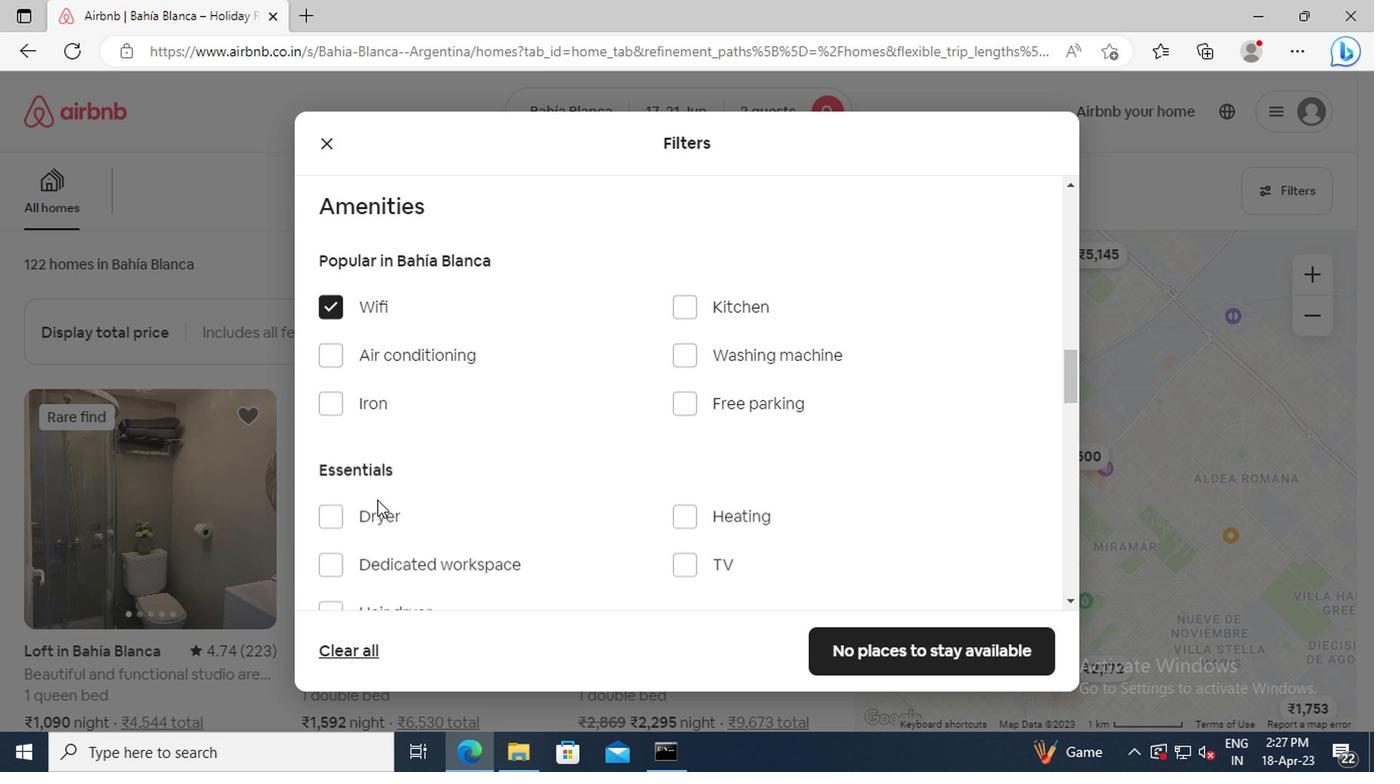
Action: Mouse moved to (569, 398)
Screenshot: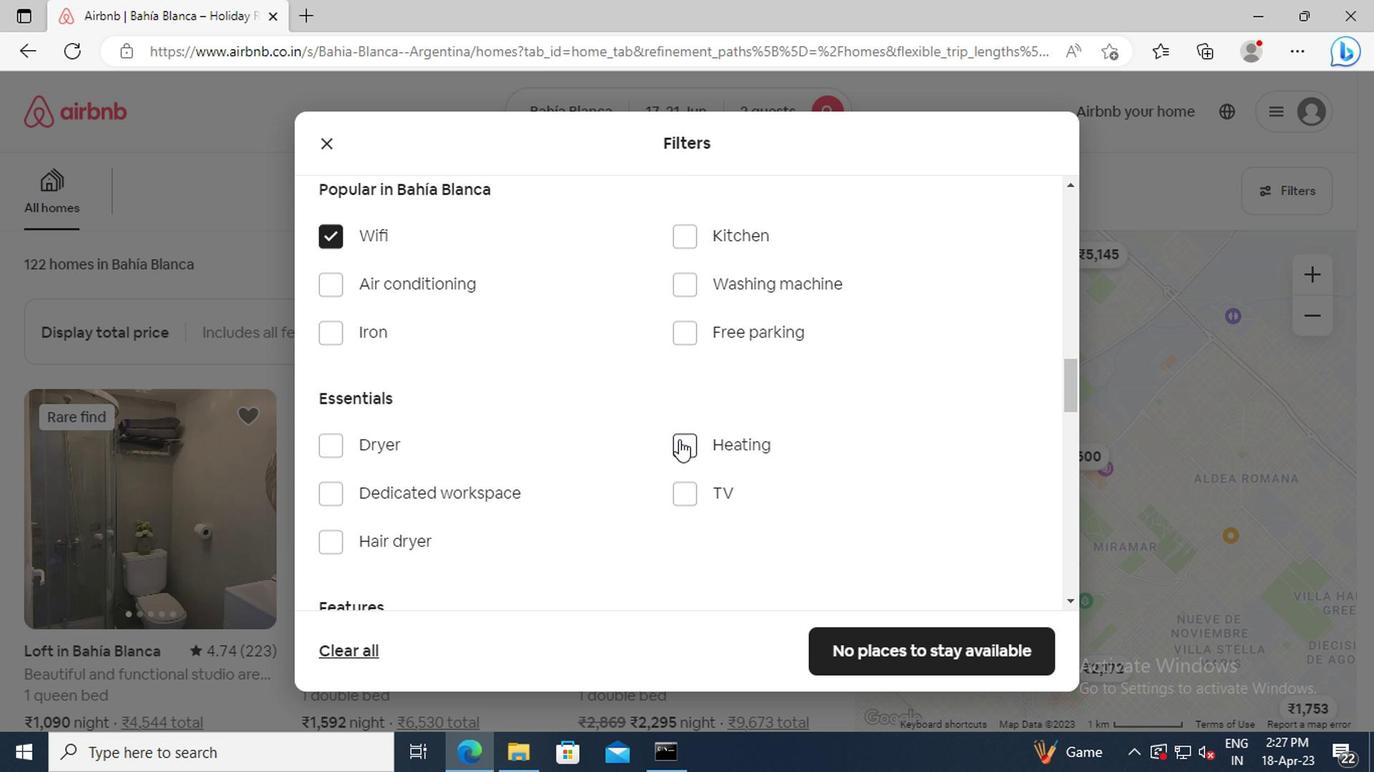 
Action: Mouse pressed left at (569, 398)
Screenshot: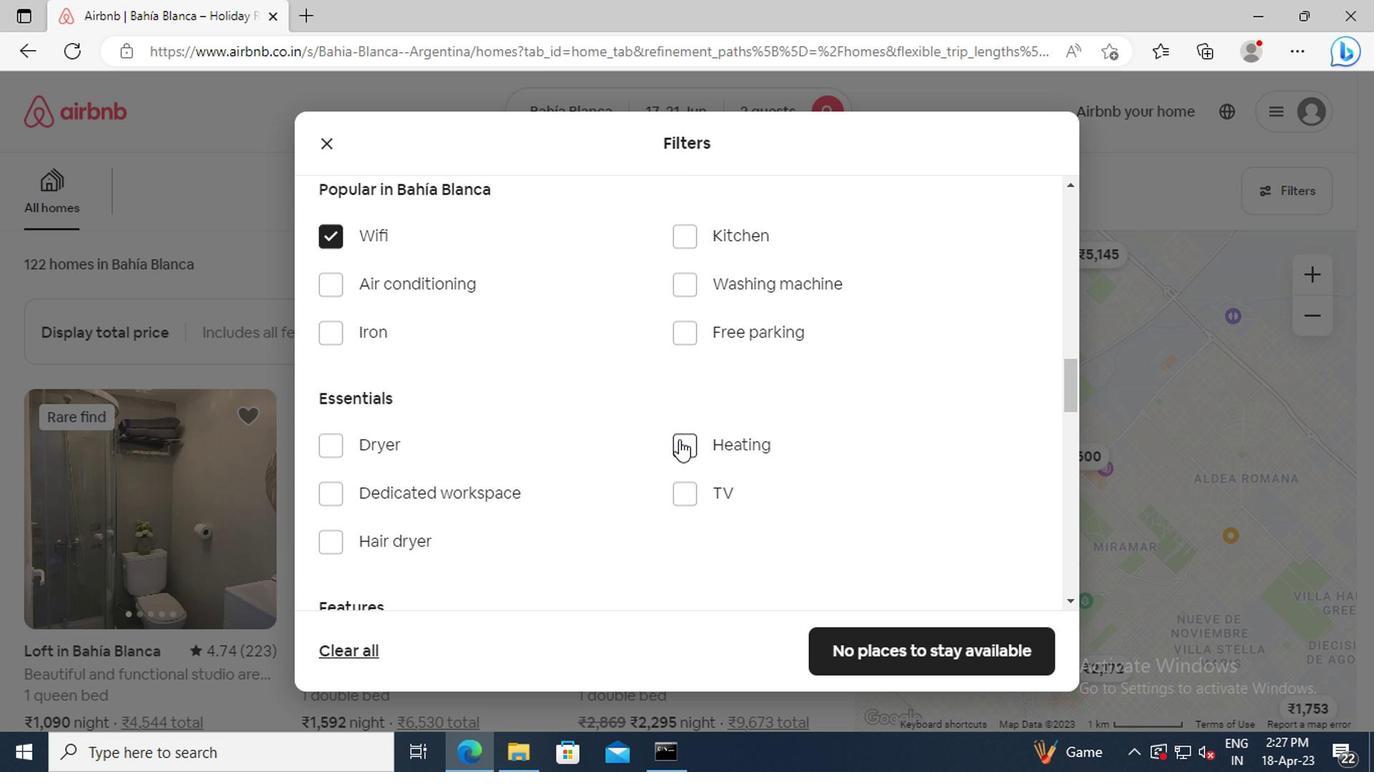 
Action: Mouse moved to (471, 377)
Screenshot: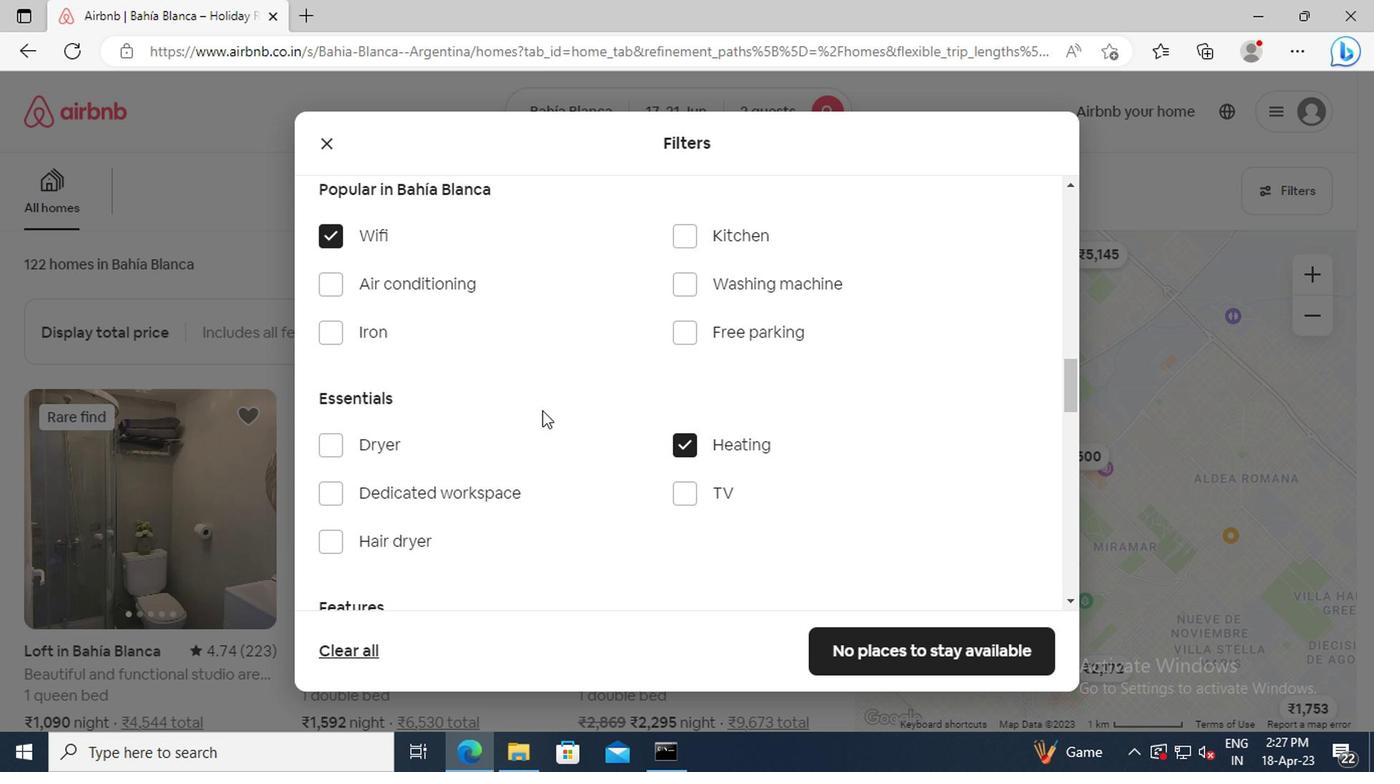 
Action: Mouse scrolled (471, 377) with delta (0, 0)
Screenshot: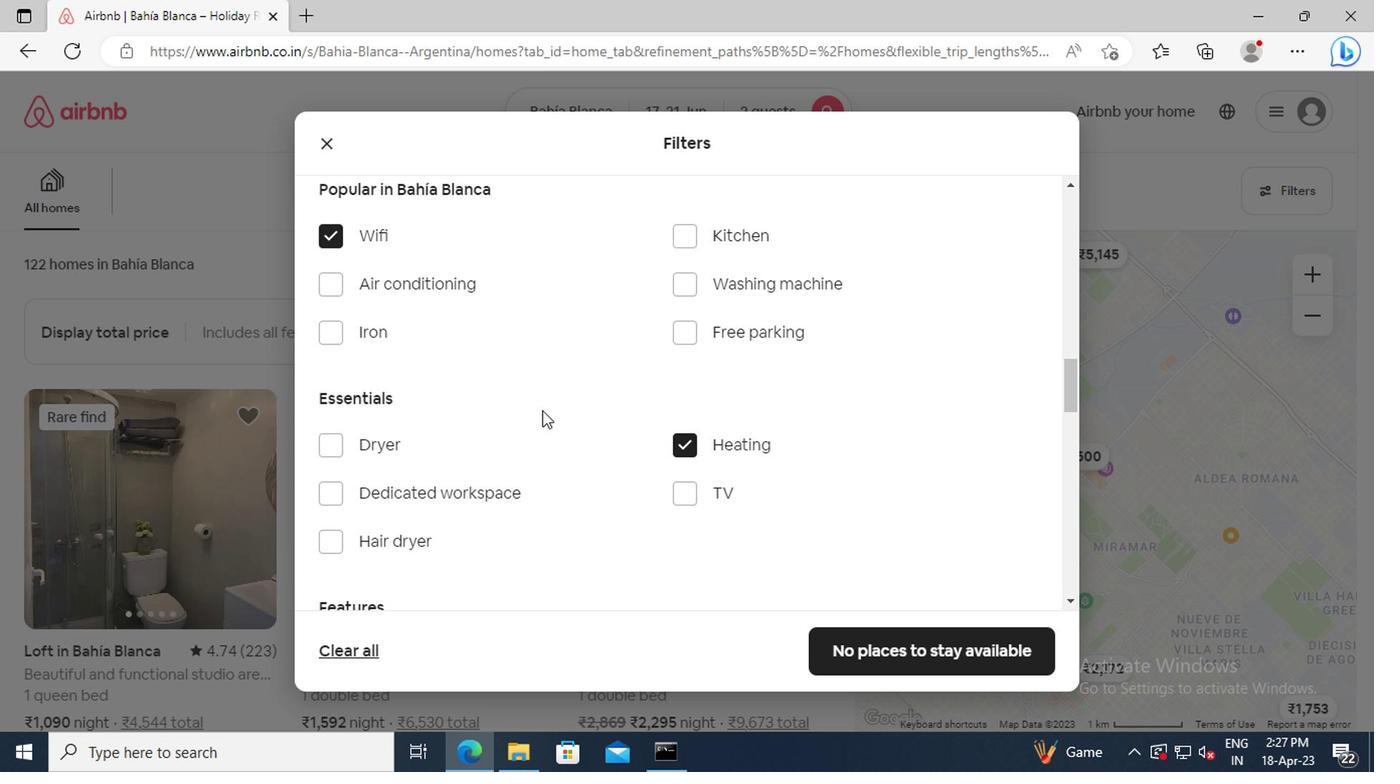
Action: Mouse scrolled (471, 377) with delta (0, 0)
Screenshot: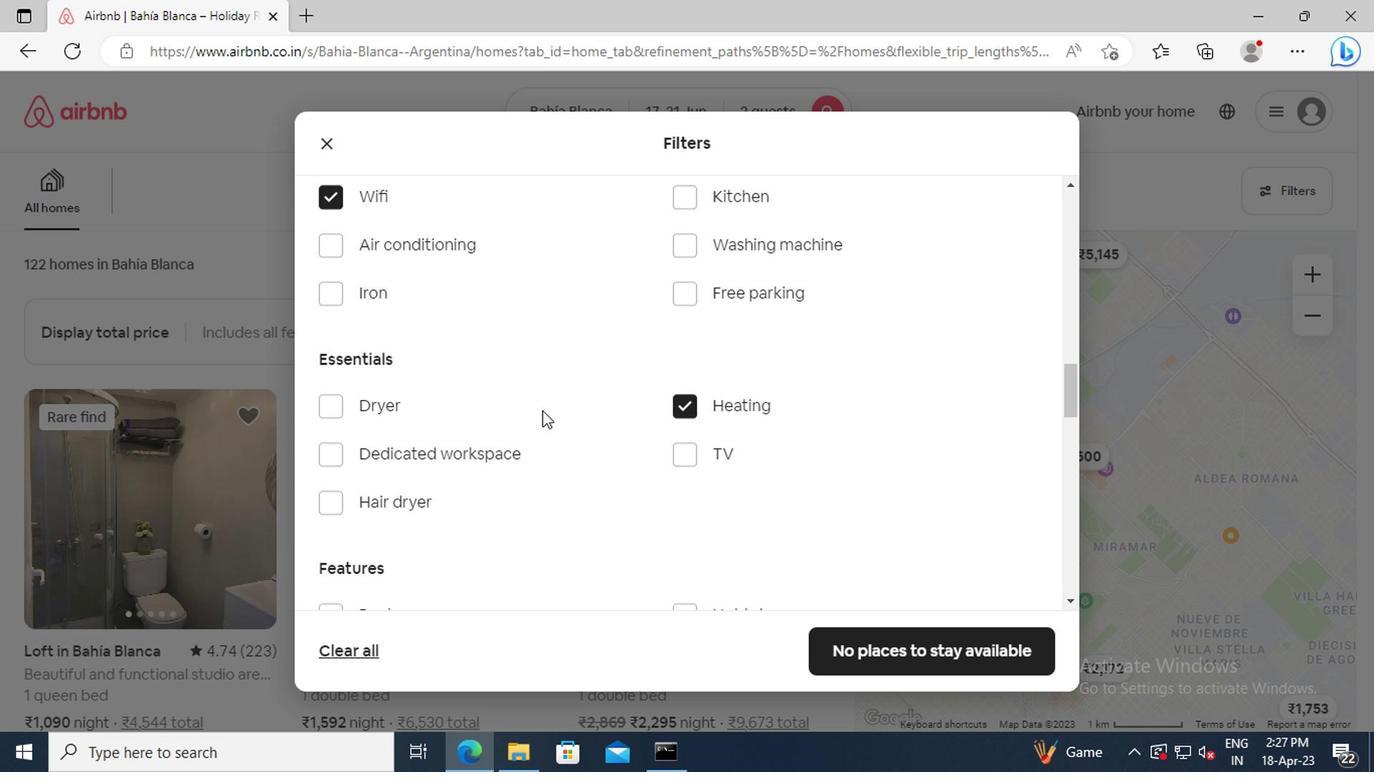 
Action: Mouse scrolled (471, 377) with delta (0, 0)
Screenshot: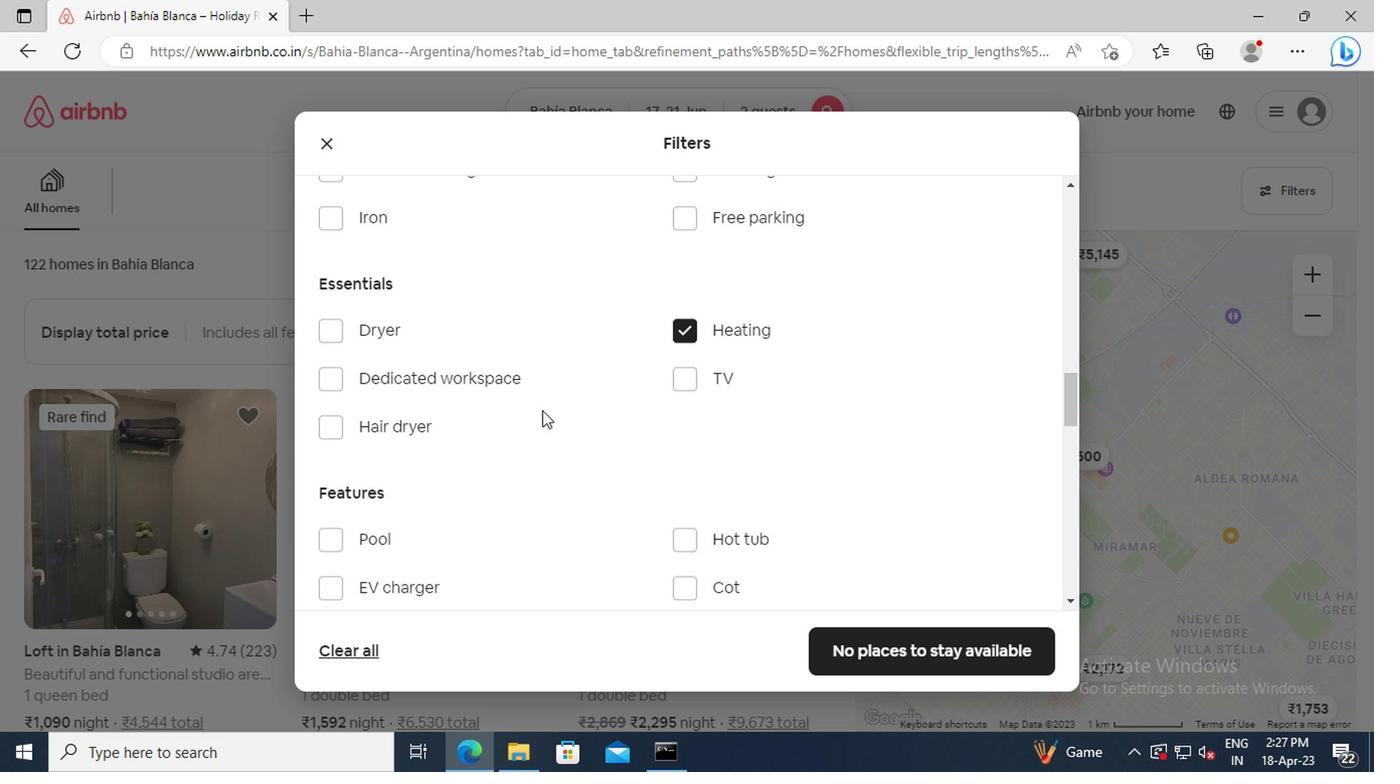 
Action: Mouse scrolled (471, 377) with delta (0, 0)
Screenshot: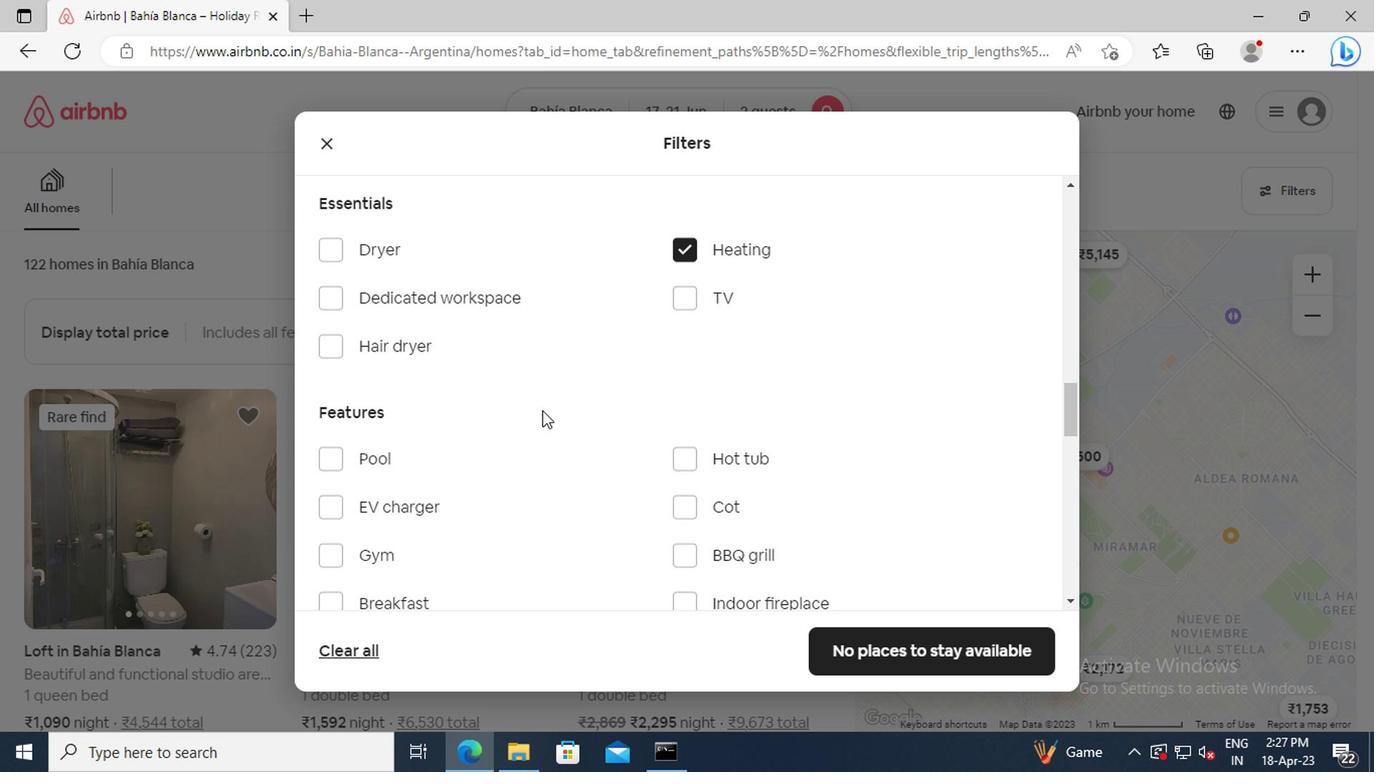 
Action: Mouse scrolled (471, 377) with delta (0, 0)
Screenshot: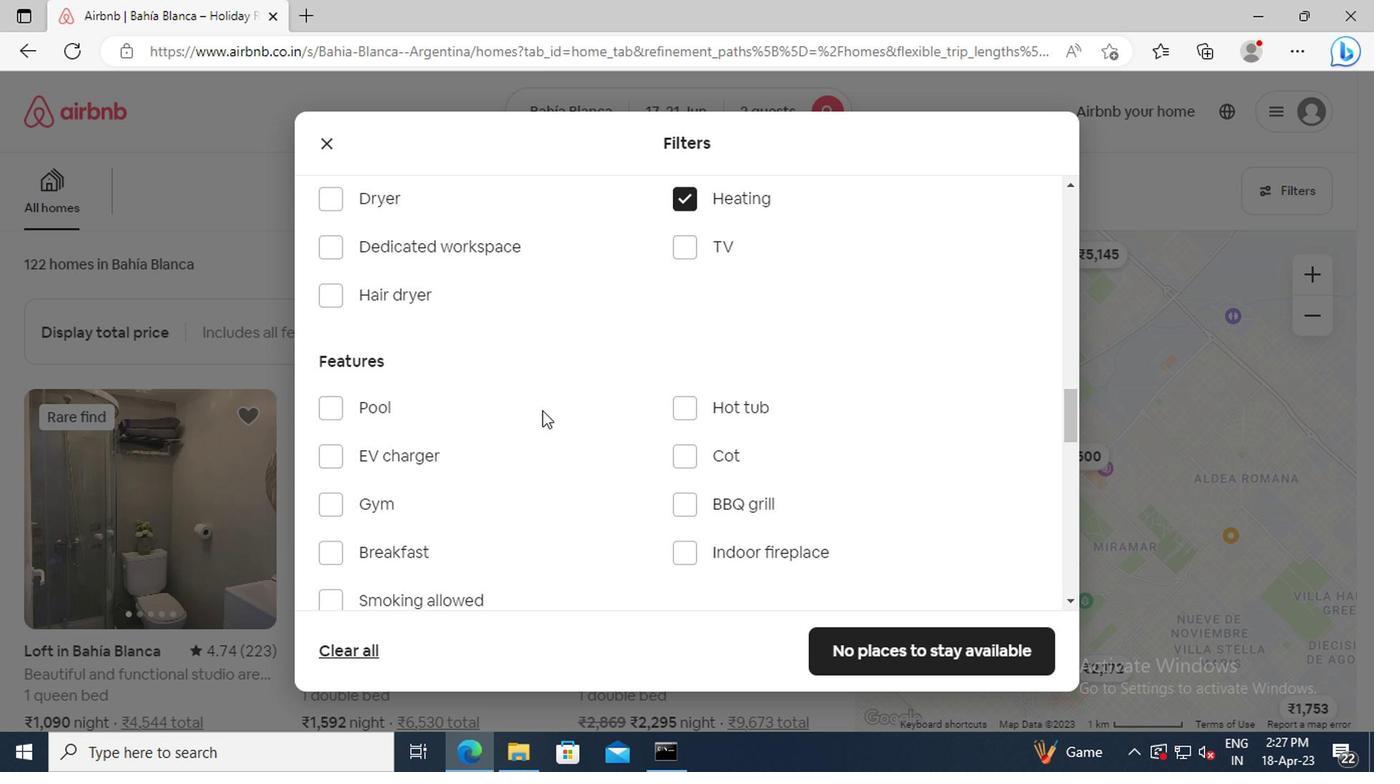 
Action: Mouse scrolled (471, 377) with delta (0, 0)
Screenshot: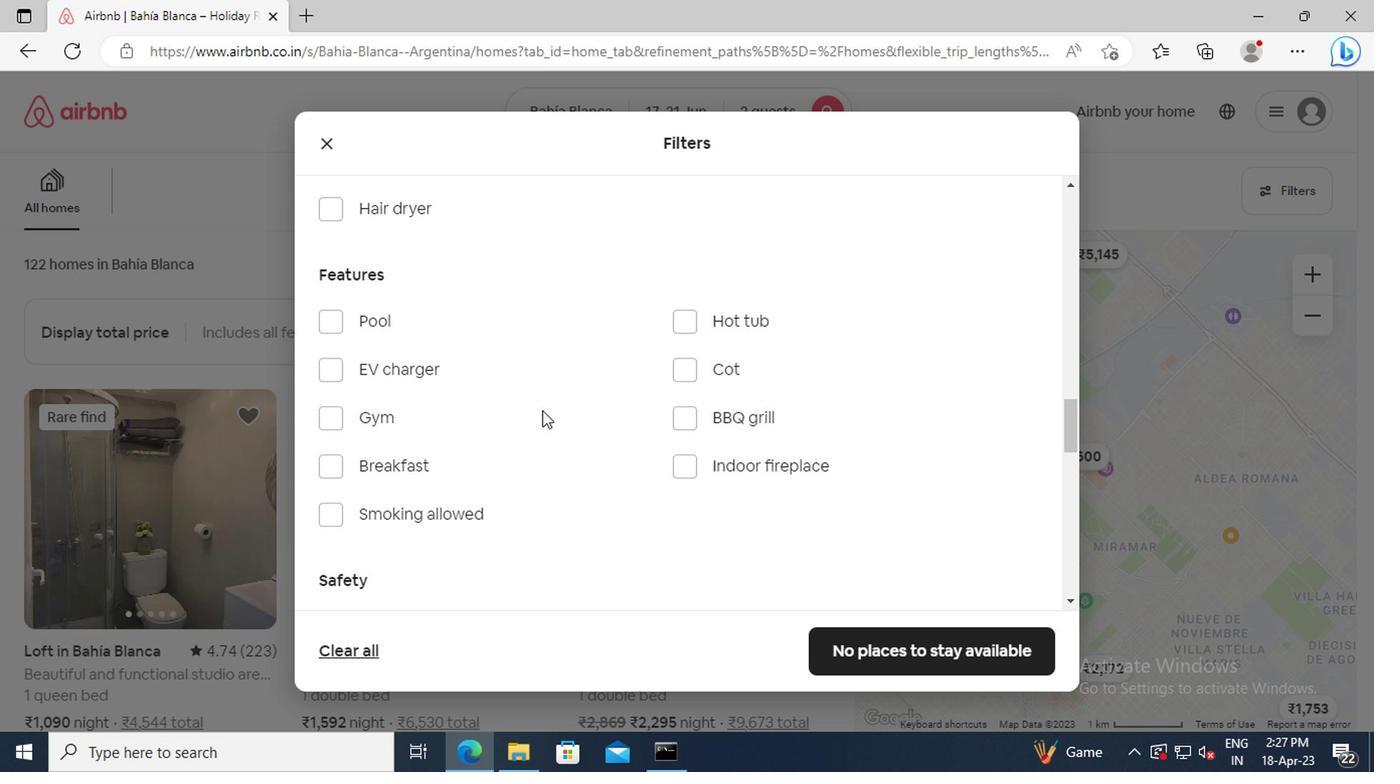 
Action: Mouse scrolled (471, 377) with delta (0, 0)
Screenshot: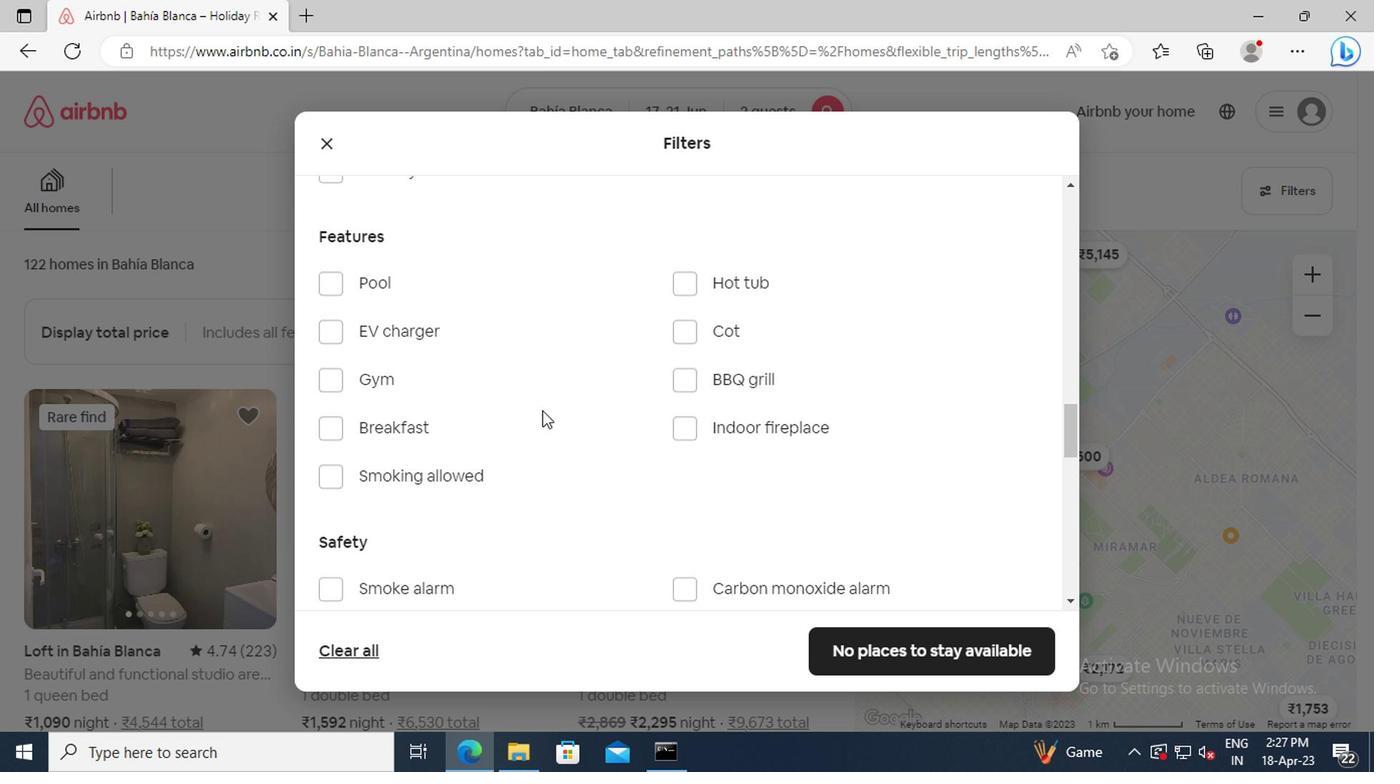
Action: Mouse scrolled (471, 377) with delta (0, 0)
Screenshot: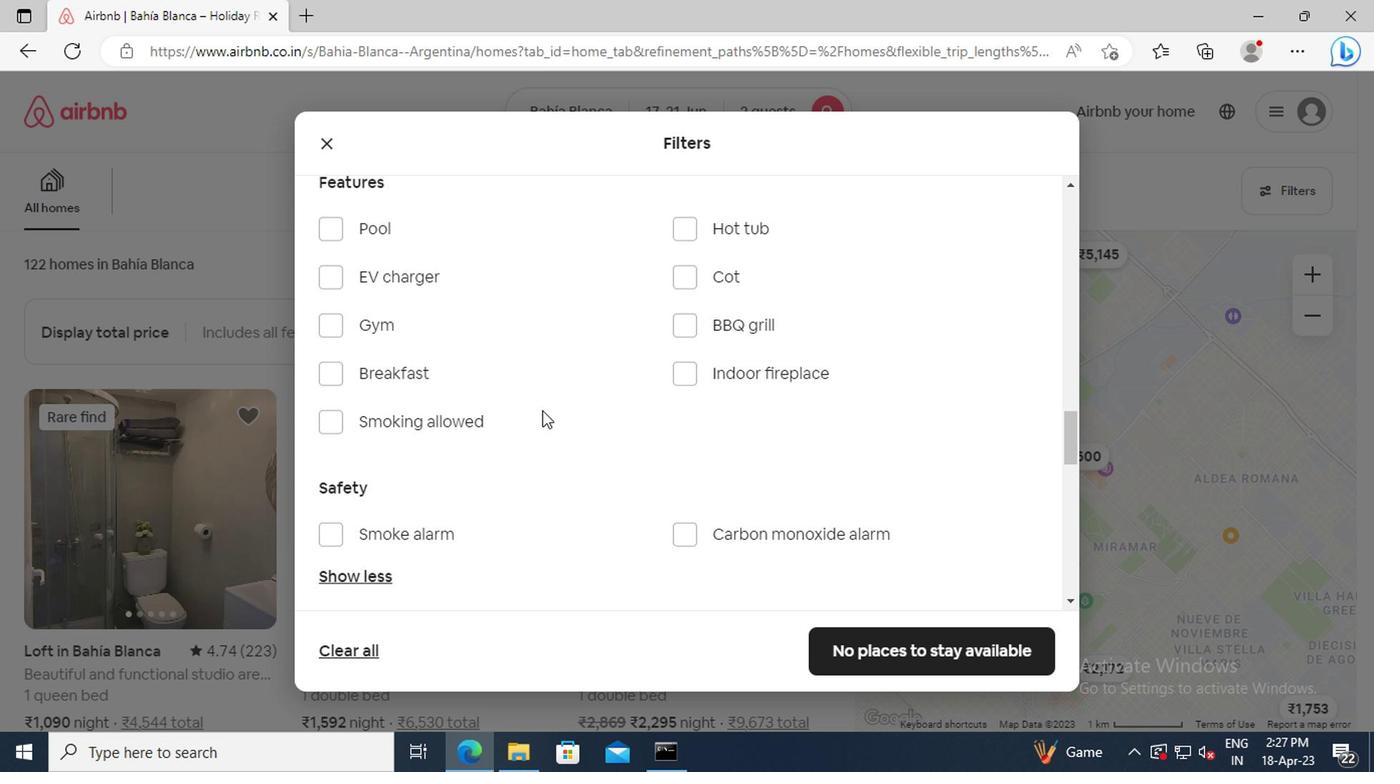 
Action: Mouse scrolled (471, 377) with delta (0, 0)
Screenshot: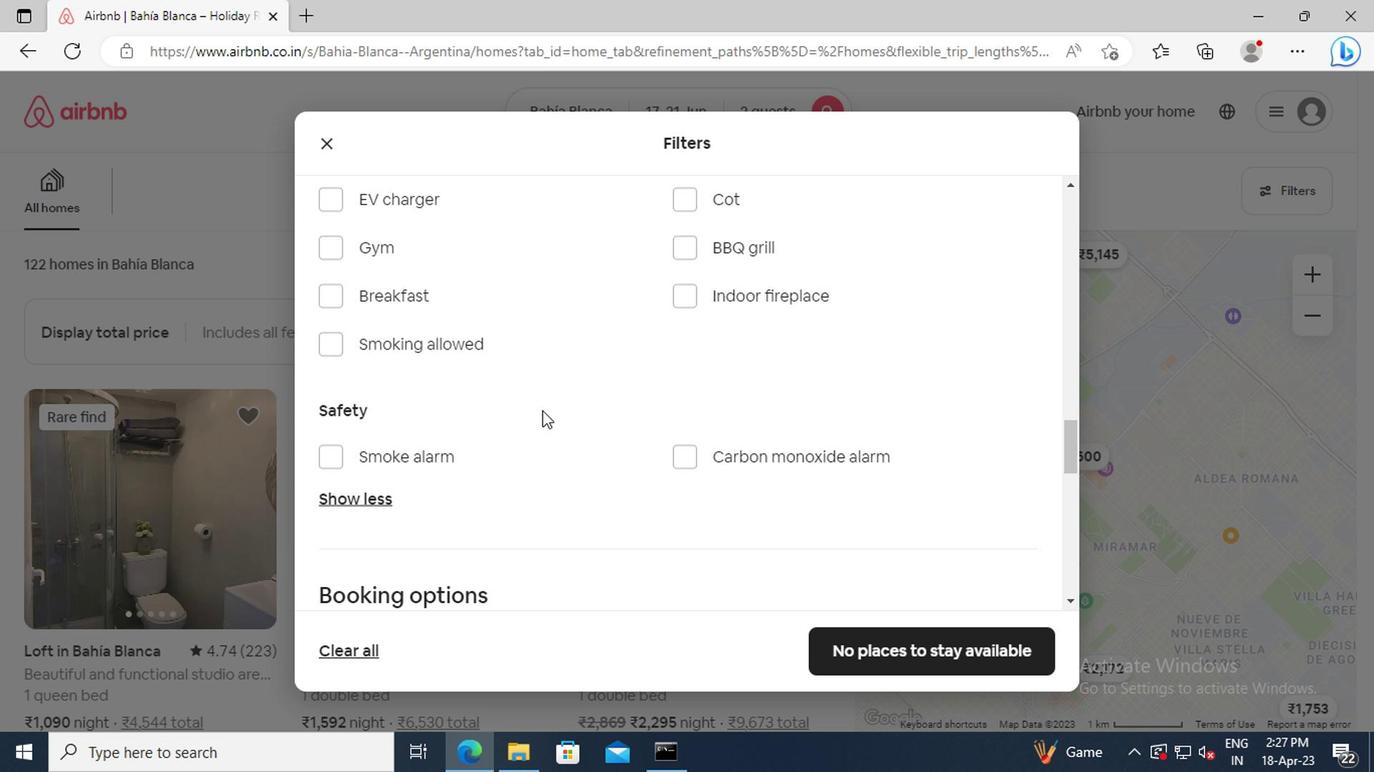 
Action: Mouse scrolled (471, 377) with delta (0, 0)
Screenshot: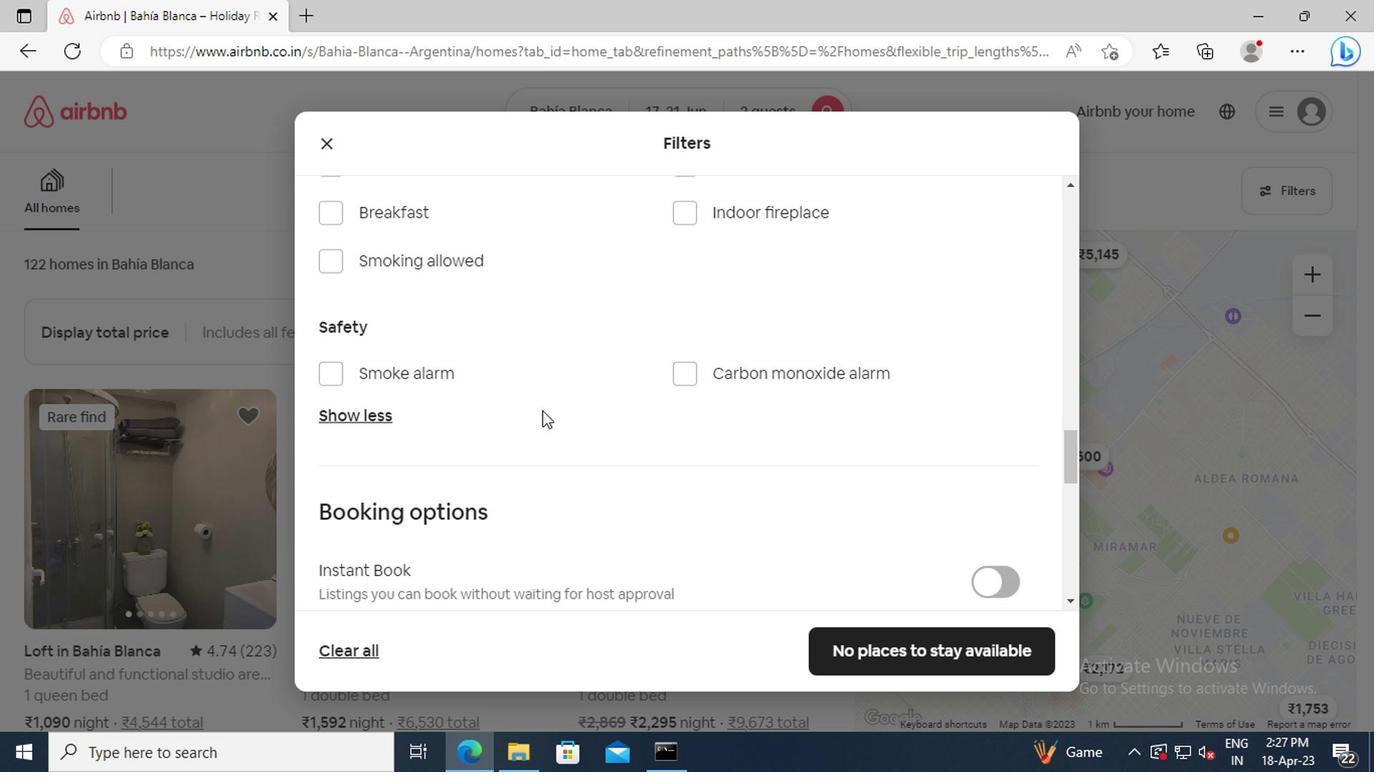 
Action: Mouse scrolled (471, 377) with delta (0, 0)
Screenshot: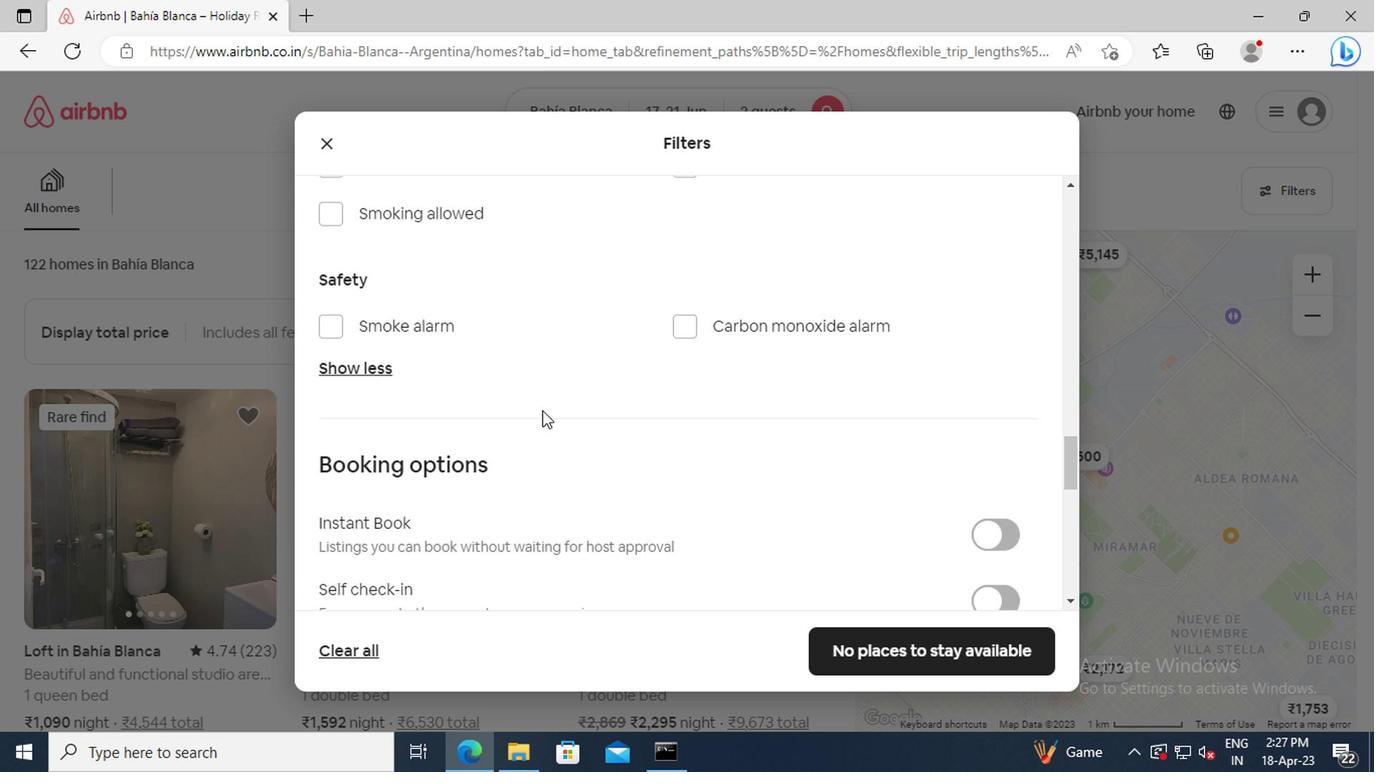 
Action: Mouse scrolled (471, 377) with delta (0, 0)
Screenshot: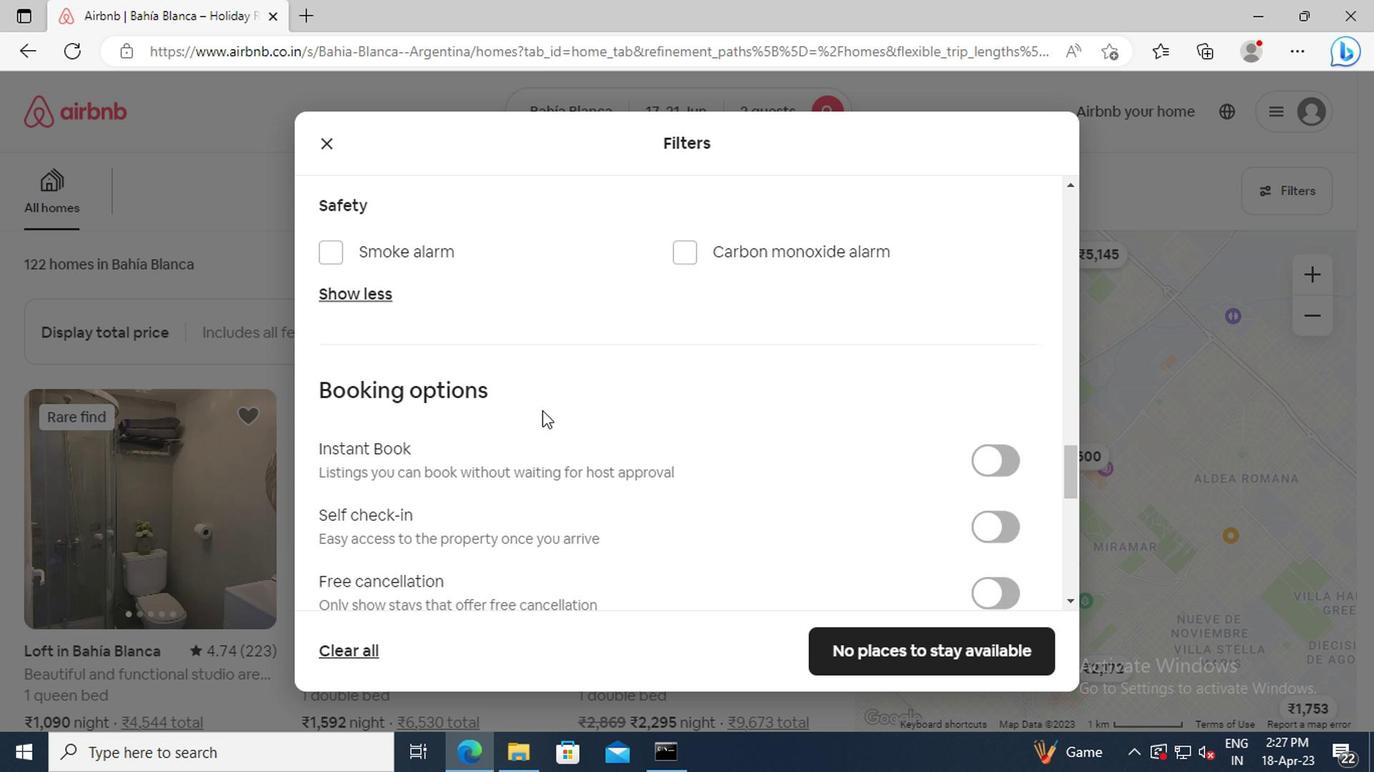 
Action: Mouse moved to (798, 409)
Screenshot: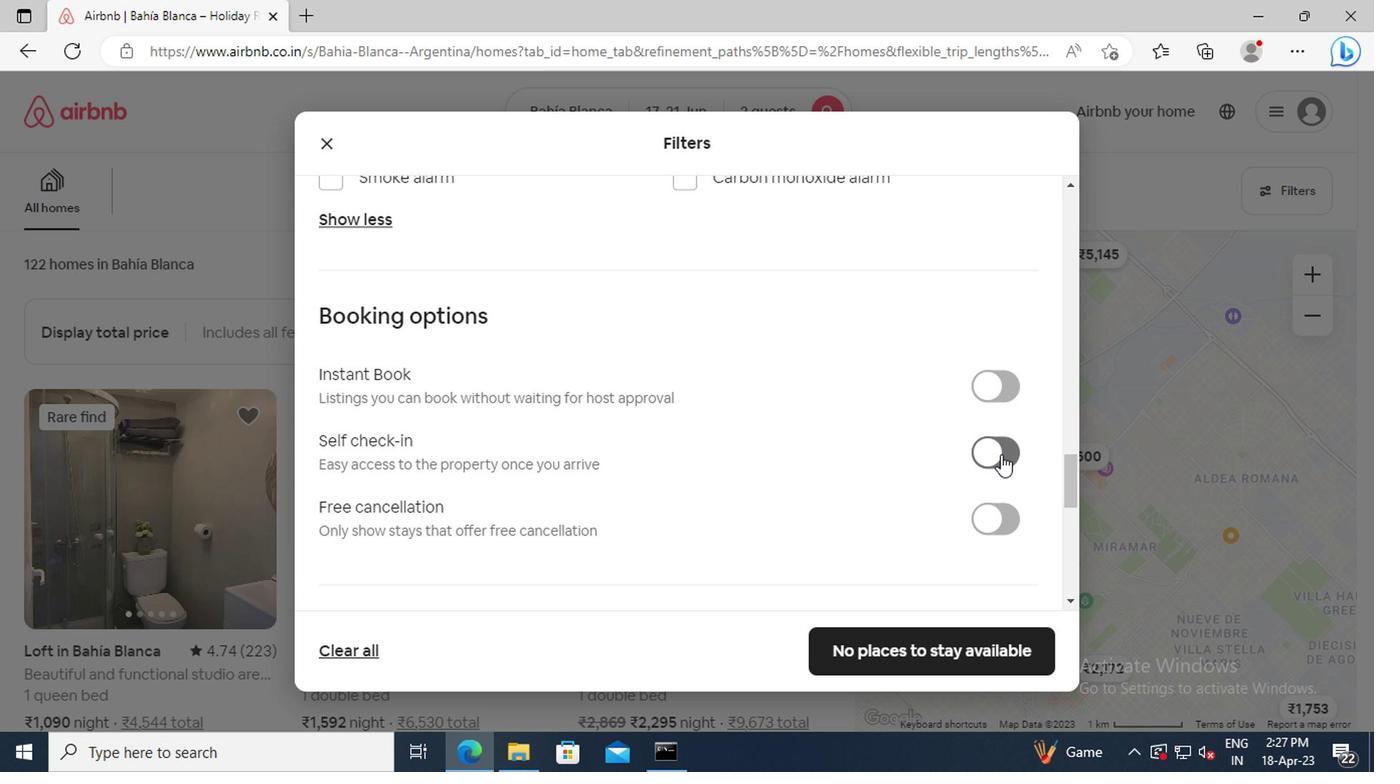 
Action: Mouse pressed left at (798, 409)
Screenshot: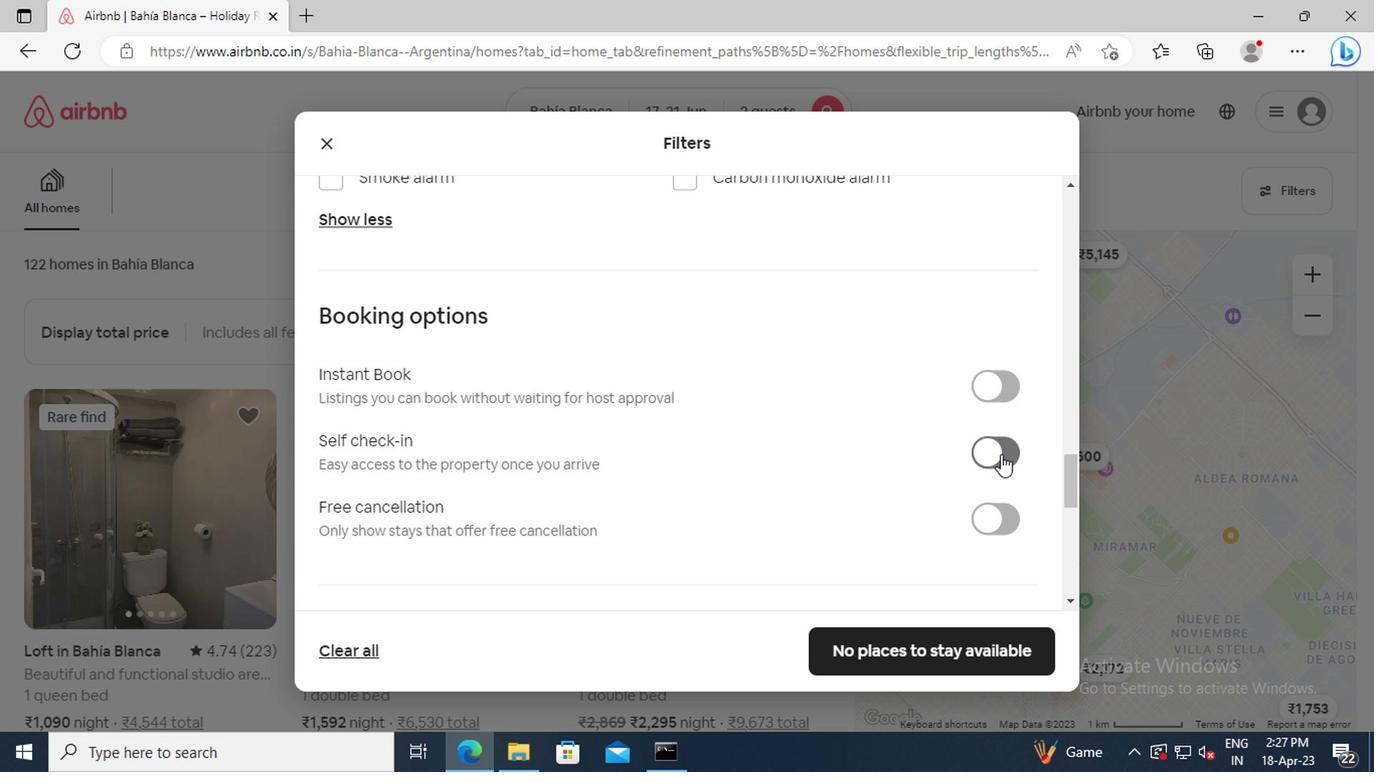 
Action: Mouse moved to (523, 390)
Screenshot: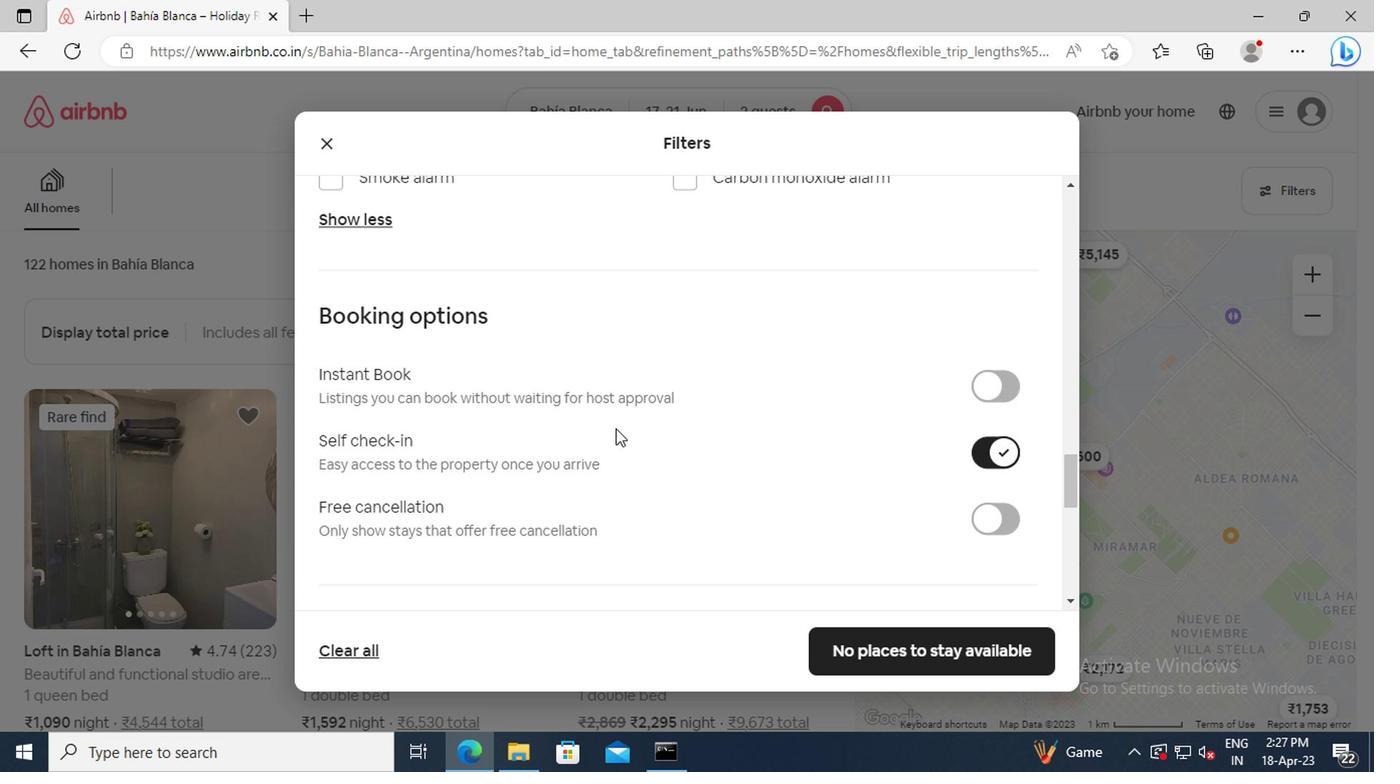 
Action: Mouse scrolled (523, 390) with delta (0, 0)
Screenshot: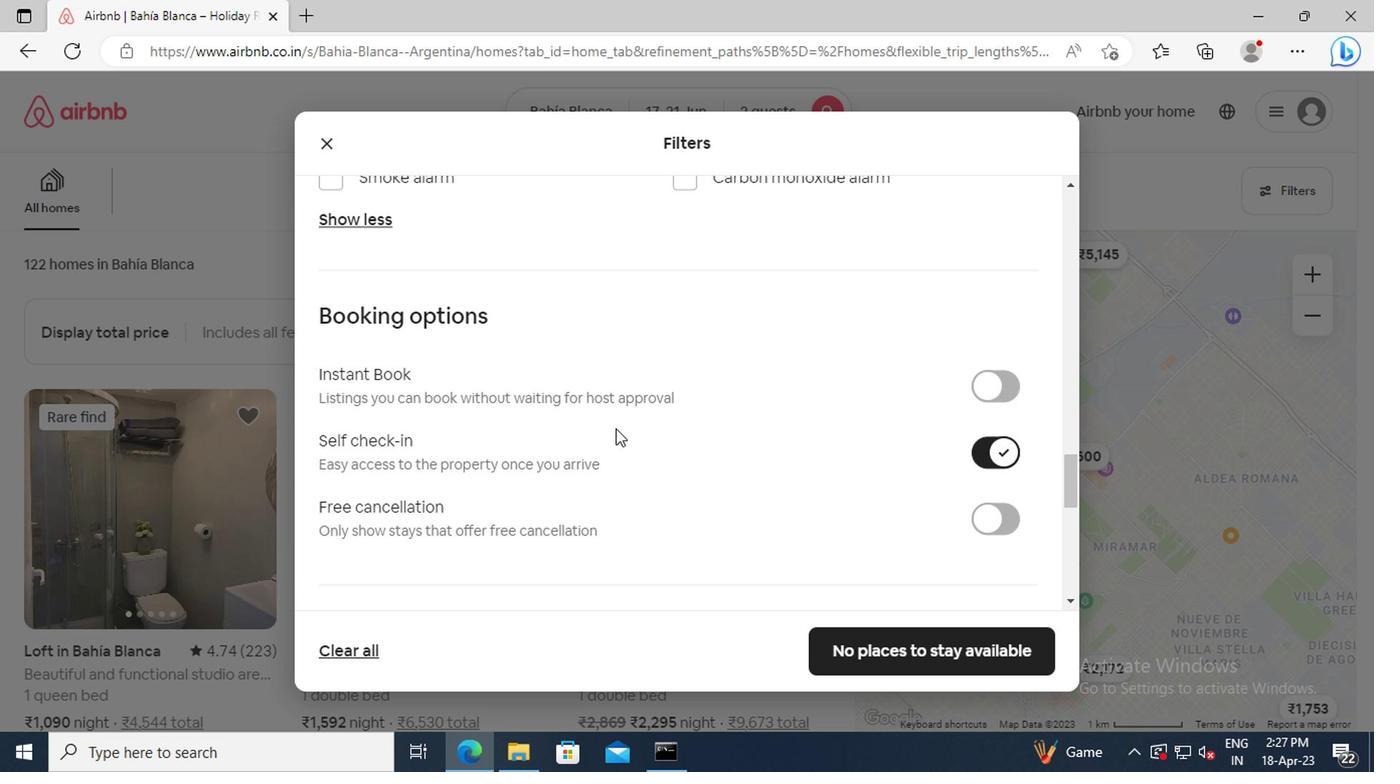
Action: Mouse scrolled (523, 390) with delta (0, 0)
Screenshot: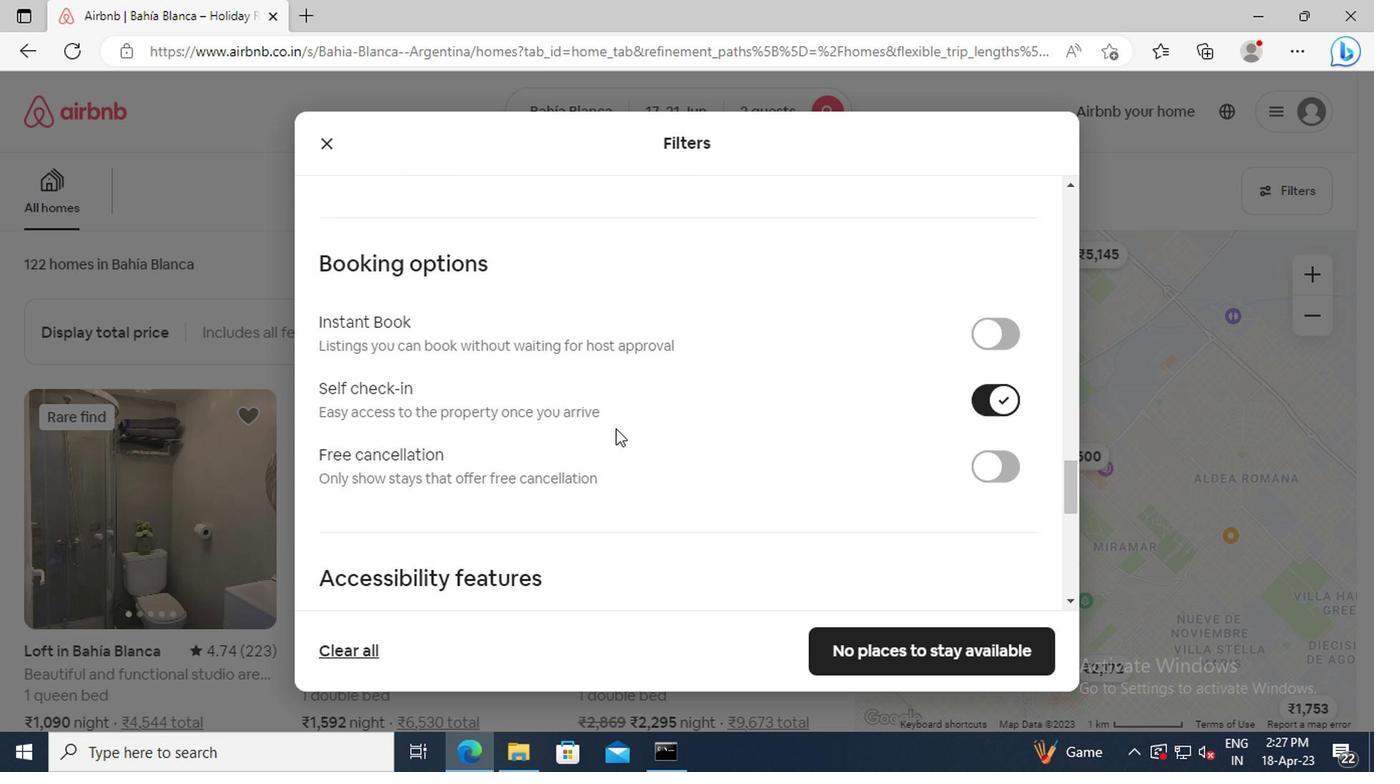 
Action: Mouse scrolled (523, 390) with delta (0, 0)
Screenshot: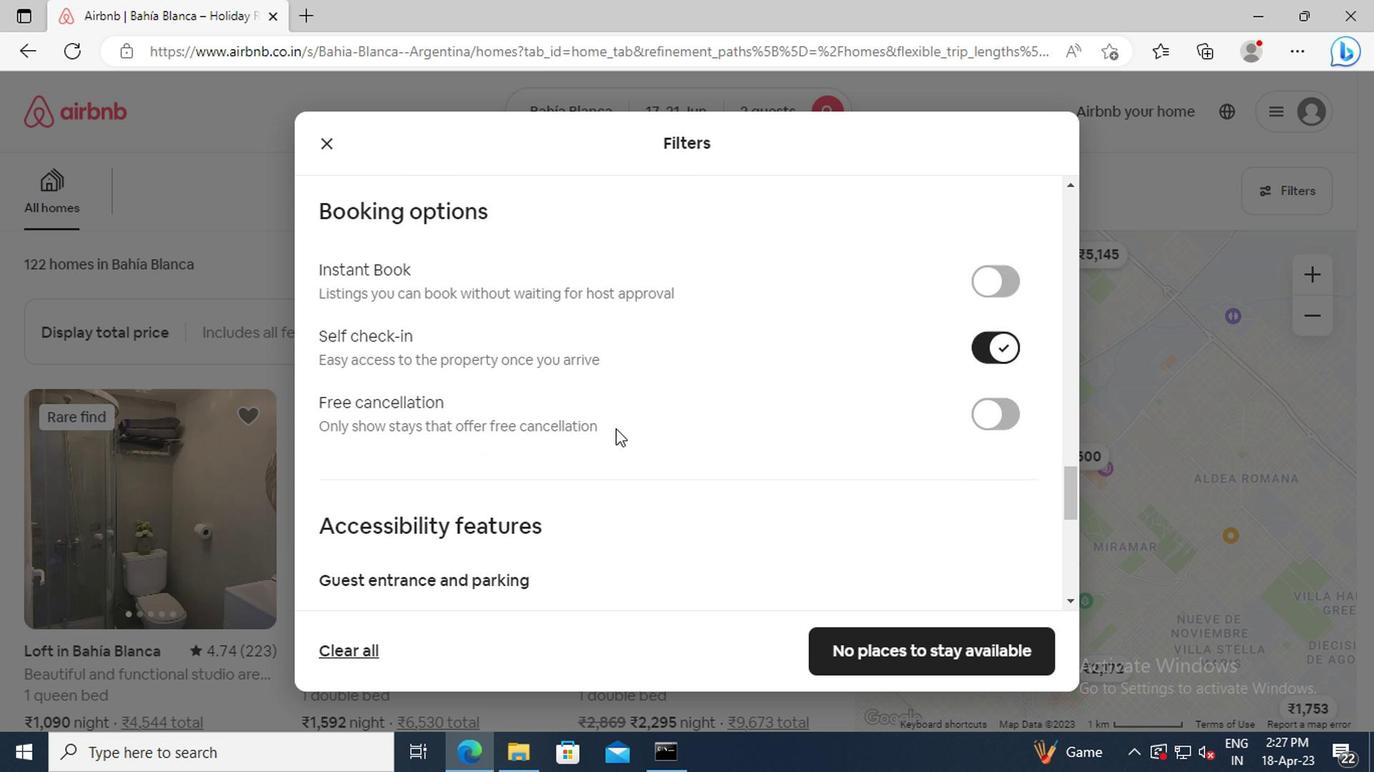 
Action: Mouse scrolled (523, 390) with delta (0, 0)
Screenshot: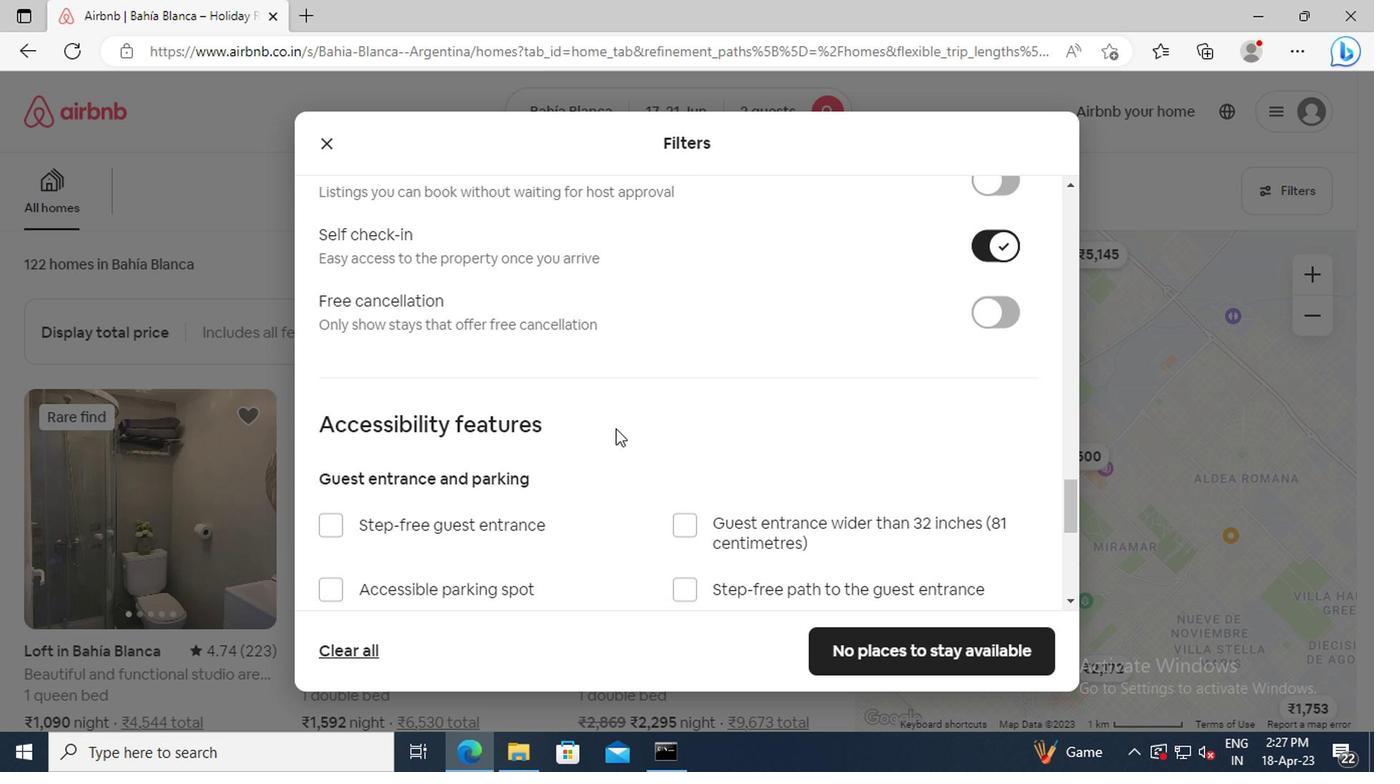 
Action: Mouse scrolled (523, 390) with delta (0, 0)
Screenshot: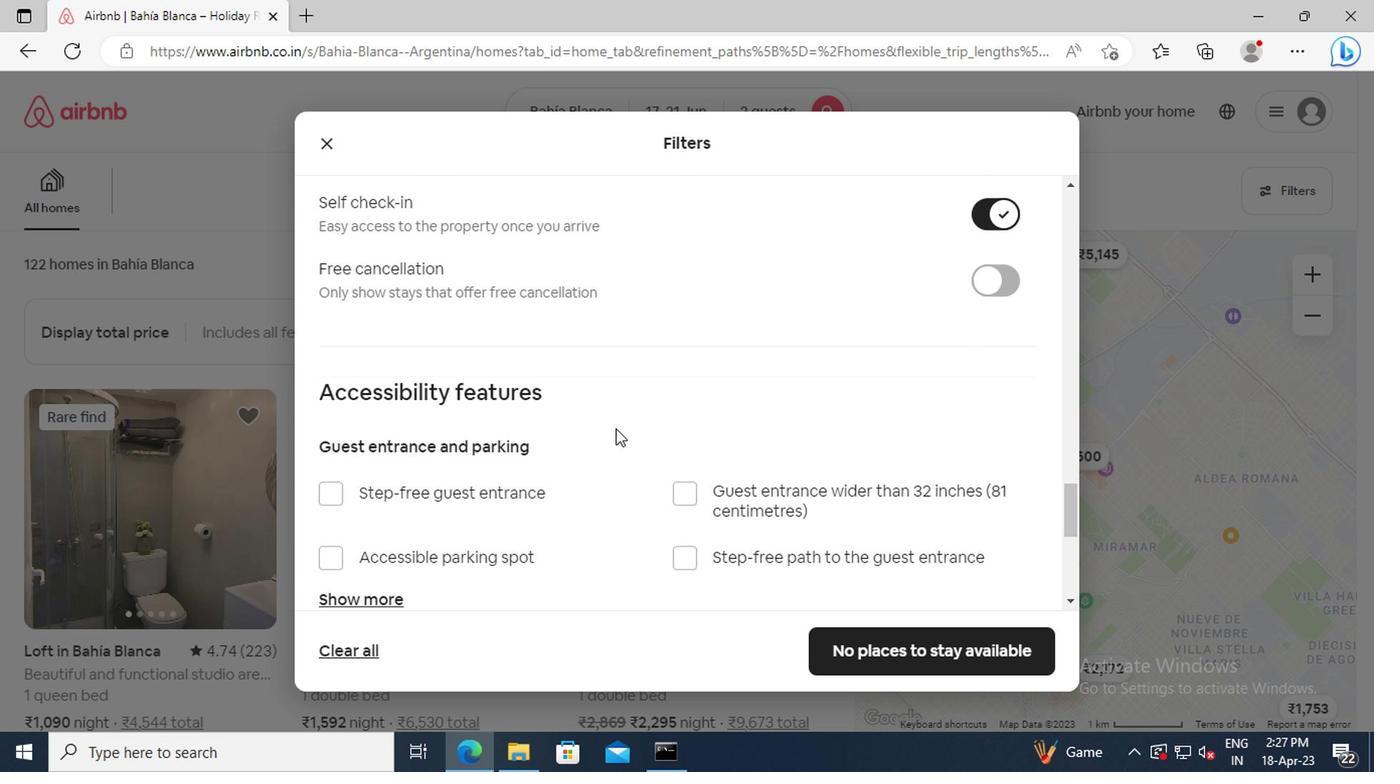 
Action: Mouse scrolled (523, 390) with delta (0, 0)
Screenshot: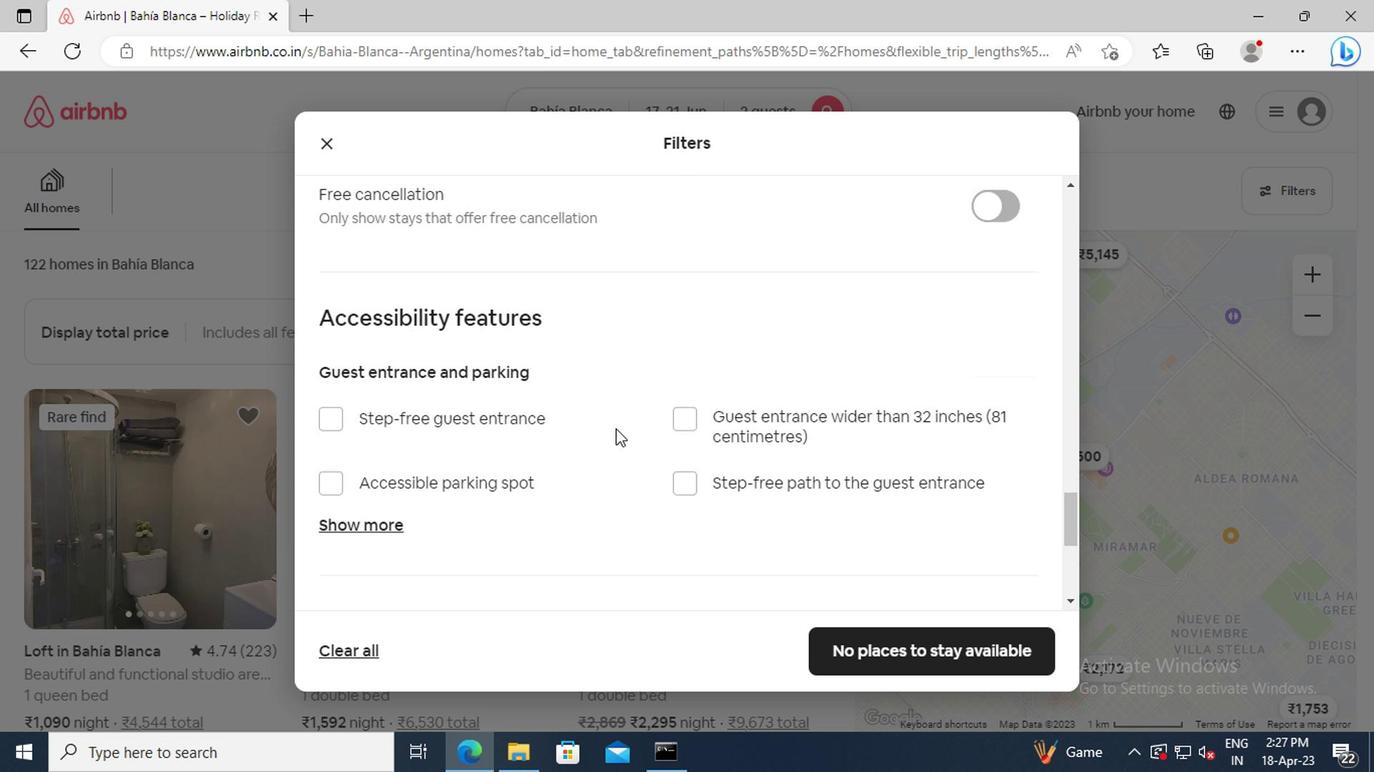 
Action: Mouse scrolled (523, 390) with delta (0, 0)
Screenshot: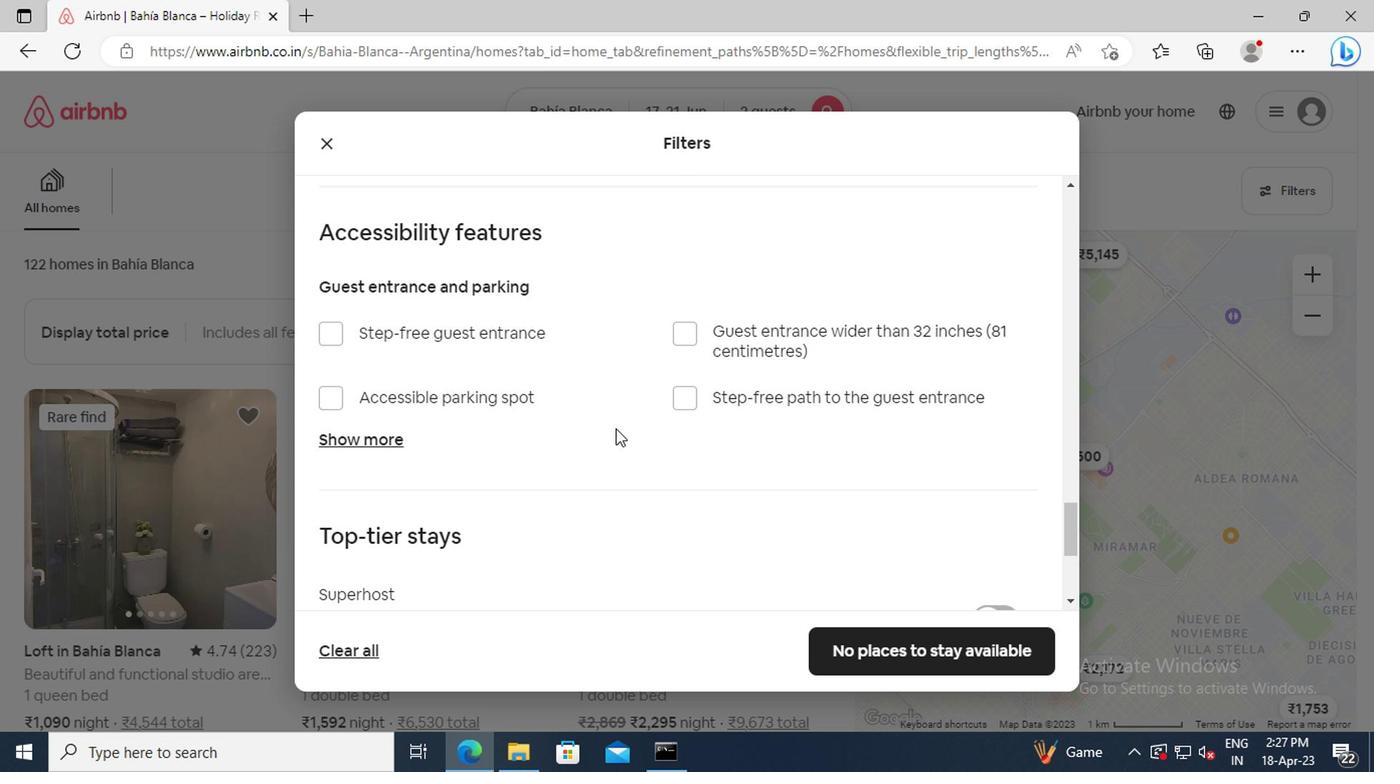 
Action: Mouse scrolled (523, 390) with delta (0, 0)
Screenshot: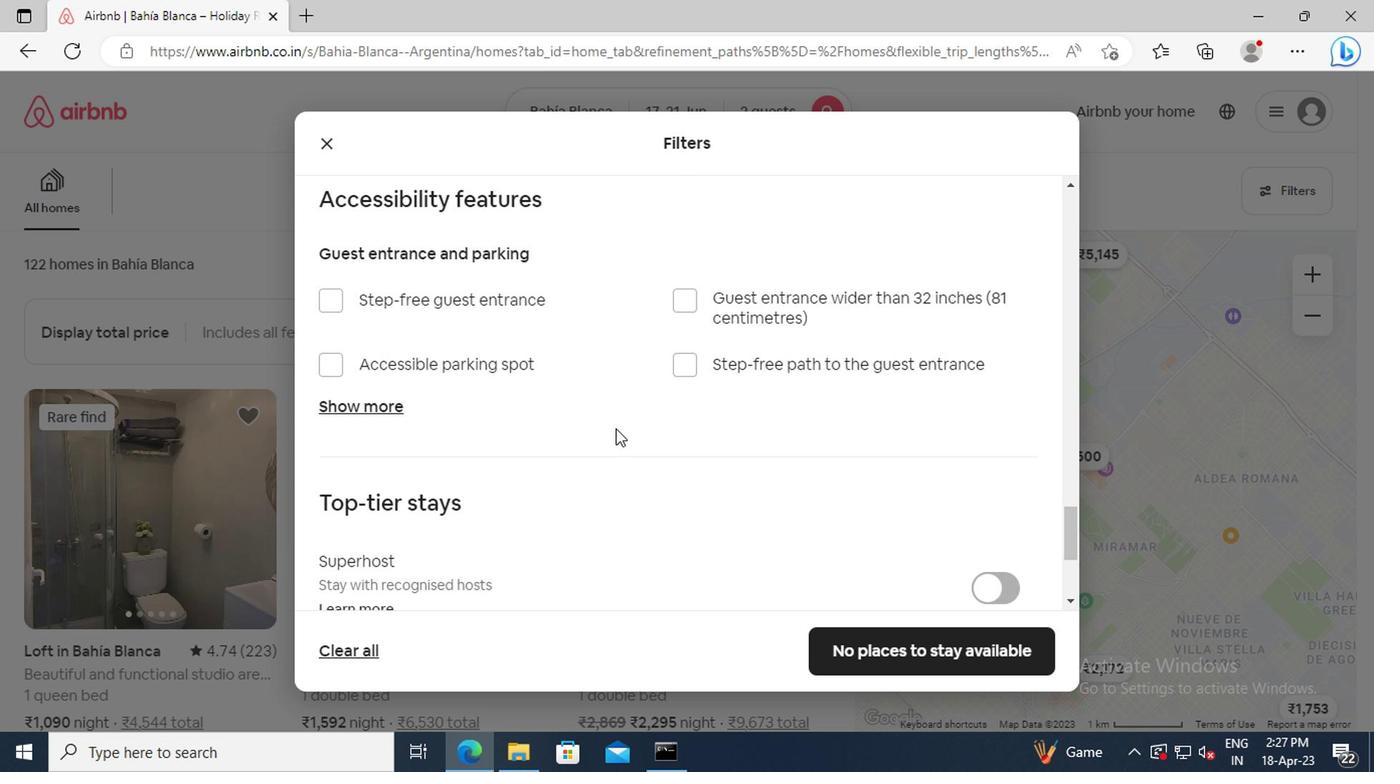 
Action: Mouse scrolled (523, 390) with delta (0, 0)
Screenshot: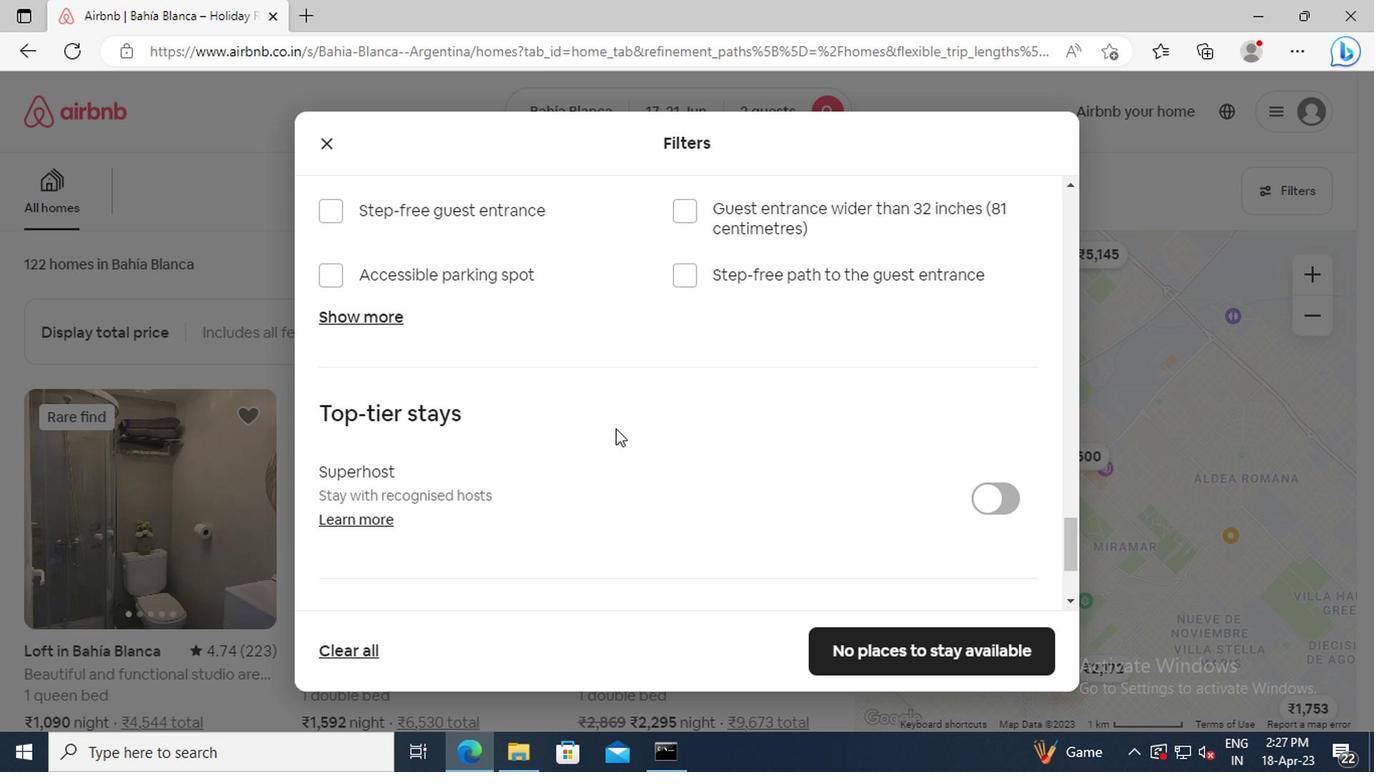 
Action: Mouse scrolled (523, 390) with delta (0, 0)
Screenshot: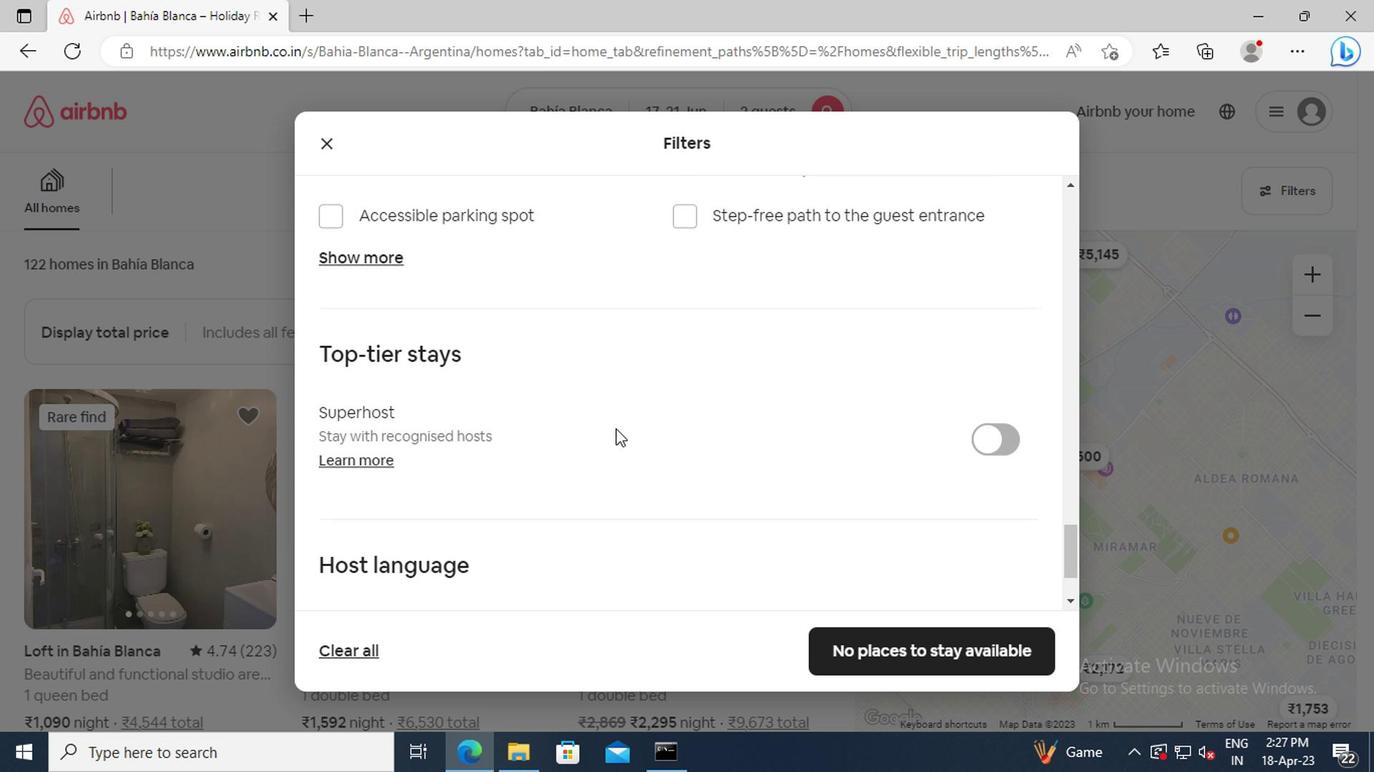 
Action: Mouse scrolled (523, 390) with delta (0, 0)
Screenshot: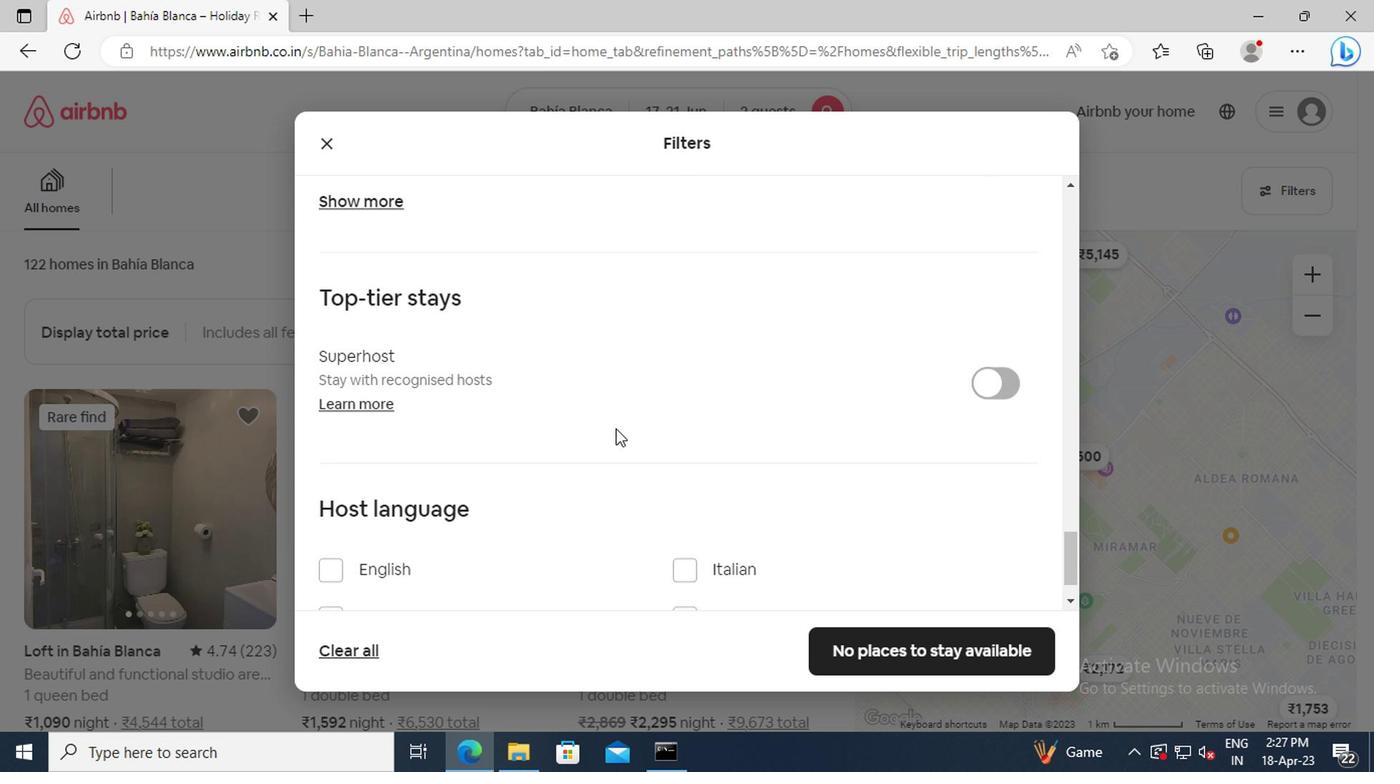 
Action: Mouse moved to (322, 444)
Screenshot: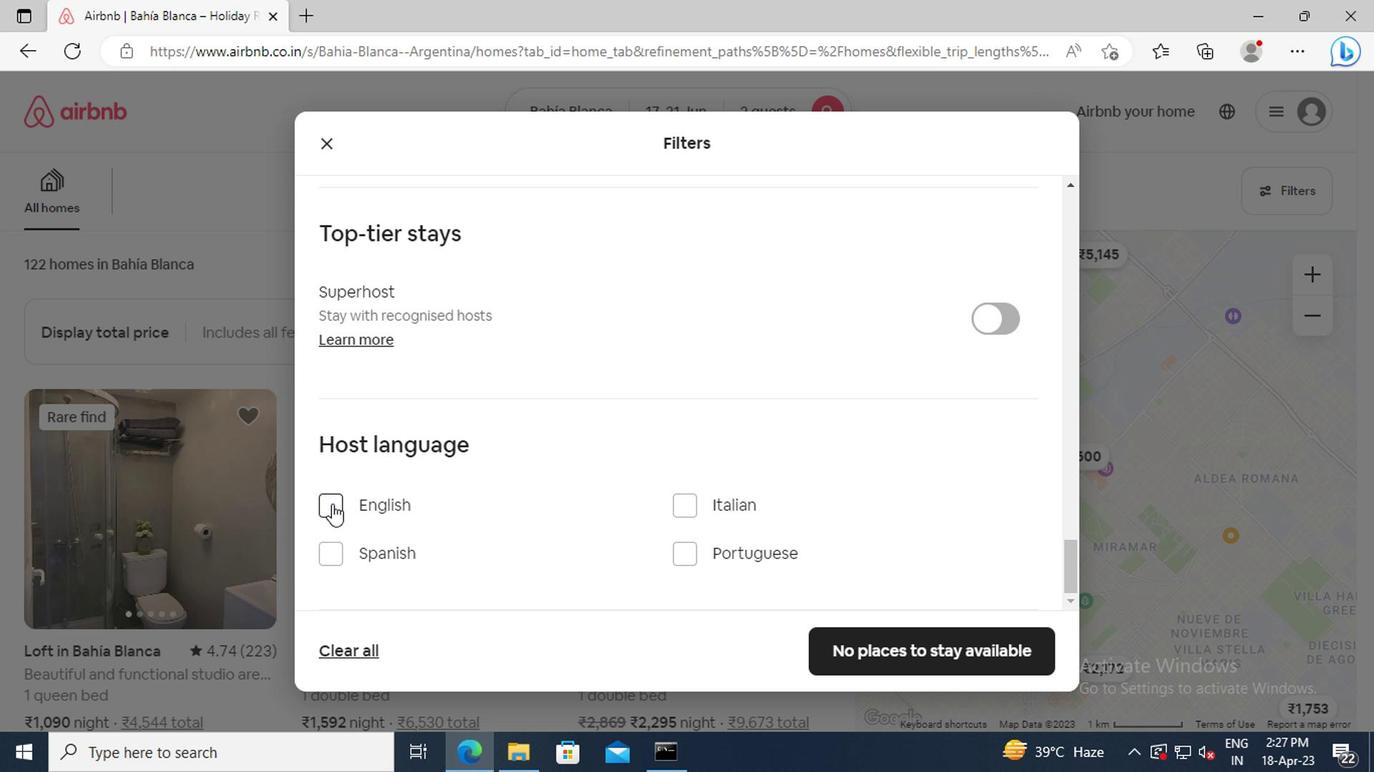 
Action: Mouse pressed left at (322, 444)
Screenshot: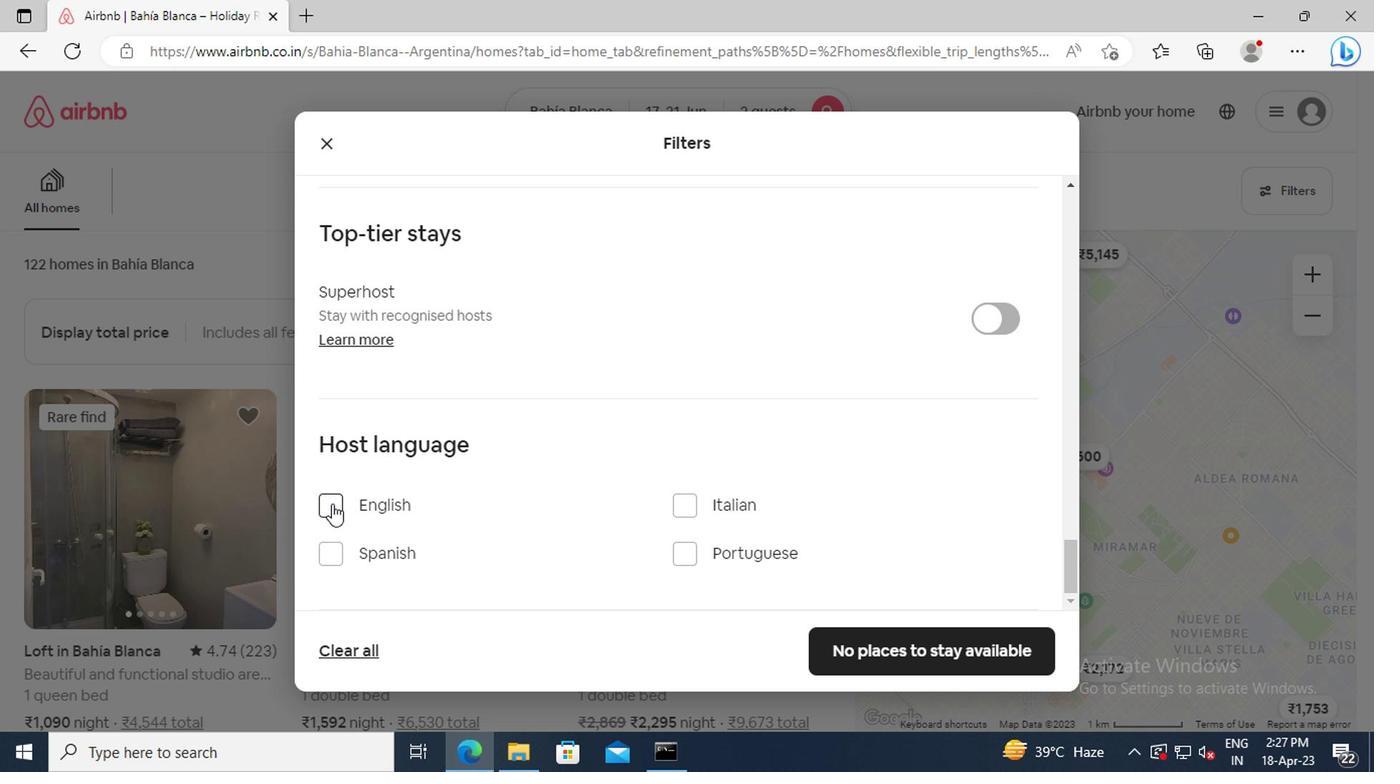 
Action: Mouse moved to (692, 542)
Screenshot: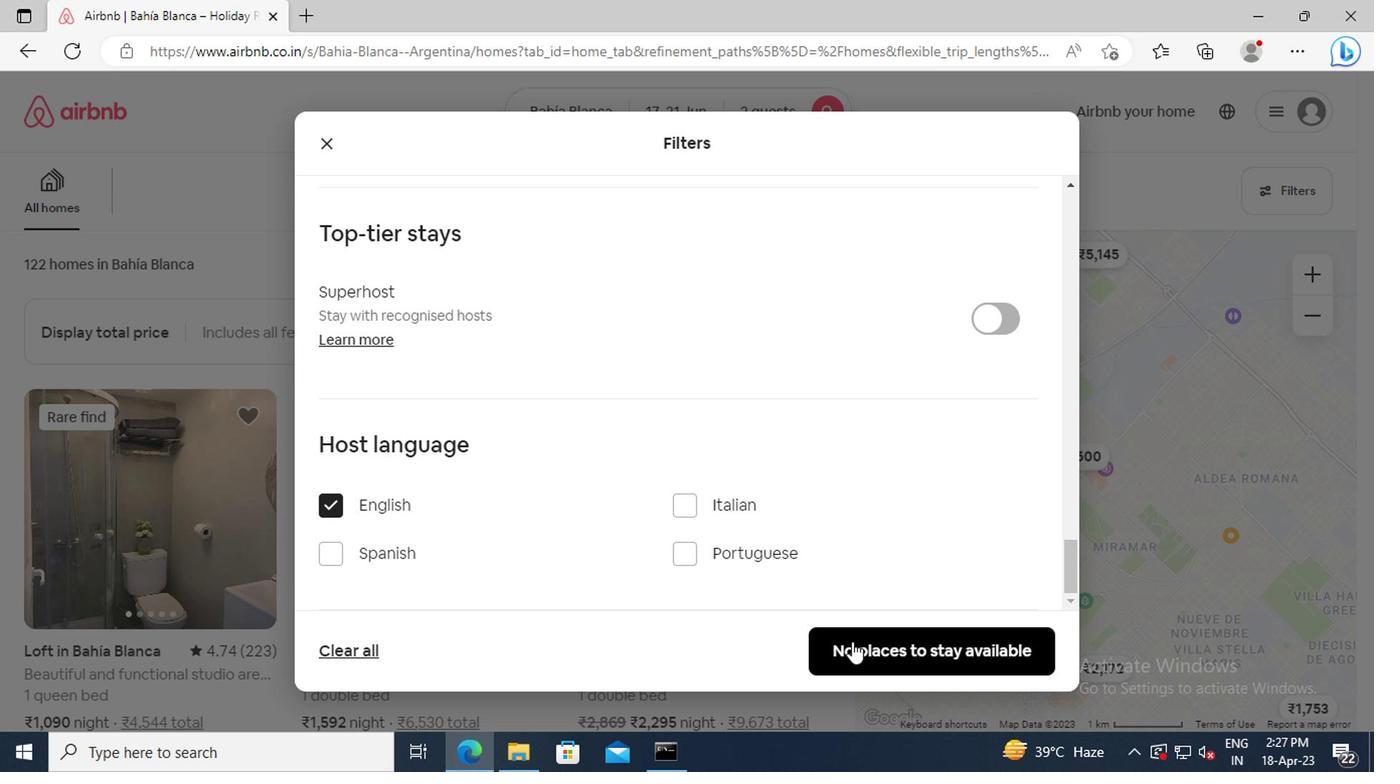 
Action: Mouse pressed left at (692, 542)
Screenshot: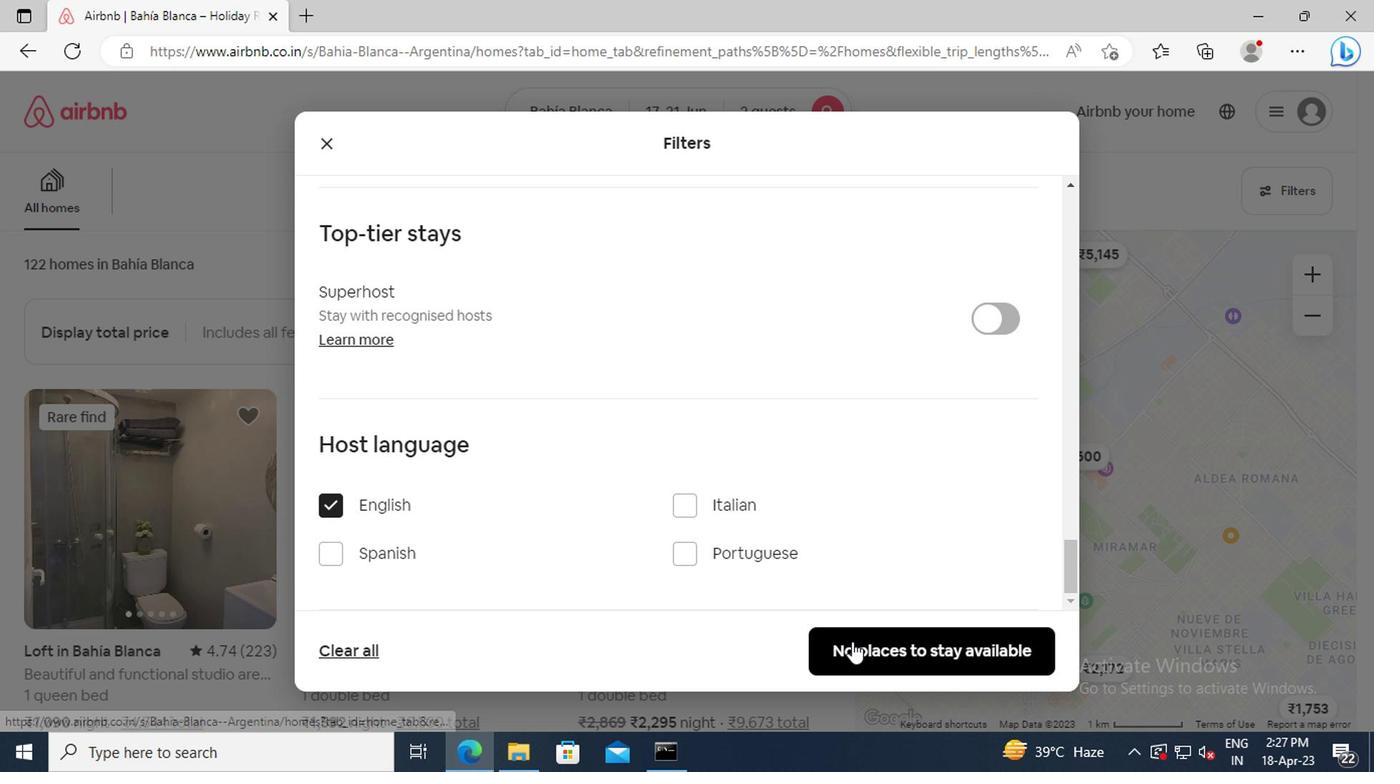 
